 Task: Reply to email with the signature Dustin Brown with the subject Request for maternity leave from softage.1@softage.net with the message Please provide me with an update on the projects procurement plan. Undo the message and rewrite the message as Could you please confirm the details of the contract? Send the email
Action: Mouse moved to (436, 572)
Screenshot: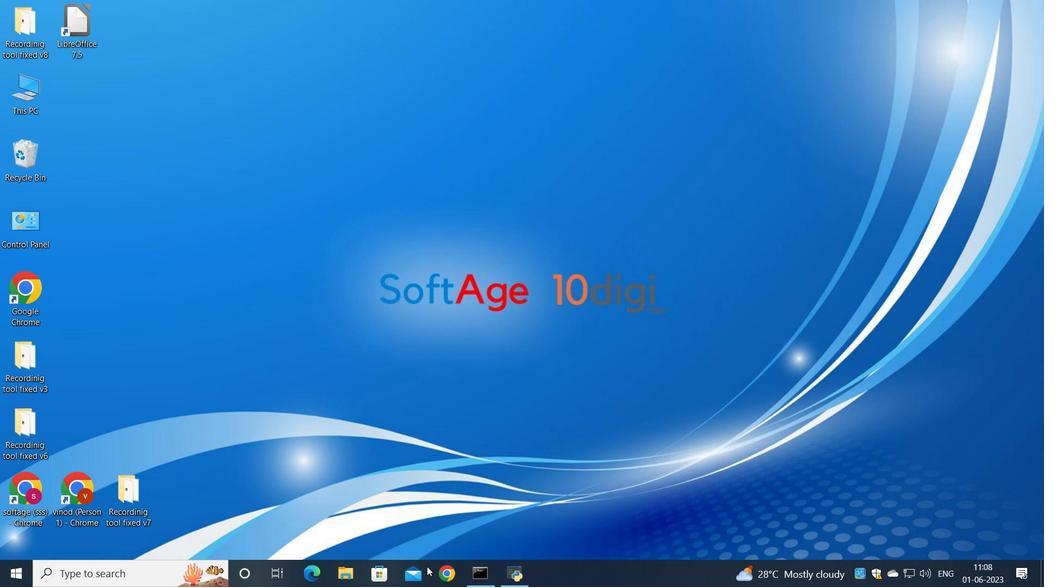 
Action: Mouse pressed left at (436, 572)
Screenshot: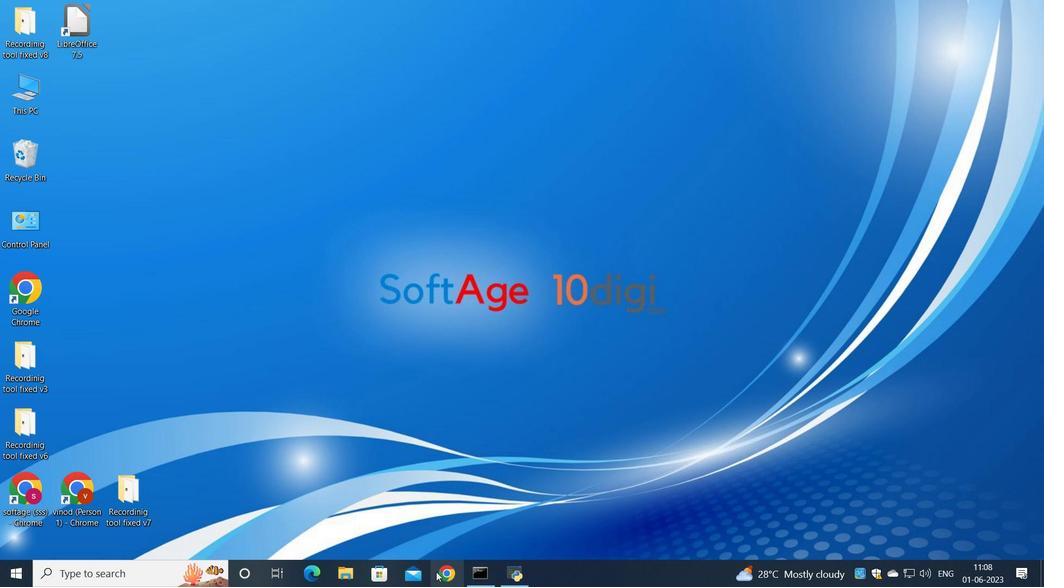 
Action: Mouse moved to (471, 356)
Screenshot: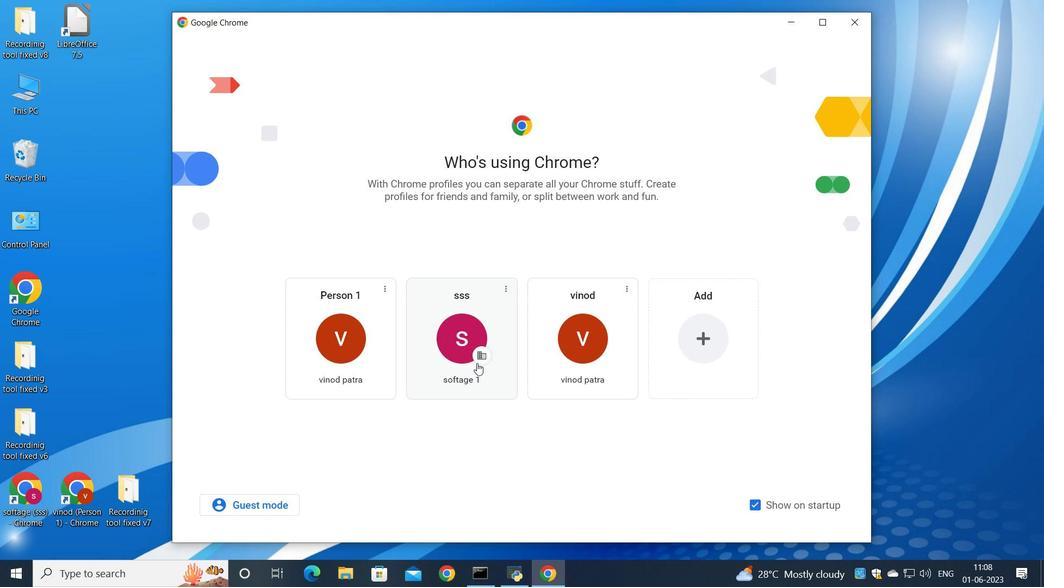 
Action: Mouse pressed left at (471, 356)
Screenshot: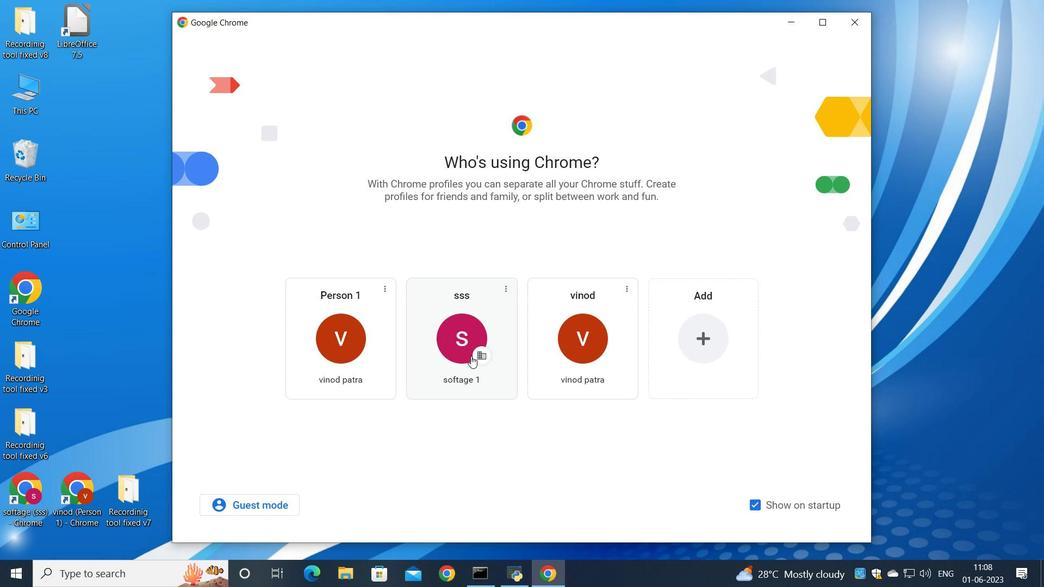 
Action: Mouse moved to (910, 93)
Screenshot: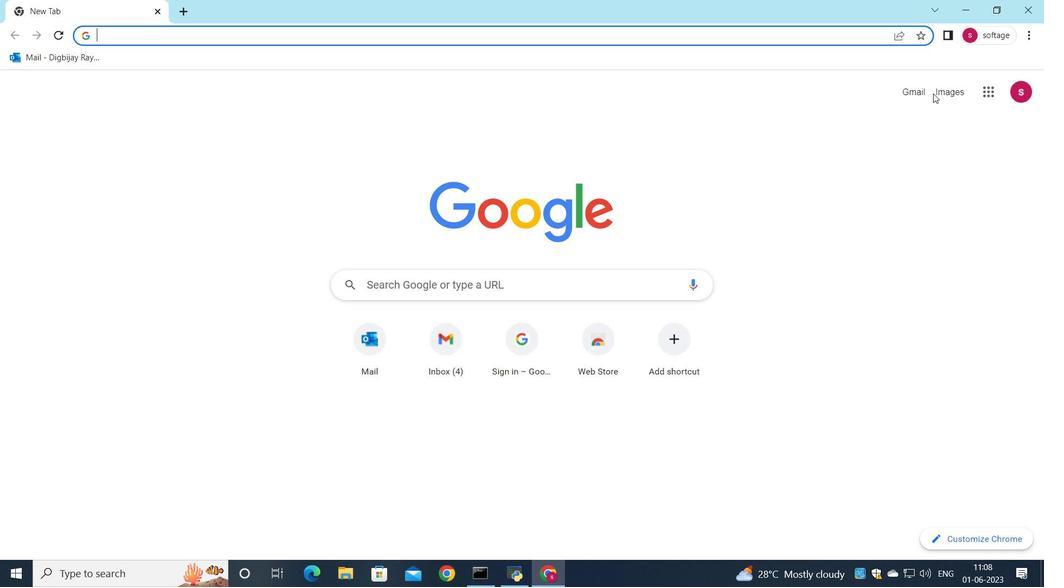 
Action: Mouse pressed left at (910, 93)
Screenshot: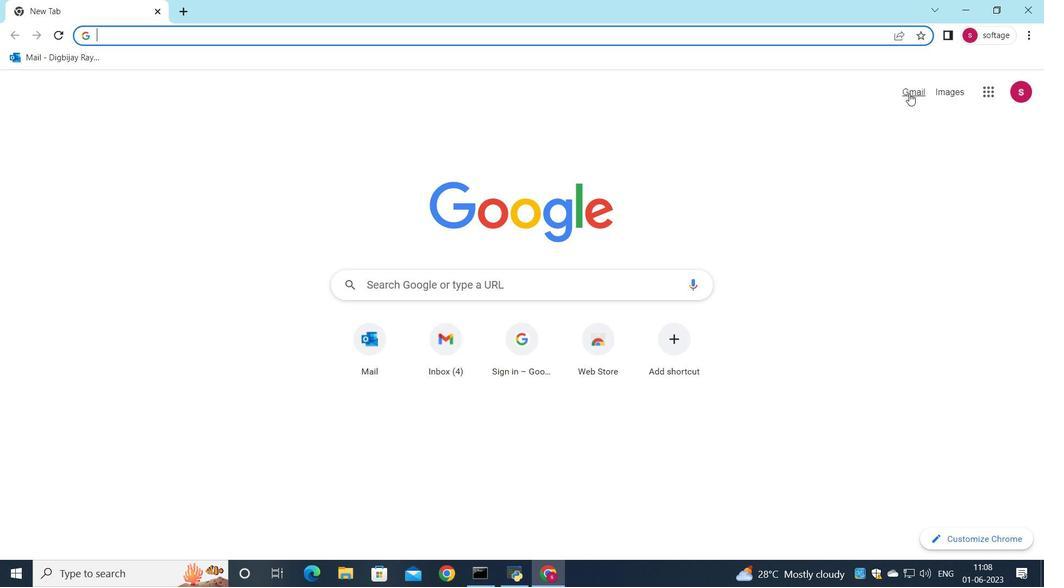 
Action: Mouse moved to (893, 93)
Screenshot: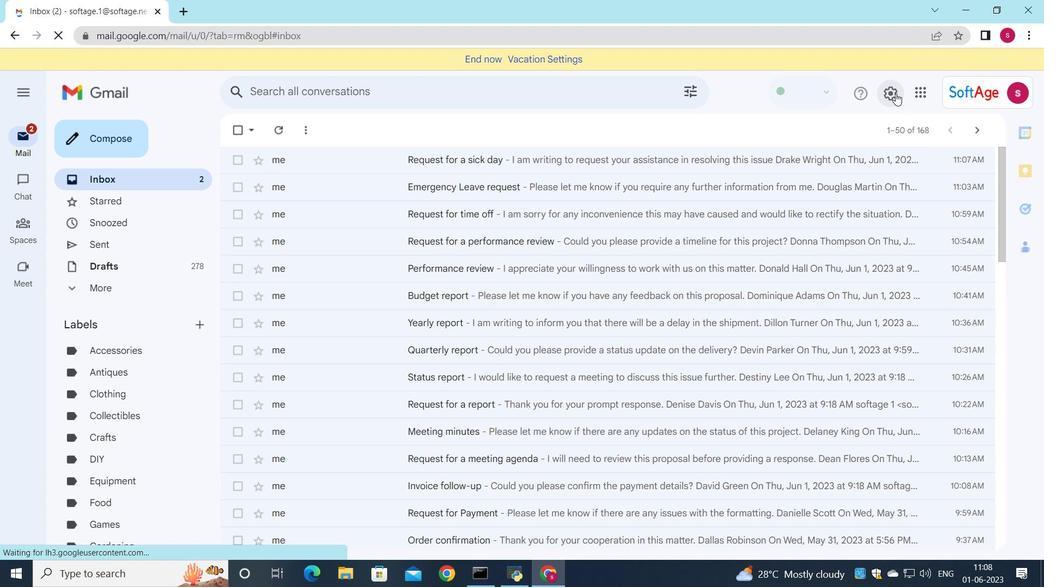 
Action: Mouse pressed left at (893, 93)
Screenshot: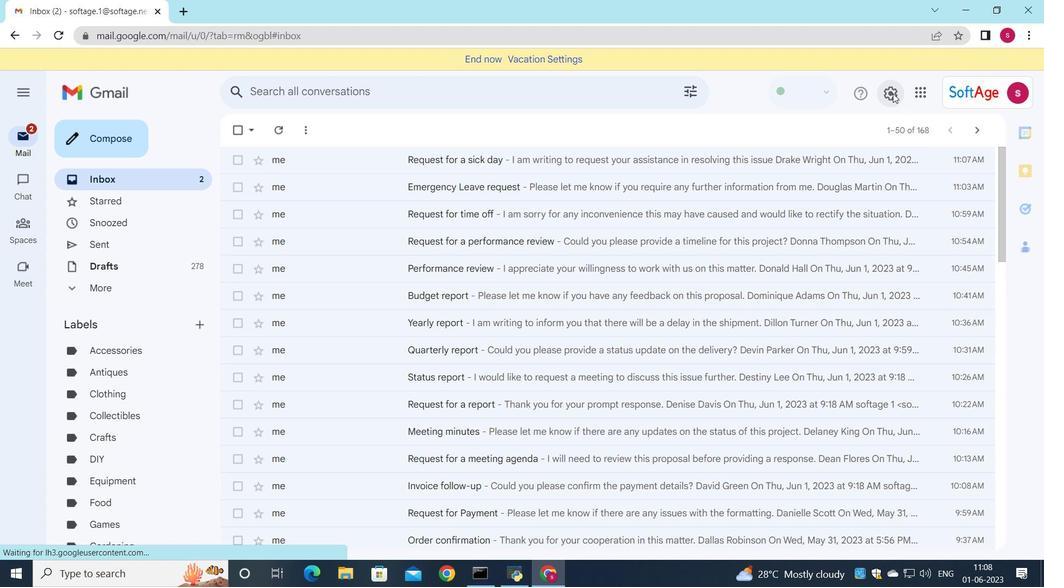
Action: Mouse moved to (897, 154)
Screenshot: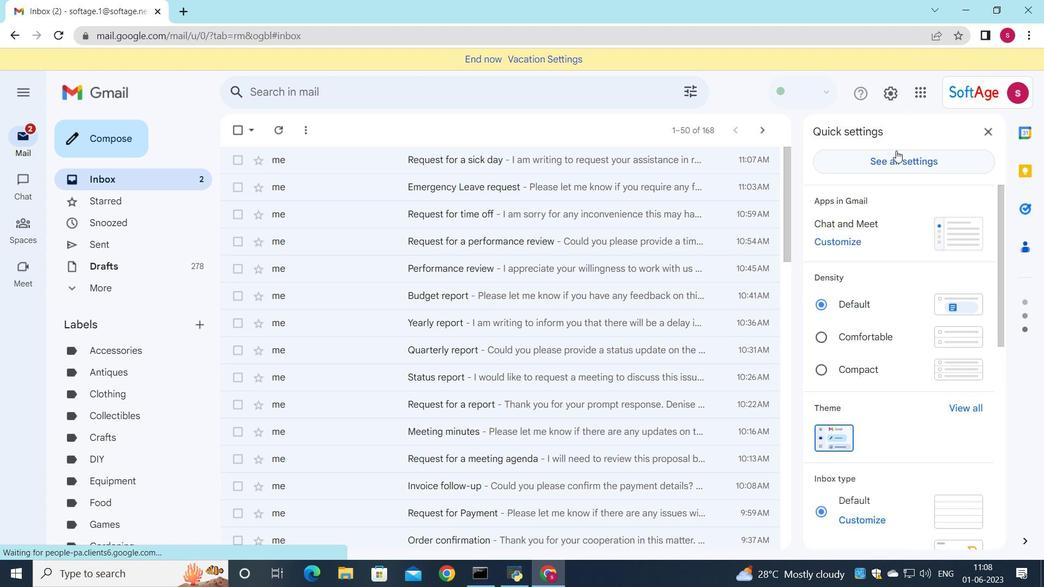 
Action: Mouse pressed left at (897, 154)
Screenshot: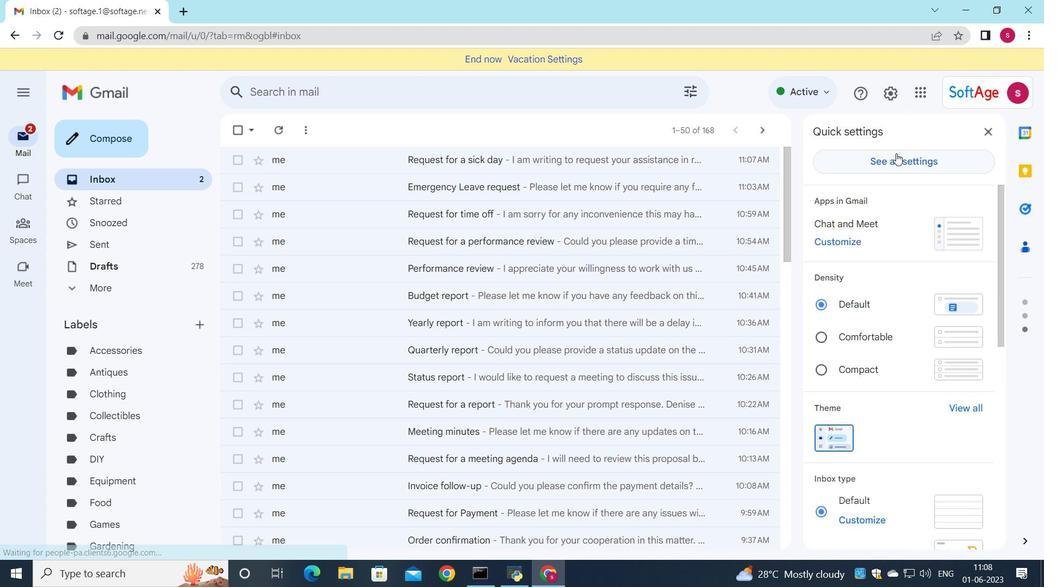 
Action: Mouse moved to (474, 289)
Screenshot: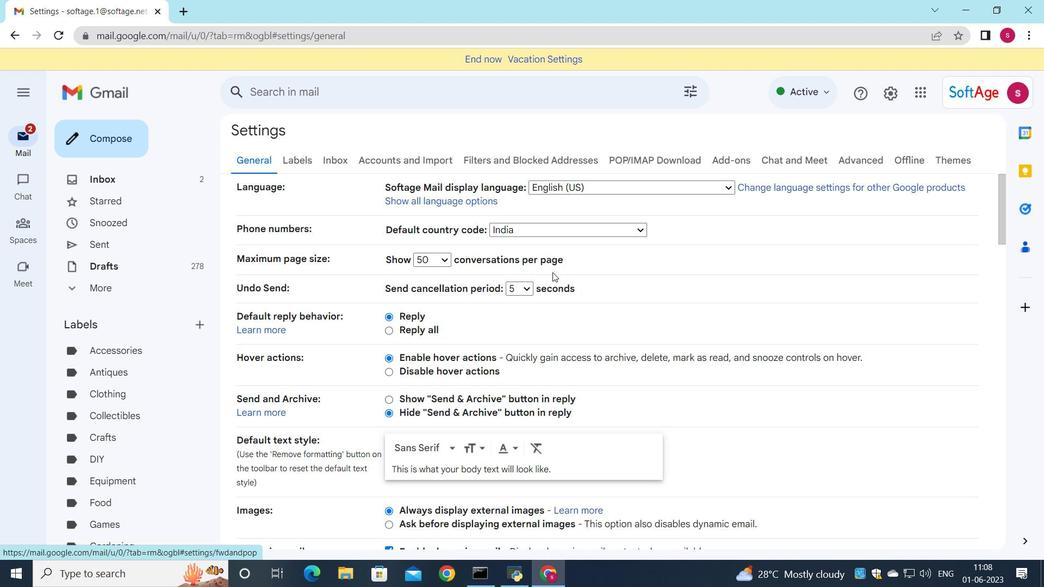 
Action: Mouse scrolled (474, 289) with delta (0, 0)
Screenshot: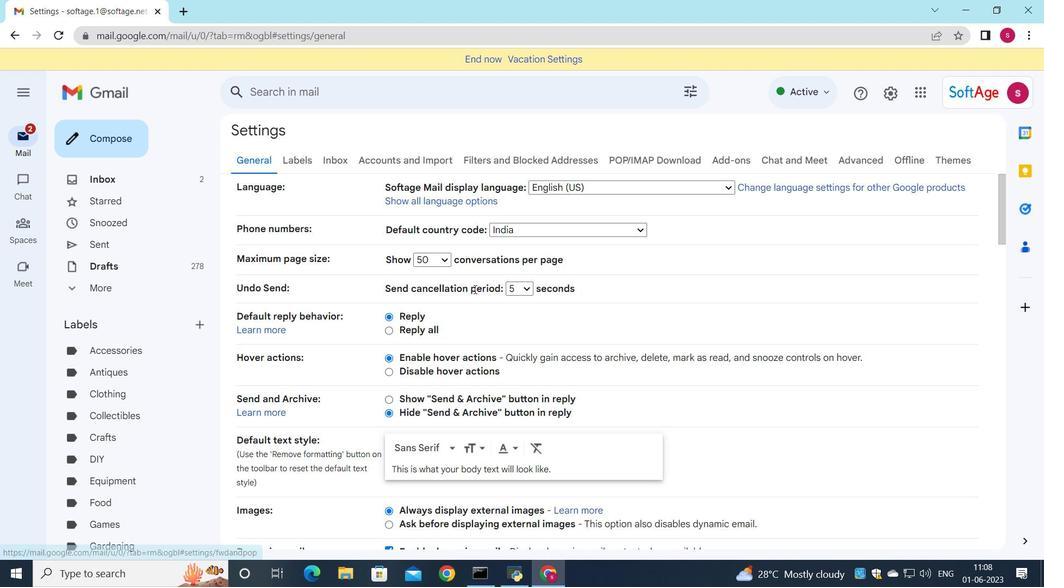 
Action: Mouse scrolled (474, 289) with delta (0, 0)
Screenshot: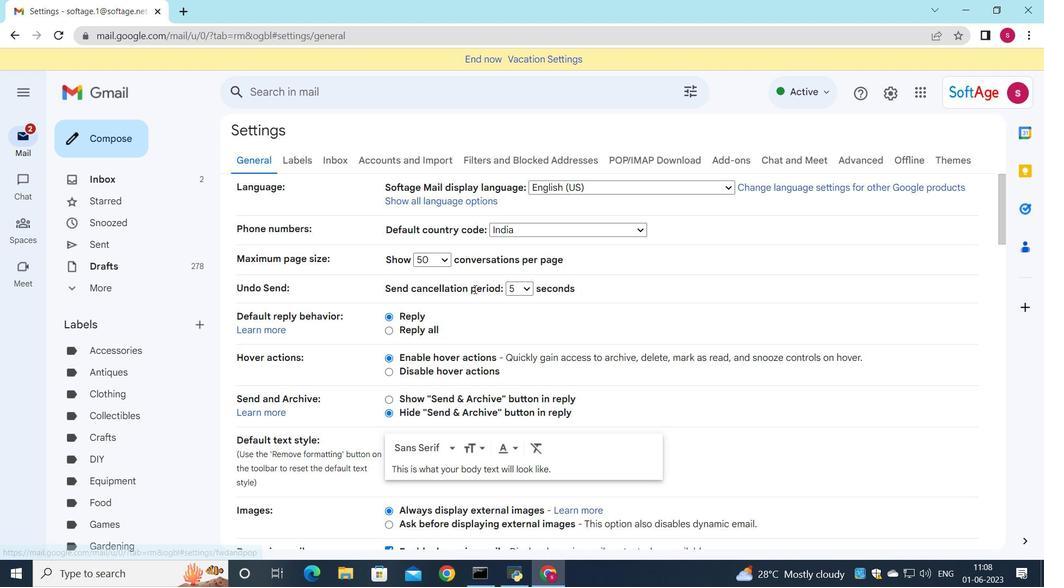 
Action: Mouse scrolled (474, 289) with delta (0, 0)
Screenshot: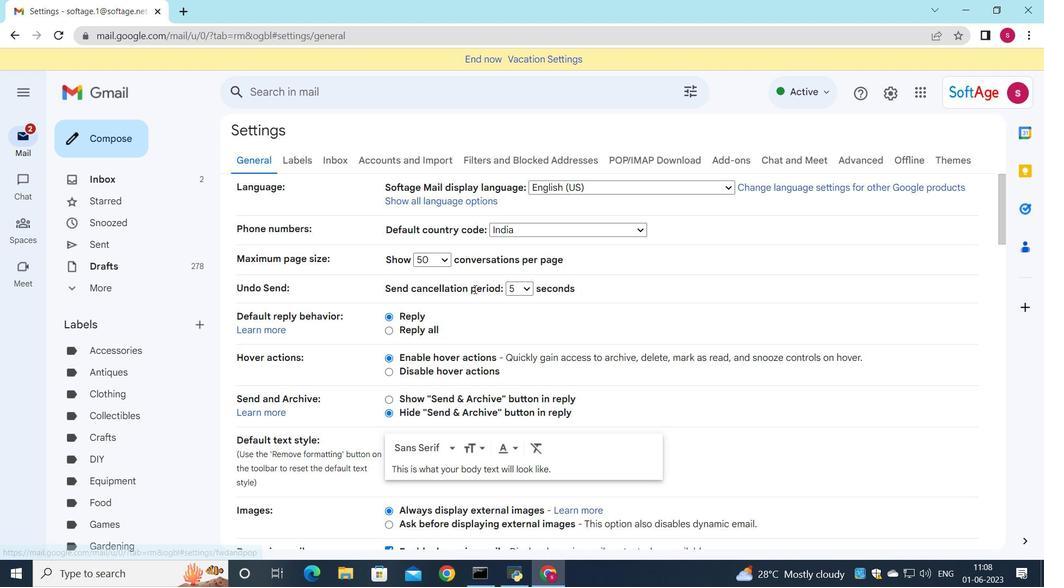 
Action: Mouse scrolled (474, 289) with delta (0, 0)
Screenshot: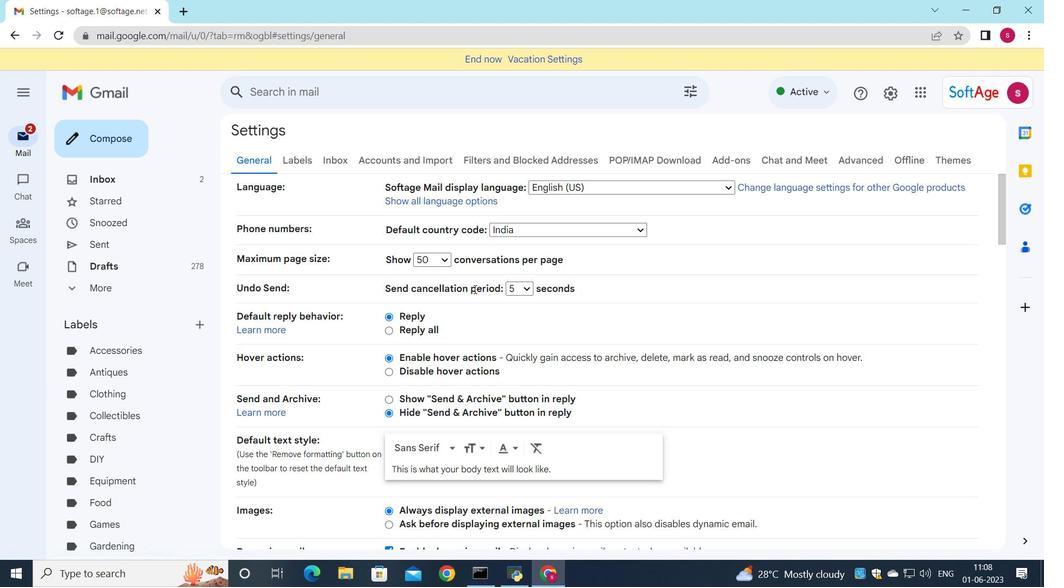 
Action: Mouse scrolled (474, 289) with delta (0, 0)
Screenshot: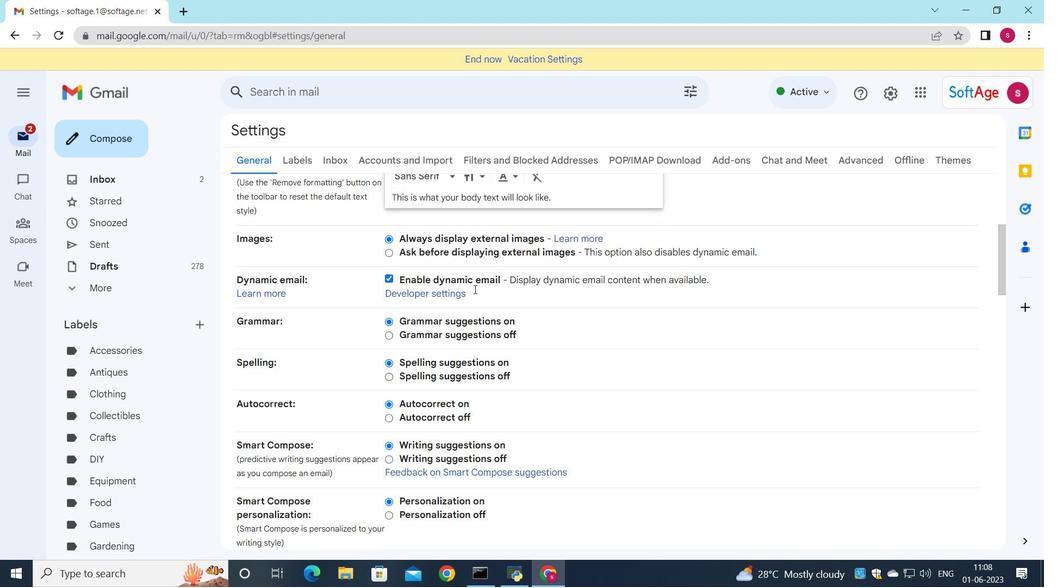 
Action: Mouse scrolled (474, 289) with delta (0, 0)
Screenshot: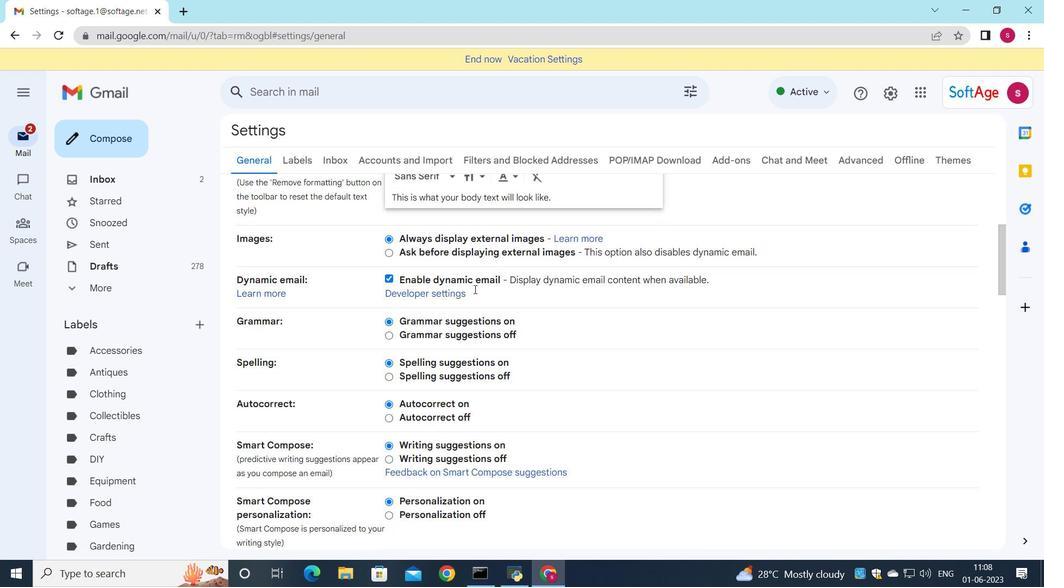 
Action: Mouse scrolled (474, 289) with delta (0, 0)
Screenshot: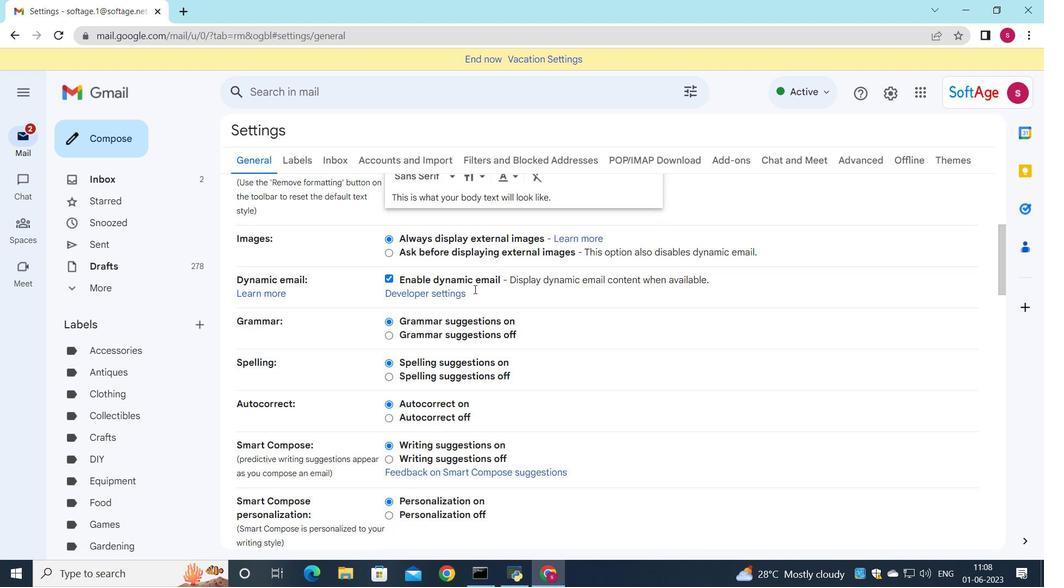 
Action: Mouse scrolled (474, 289) with delta (0, 0)
Screenshot: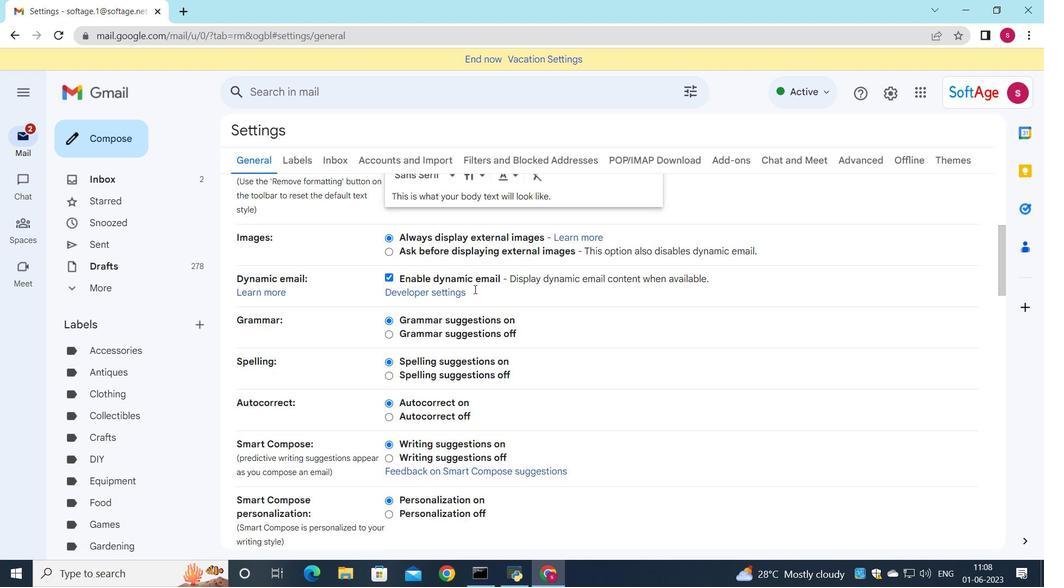 
Action: Mouse scrolled (474, 289) with delta (0, 0)
Screenshot: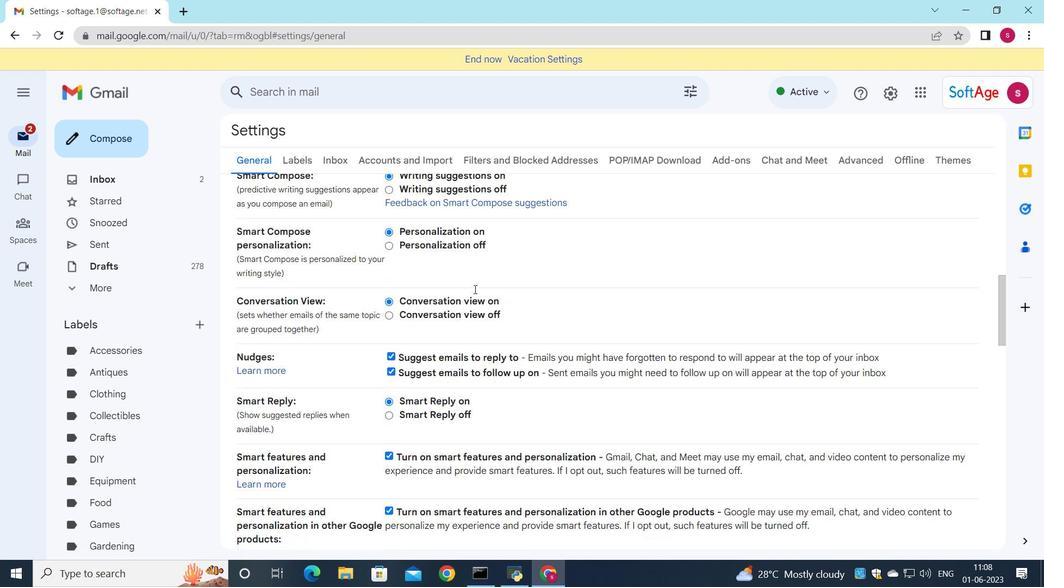 
Action: Mouse scrolled (474, 289) with delta (0, 0)
Screenshot: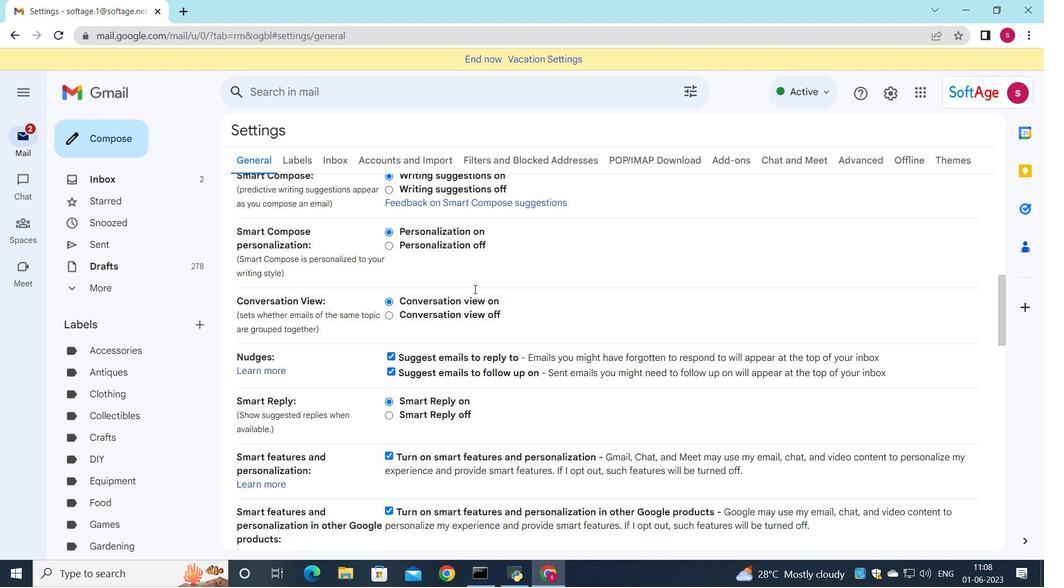 
Action: Mouse scrolled (474, 289) with delta (0, 0)
Screenshot: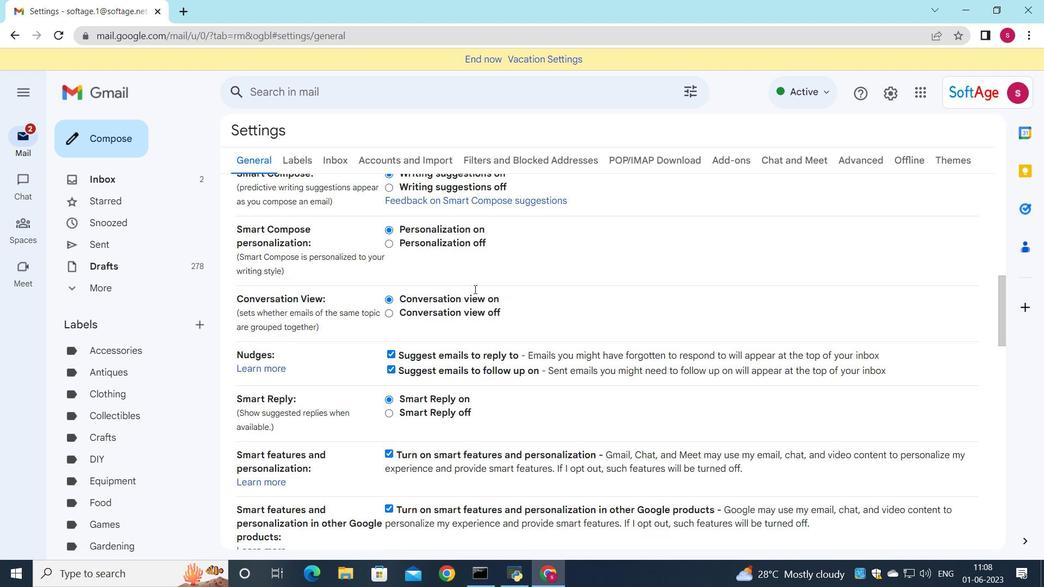 
Action: Mouse scrolled (474, 289) with delta (0, 0)
Screenshot: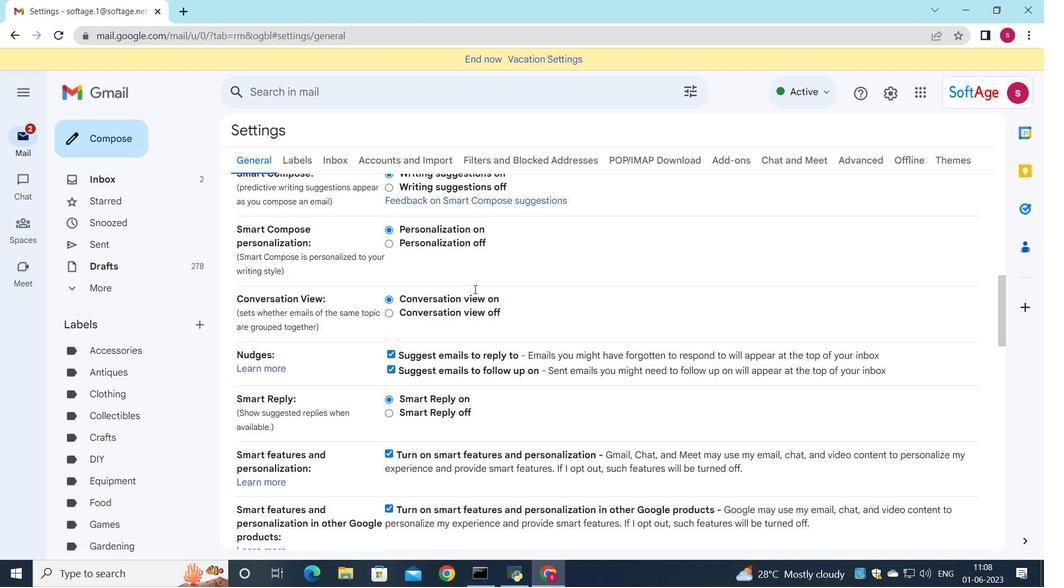 
Action: Mouse scrolled (474, 289) with delta (0, 0)
Screenshot: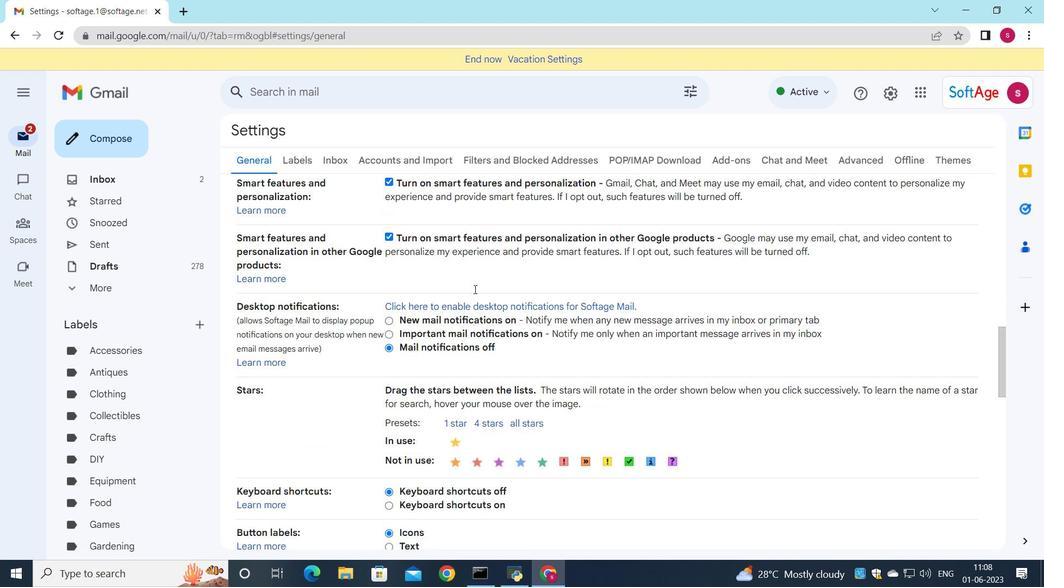 
Action: Mouse scrolled (474, 289) with delta (0, 0)
Screenshot: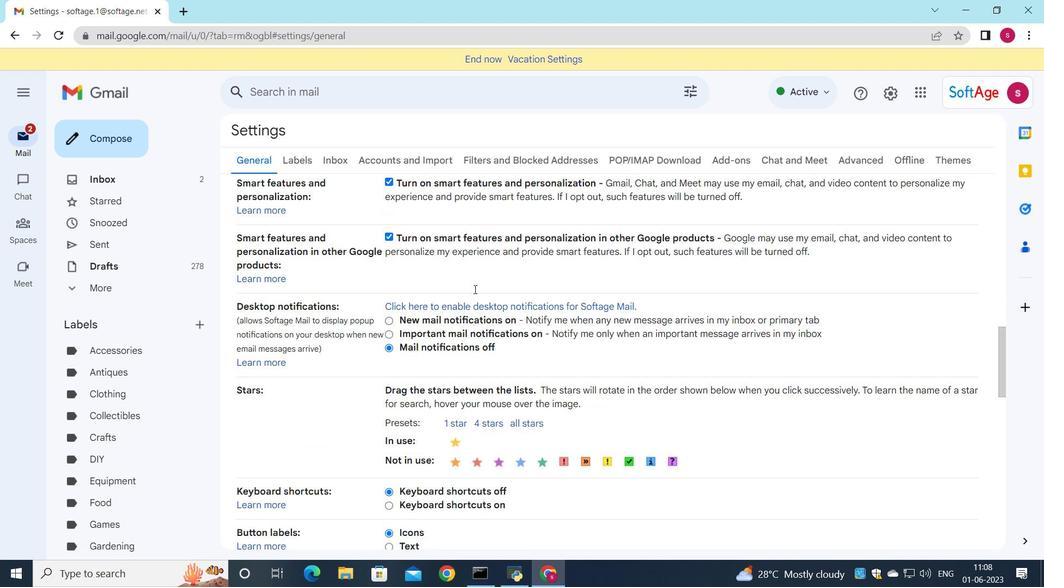 
Action: Mouse scrolled (474, 289) with delta (0, 0)
Screenshot: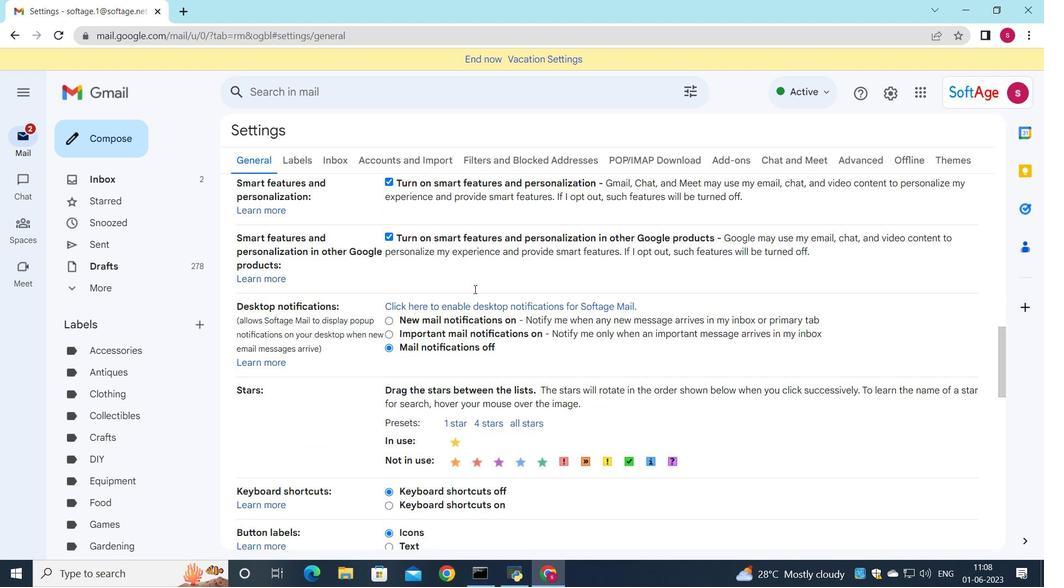 
Action: Mouse scrolled (474, 289) with delta (0, 0)
Screenshot: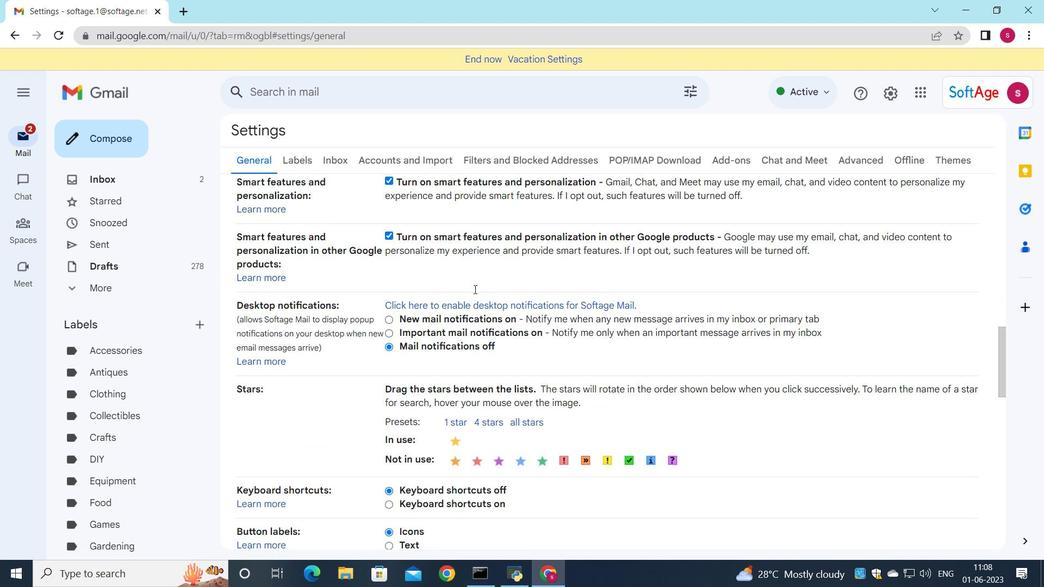 
Action: Mouse scrolled (474, 289) with delta (0, 0)
Screenshot: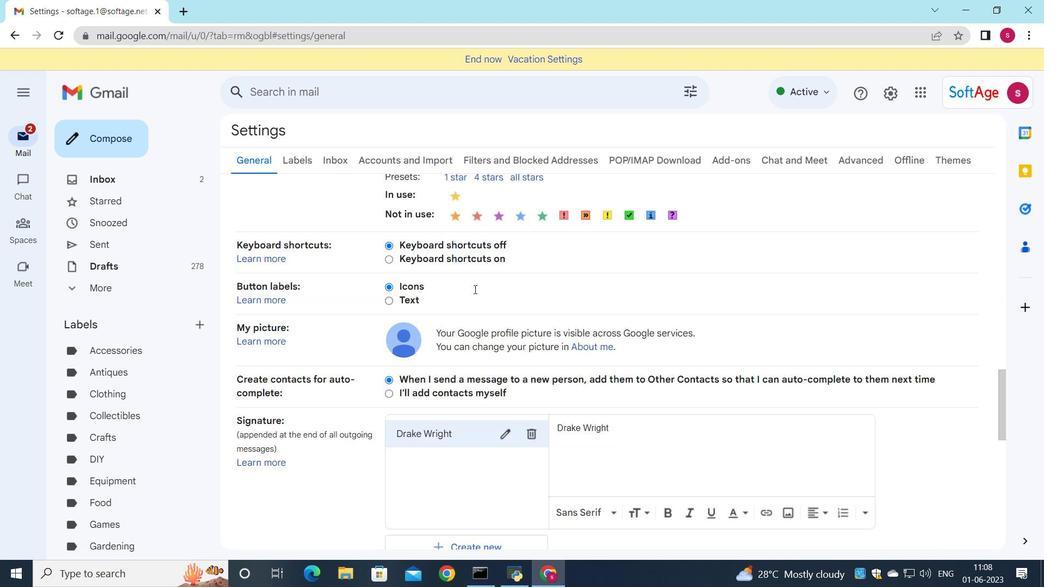
Action: Mouse scrolled (474, 289) with delta (0, 0)
Screenshot: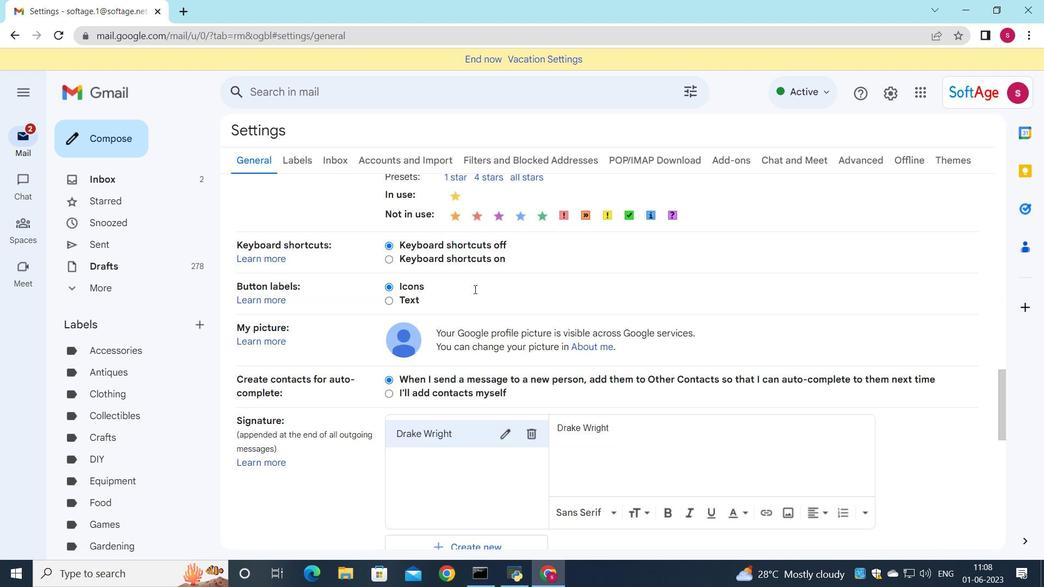
Action: Mouse scrolled (474, 289) with delta (0, 0)
Screenshot: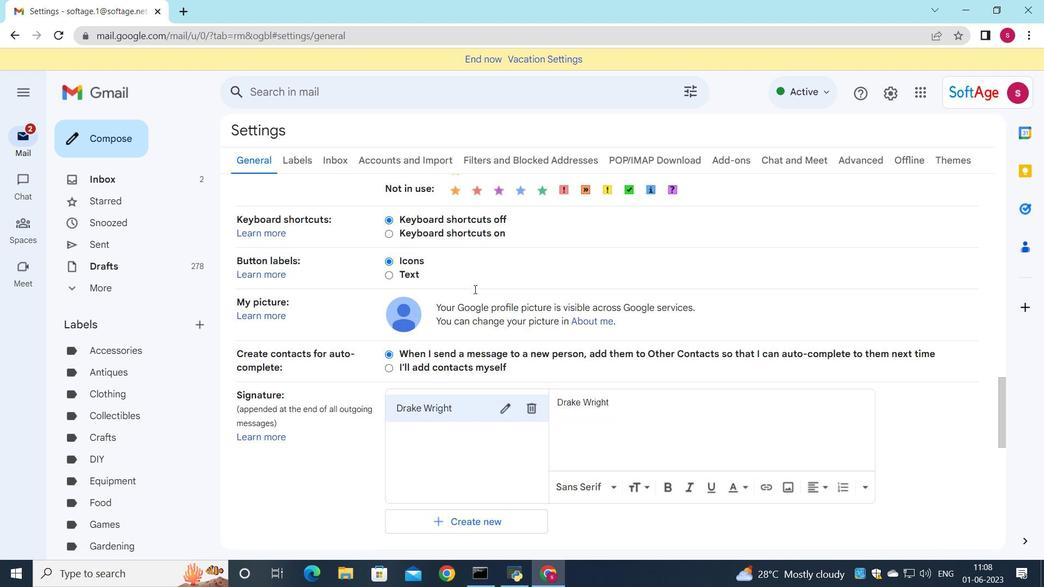
Action: Mouse moved to (537, 207)
Screenshot: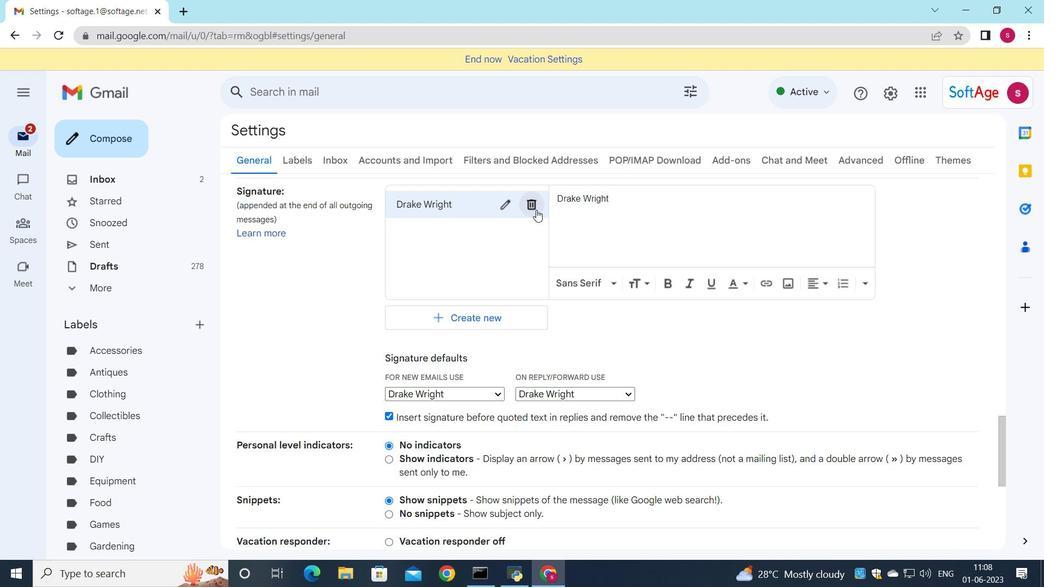 
Action: Mouse pressed left at (537, 207)
Screenshot: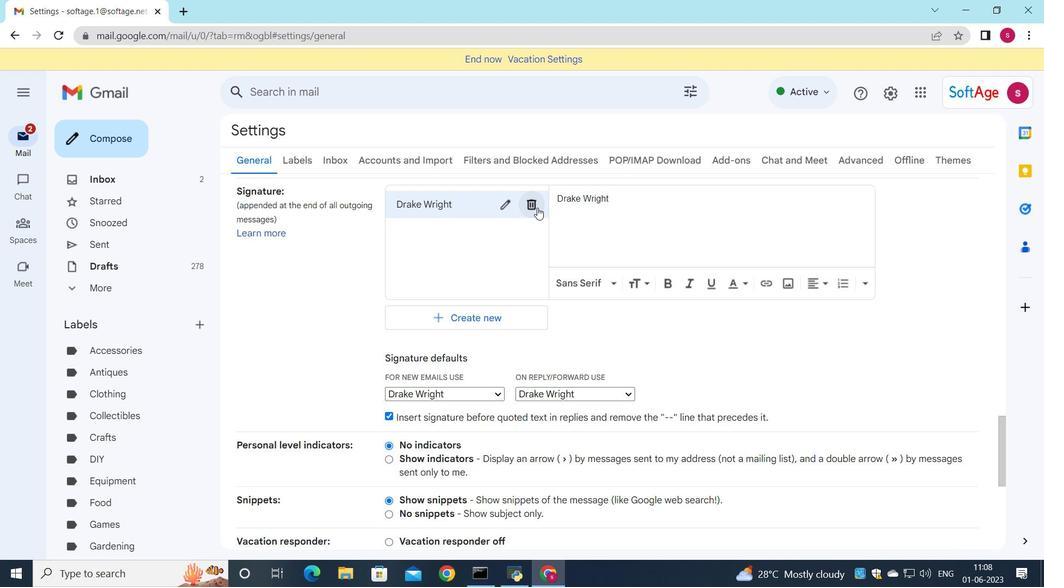 
Action: Mouse moved to (623, 326)
Screenshot: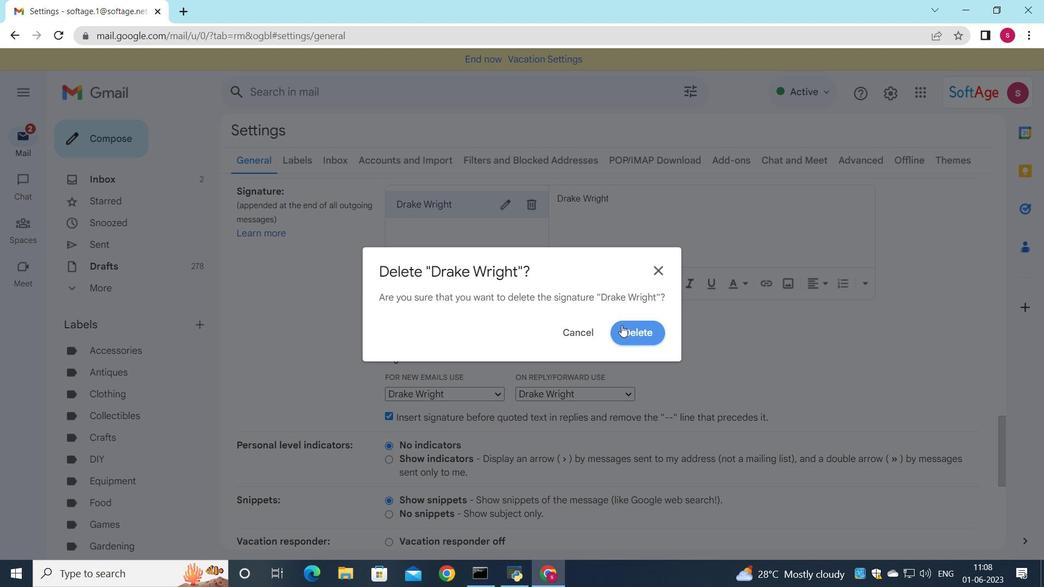 
Action: Mouse pressed left at (623, 326)
Screenshot: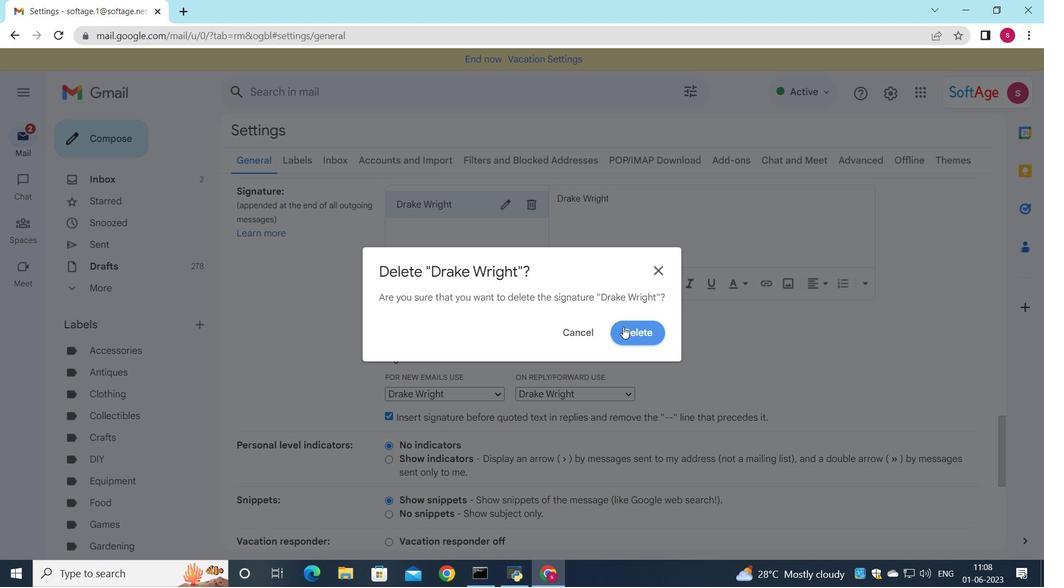 
Action: Mouse moved to (442, 208)
Screenshot: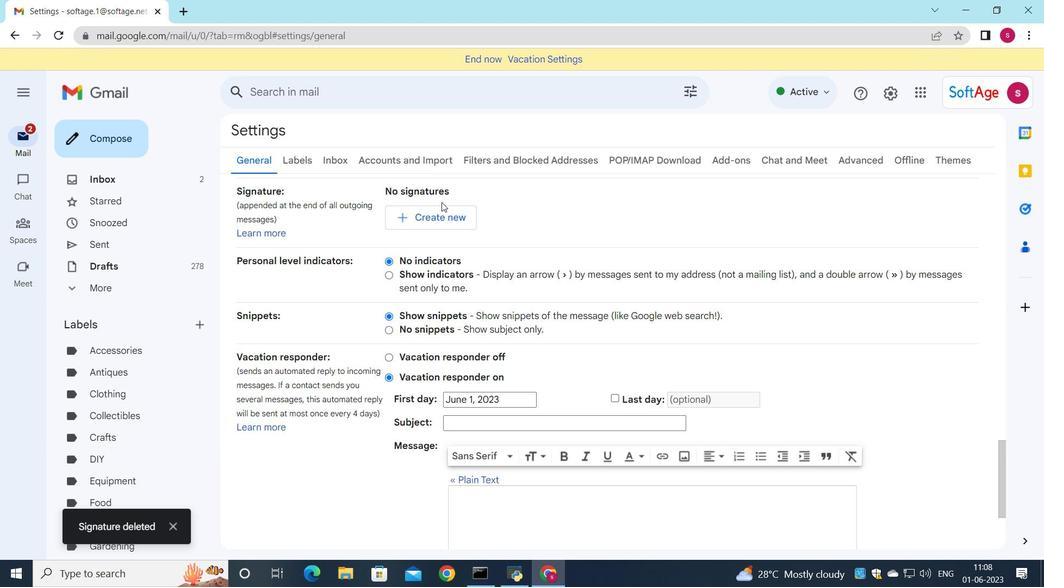 
Action: Mouse pressed left at (442, 208)
Screenshot: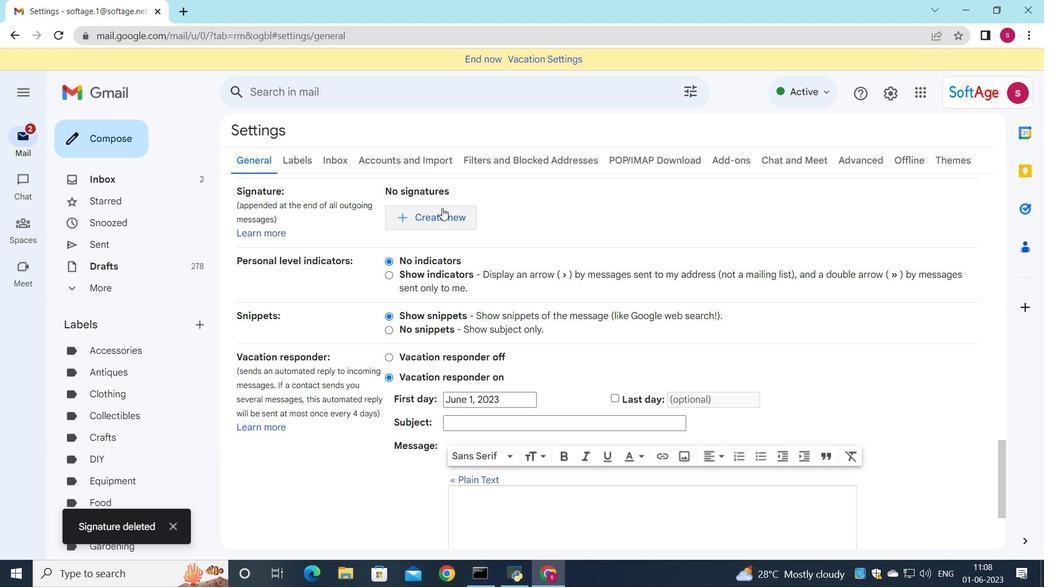 
Action: Mouse moved to (574, 349)
Screenshot: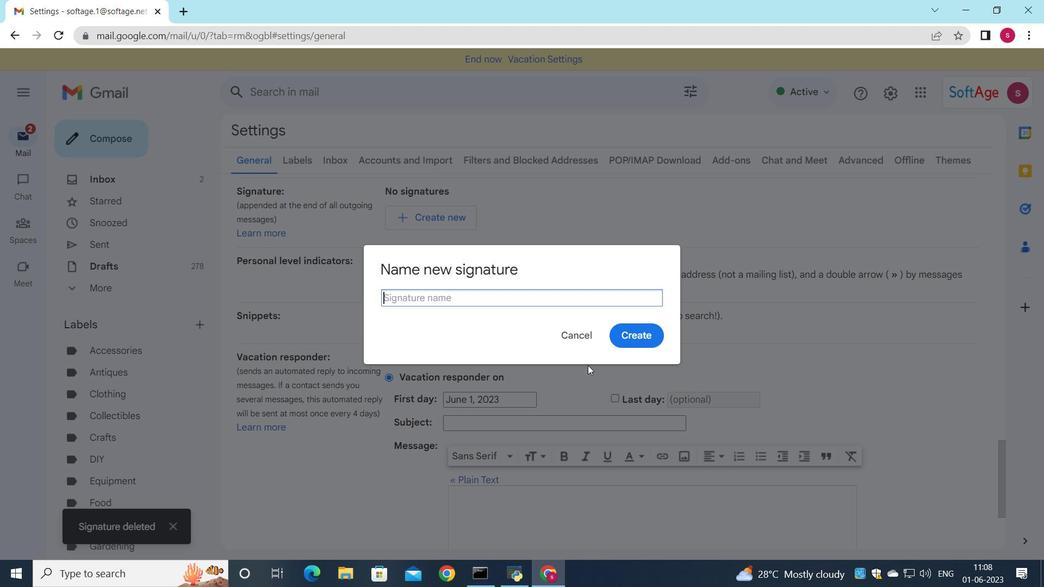 
Action: Key pressed <Key.shift>Dustin<Key.space><Key.shift>brown<Key.backspace><Key.backspace><Key.backspace><Key.backspace><Key.backspace><Key.shift>Brown
Screenshot: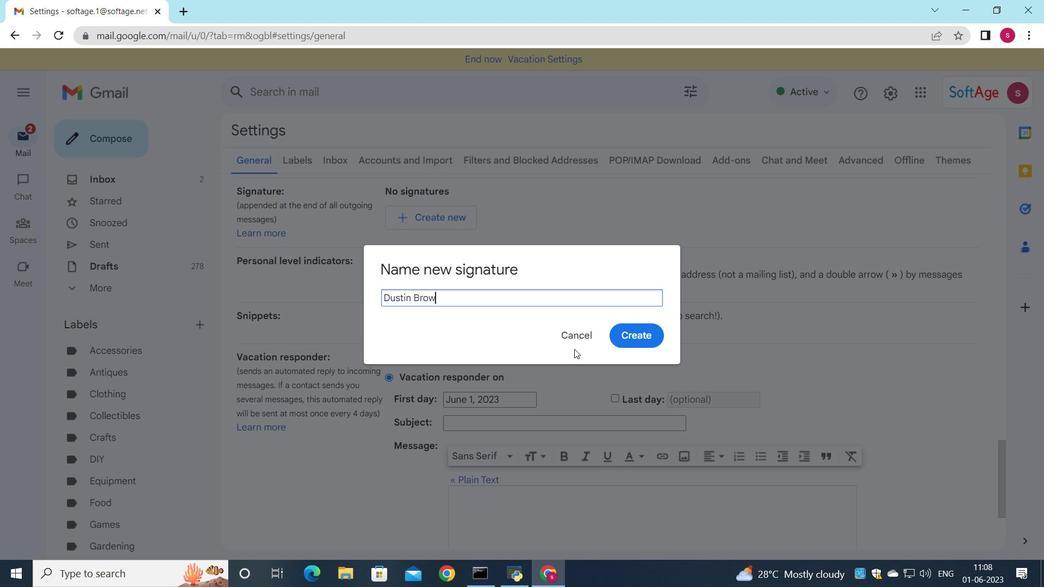 
Action: Mouse moved to (627, 329)
Screenshot: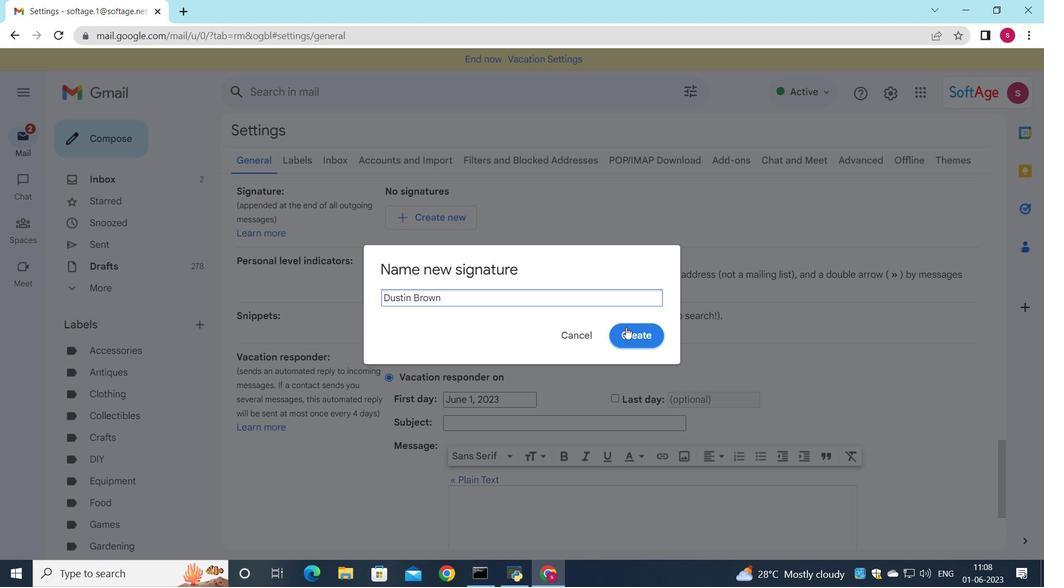 
Action: Mouse pressed left at (627, 329)
Screenshot: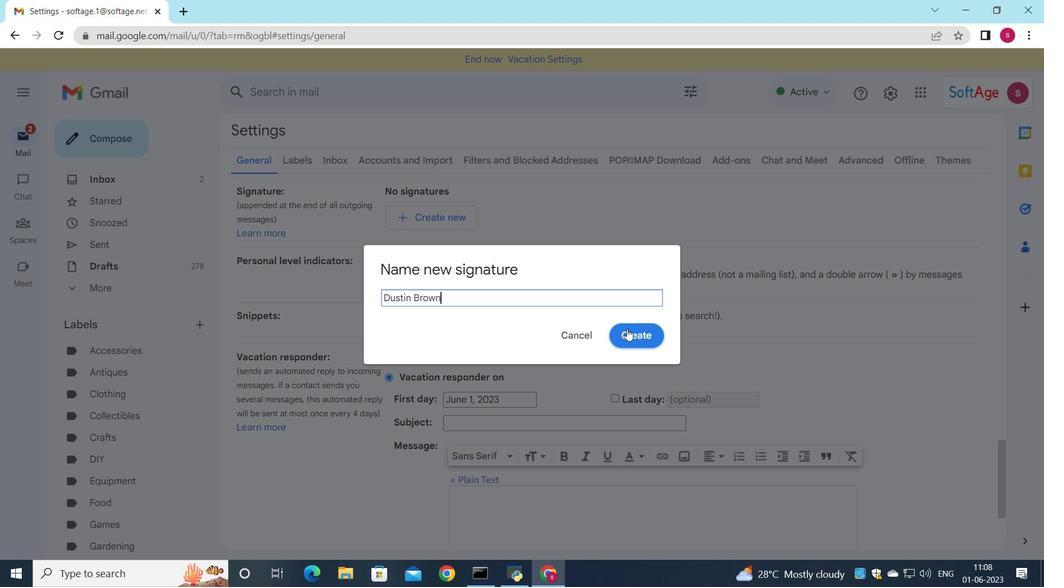 
Action: Mouse moved to (647, 244)
Screenshot: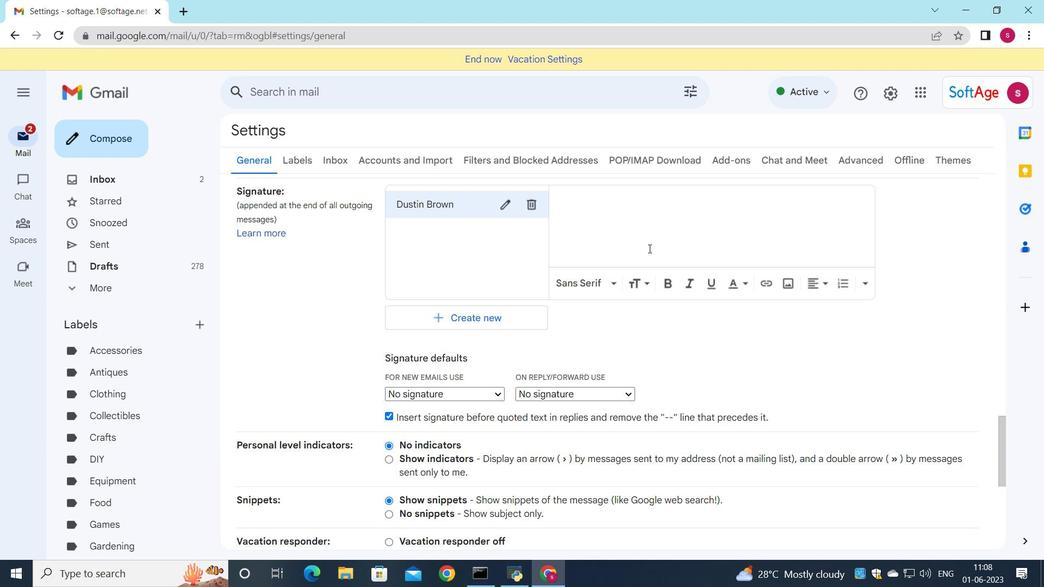 
Action: Mouse pressed left at (647, 244)
Screenshot: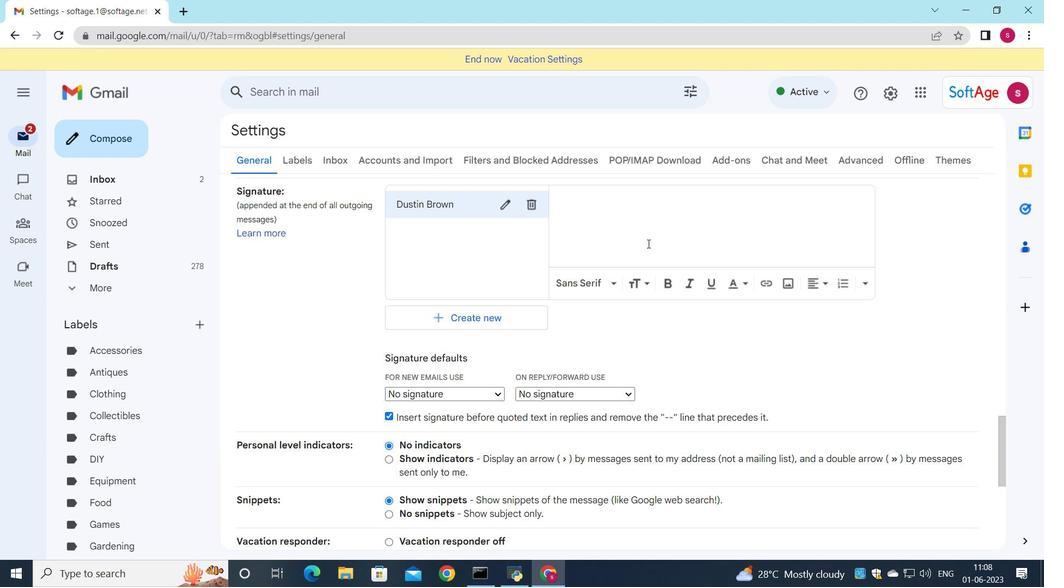 
Action: Key pressed <Key.shift>Dustin<Key.space><Key.shift>brown
Screenshot: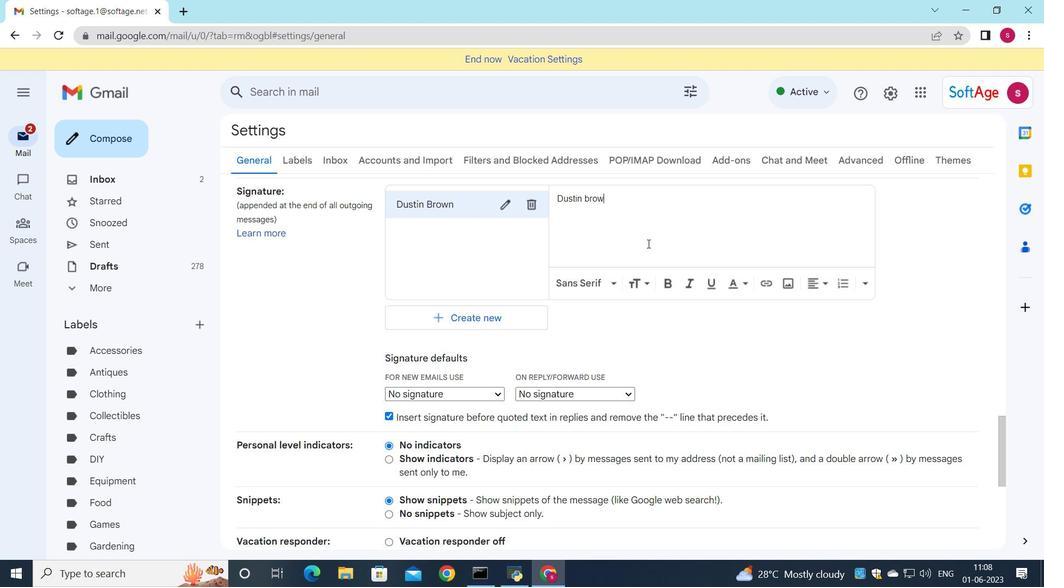 
Action: Mouse moved to (589, 196)
Screenshot: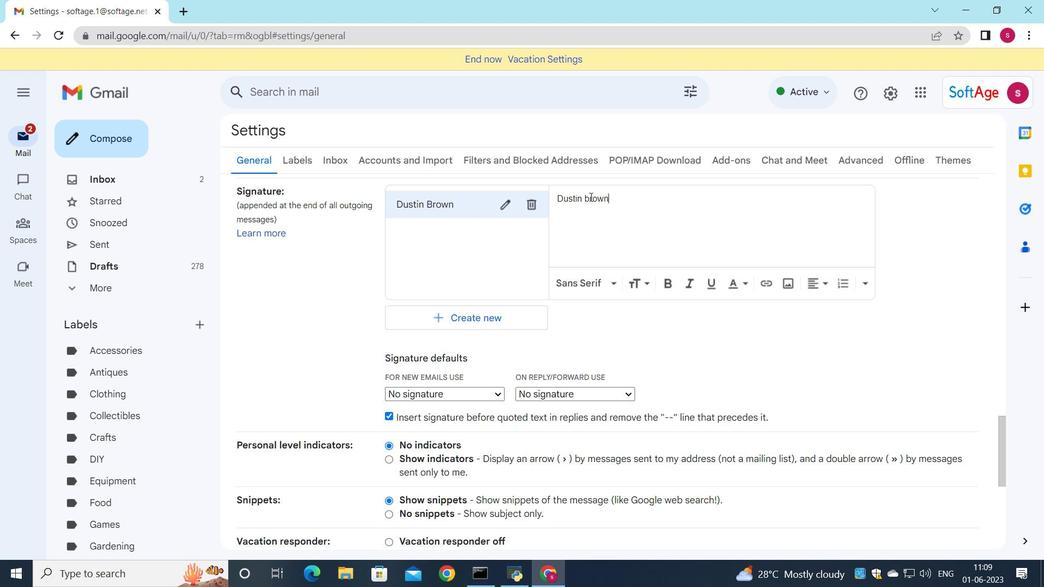 
Action: Mouse pressed left at (589, 196)
Screenshot: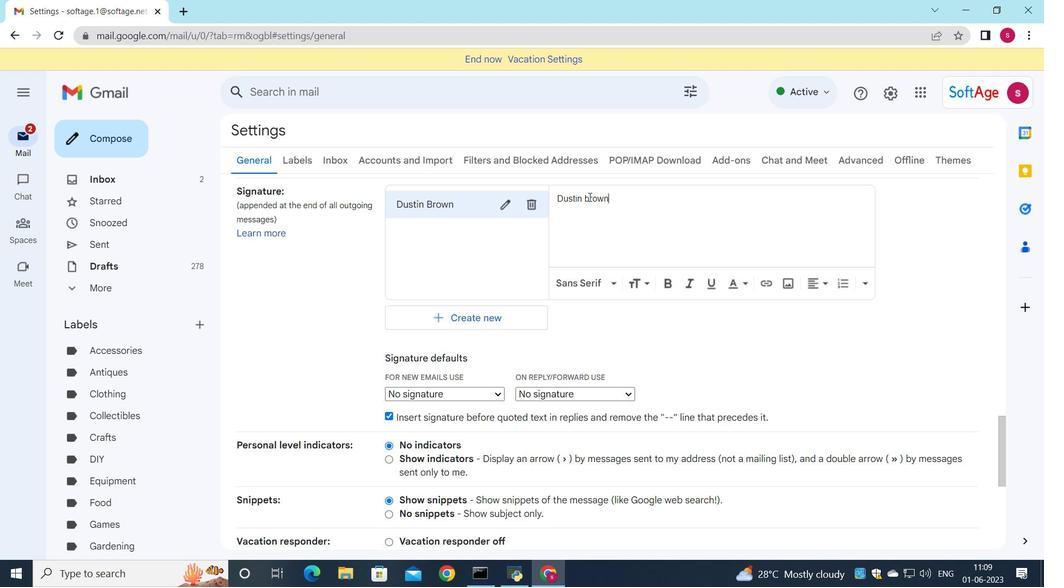 
Action: Key pressed <Key.backspace><Key.shift>B
Screenshot: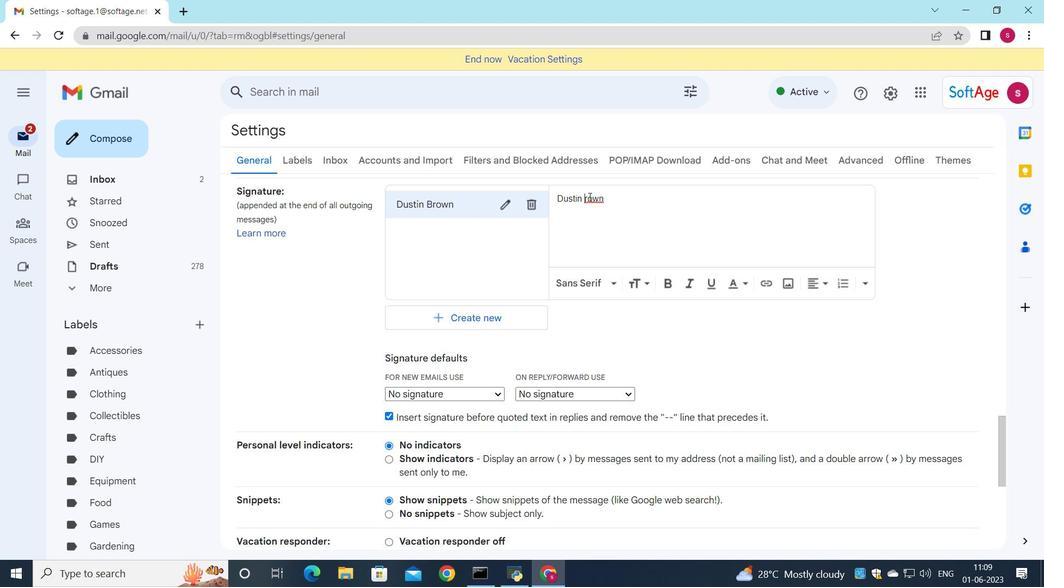 
Action: Mouse moved to (481, 391)
Screenshot: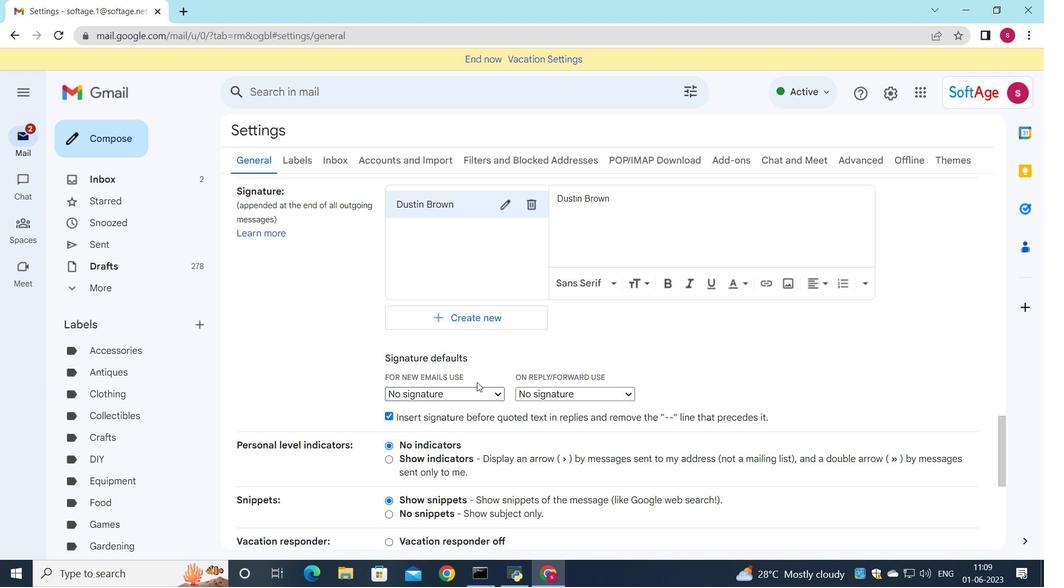 
Action: Mouse pressed left at (481, 391)
Screenshot: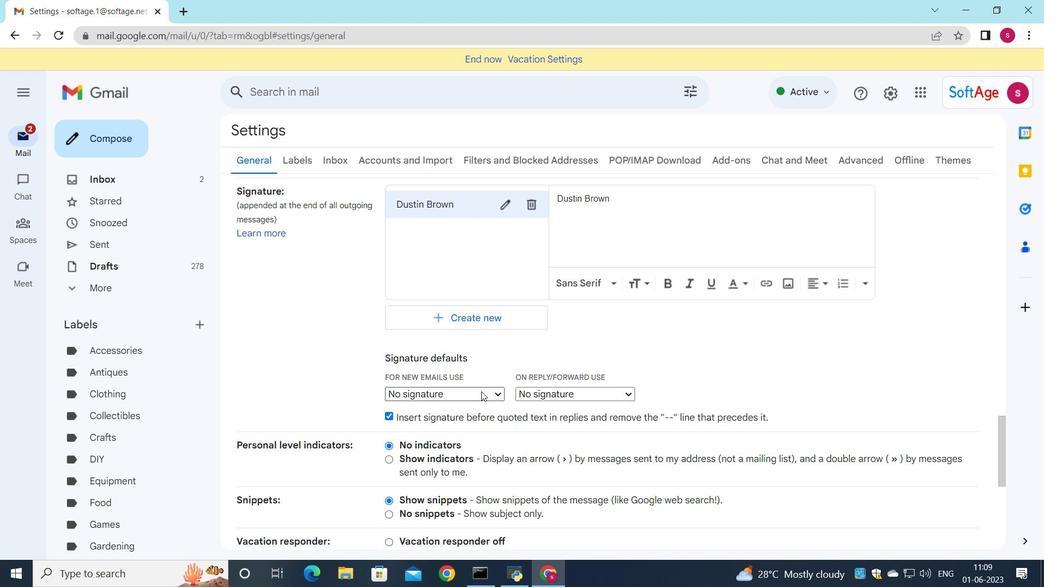 
Action: Mouse moved to (462, 421)
Screenshot: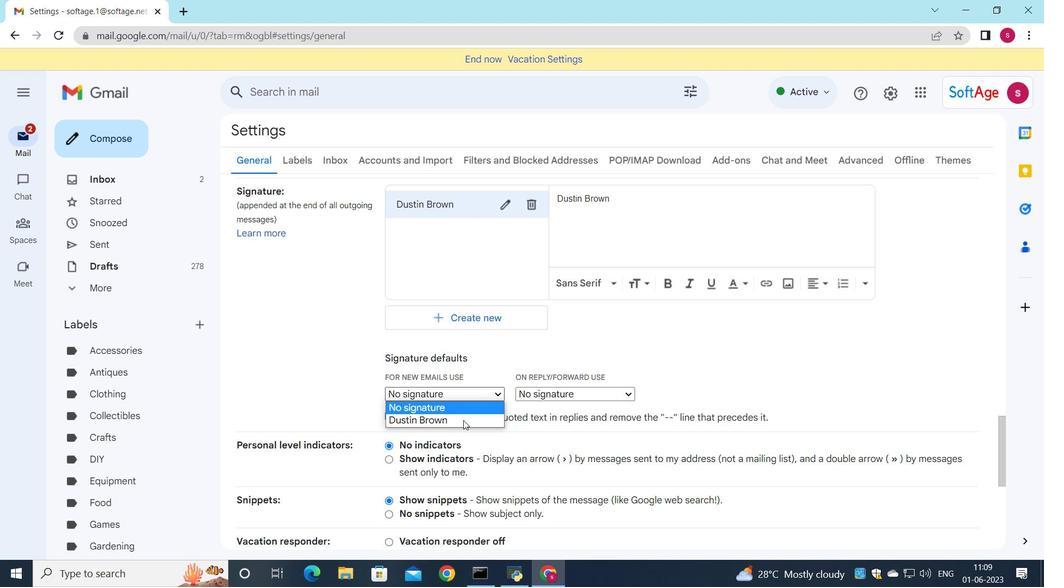 
Action: Mouse pressed left at (462, 421)
Screenshot: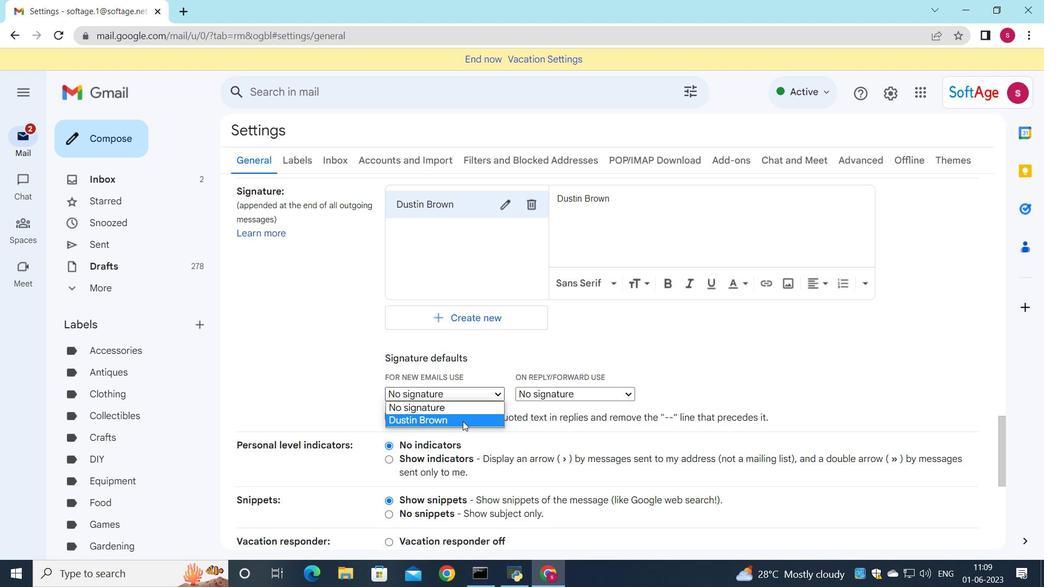 
Action: Mouse moved to (597, 387)
Screenshot: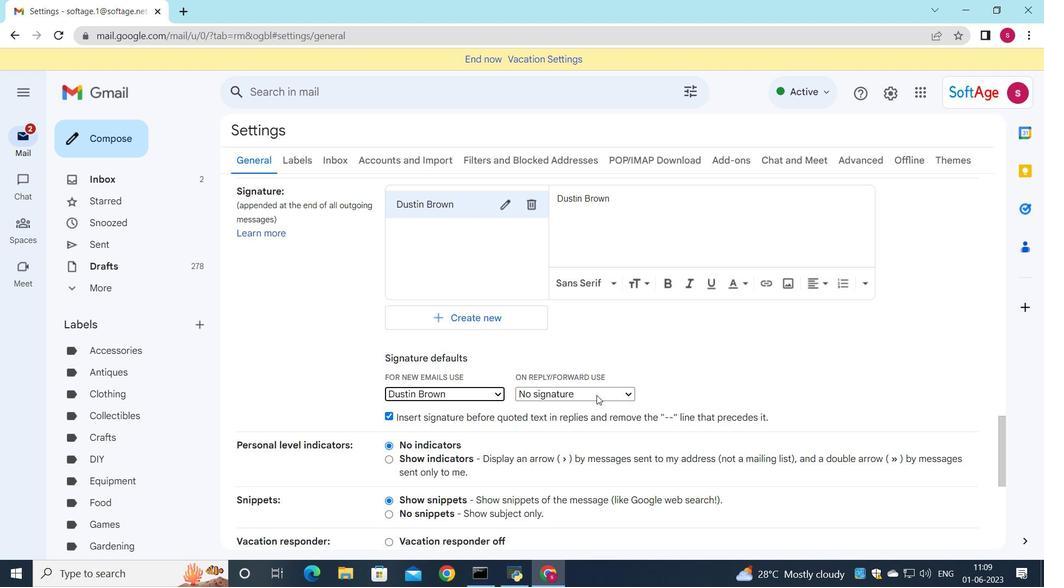 
Action: Mouse pressed left at (597, 387)
Screenshot: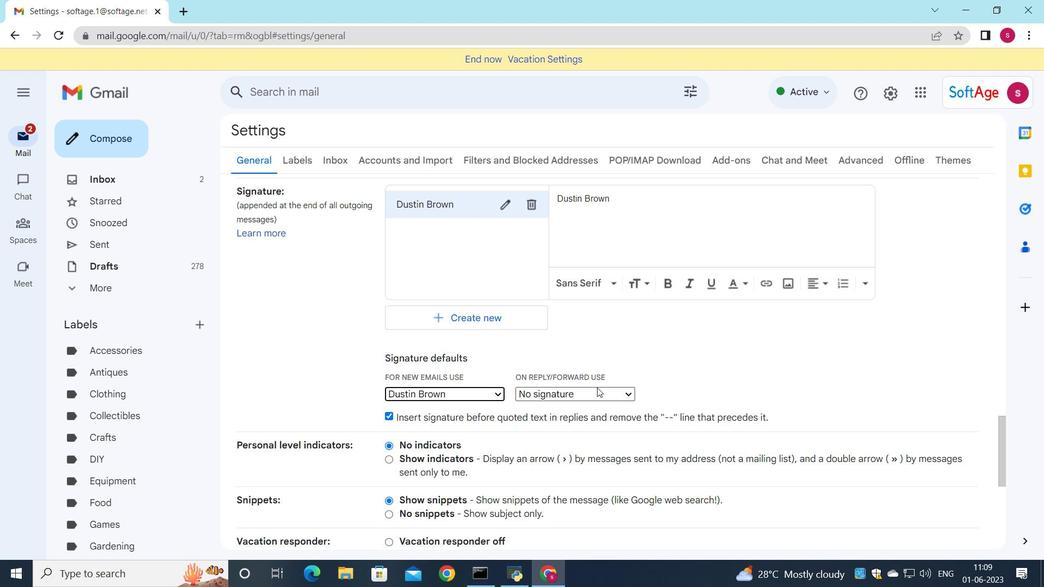 
Action: Mouse moved to (584, 416)
Screenshot: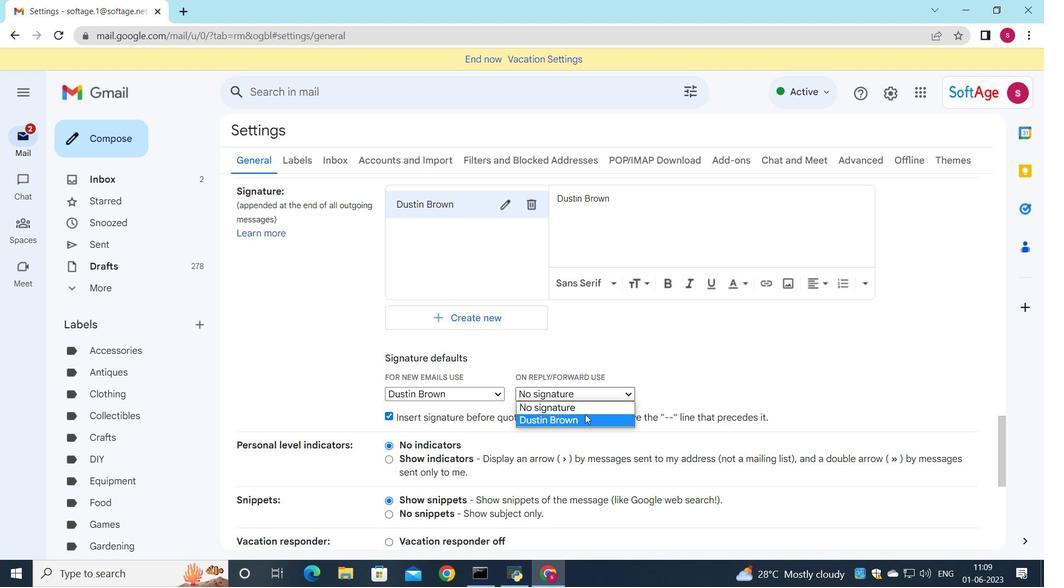 
Action: Mouse pressed left at (584, 416)
Screenshot: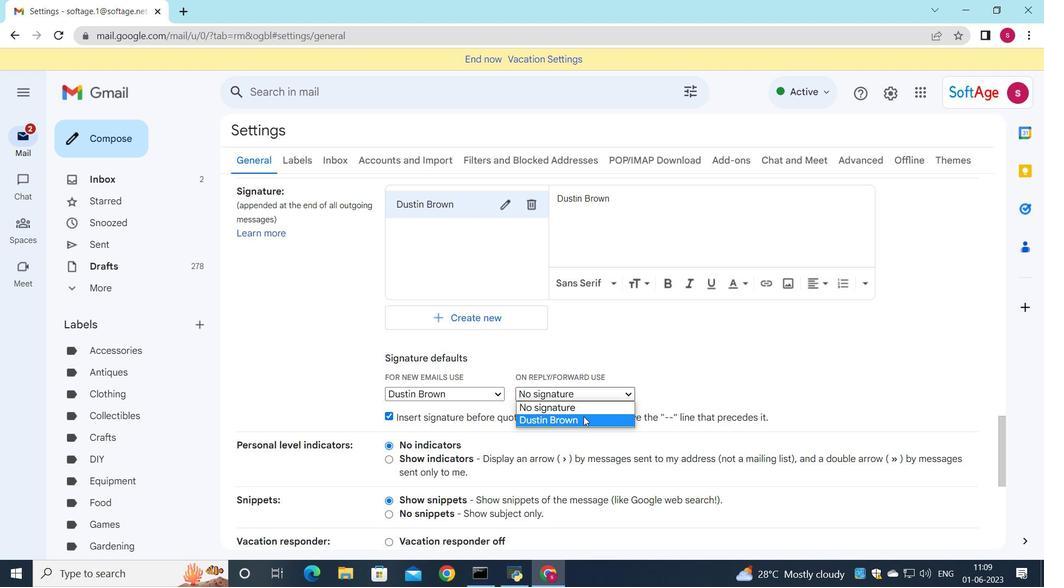 
Action: Mouse moved to (540, 384)
Screenshot: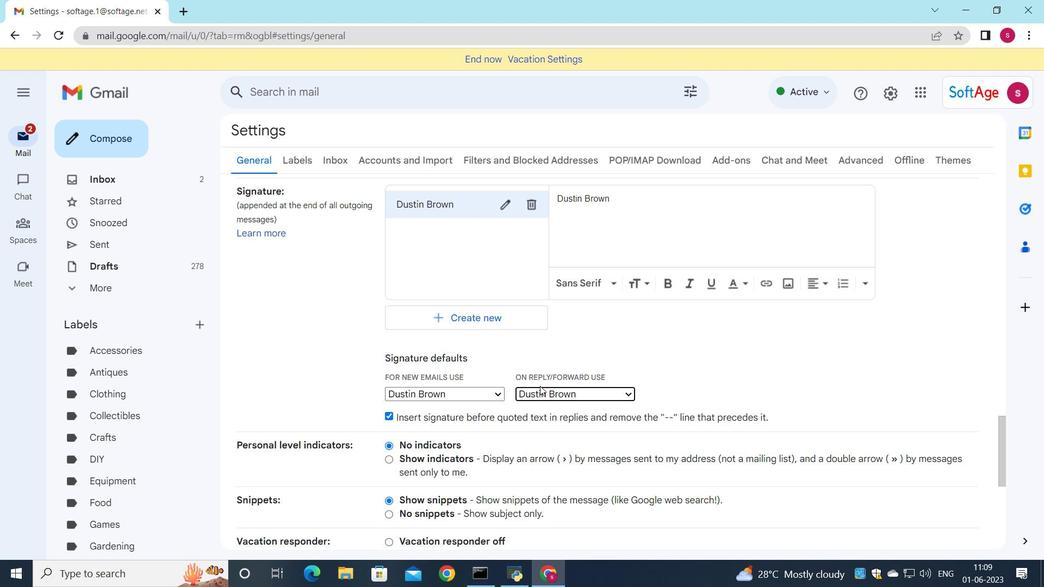 
Action: Mouse scrolled (540, 383) with delta (0, 0)
Screenshot: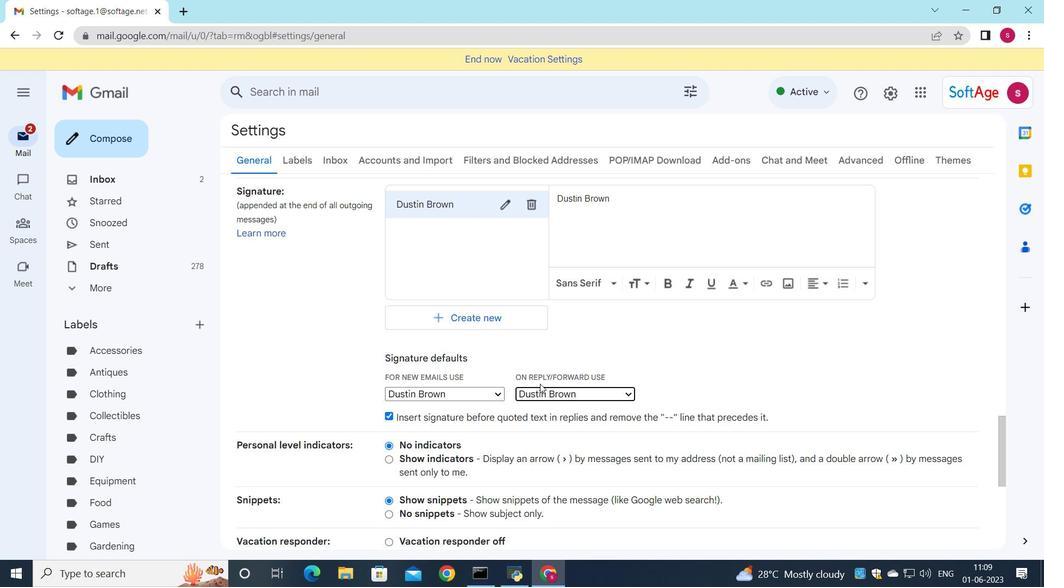 
Action: Mouse scrolled (540, 383) with delta (0, 0)
Screenshot: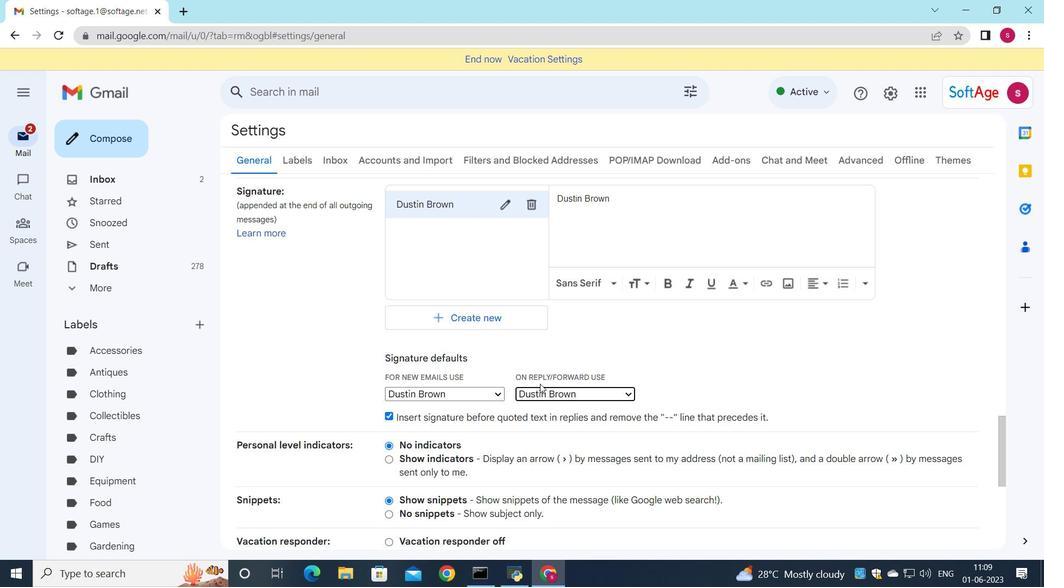 
Action: Mouse scrolled (540, 383) with delta (0, 0)
Screenshot: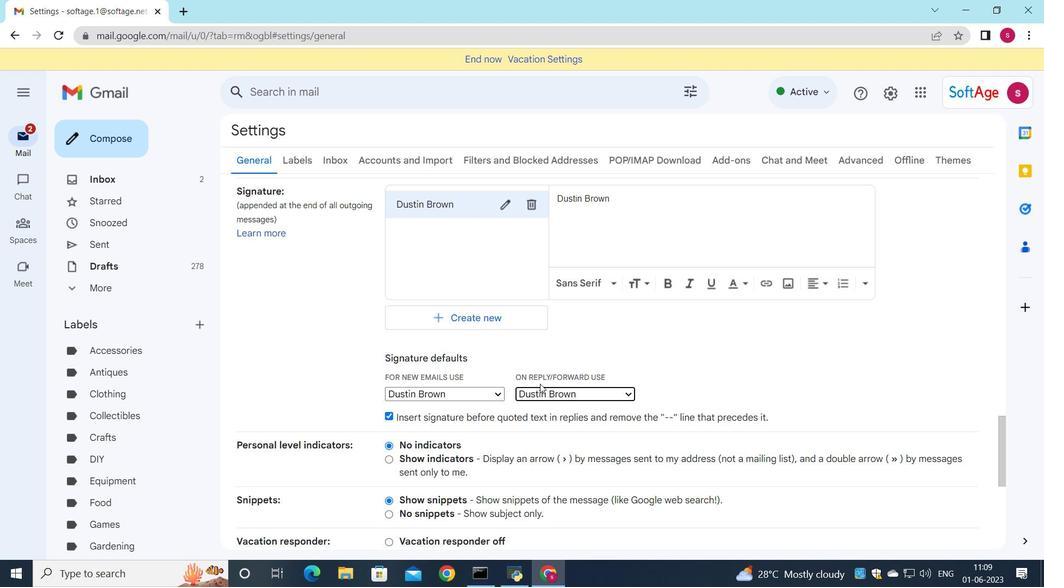 
Action: Mouse scrolled (540, 383) with delta (0, 0)
Screenshot: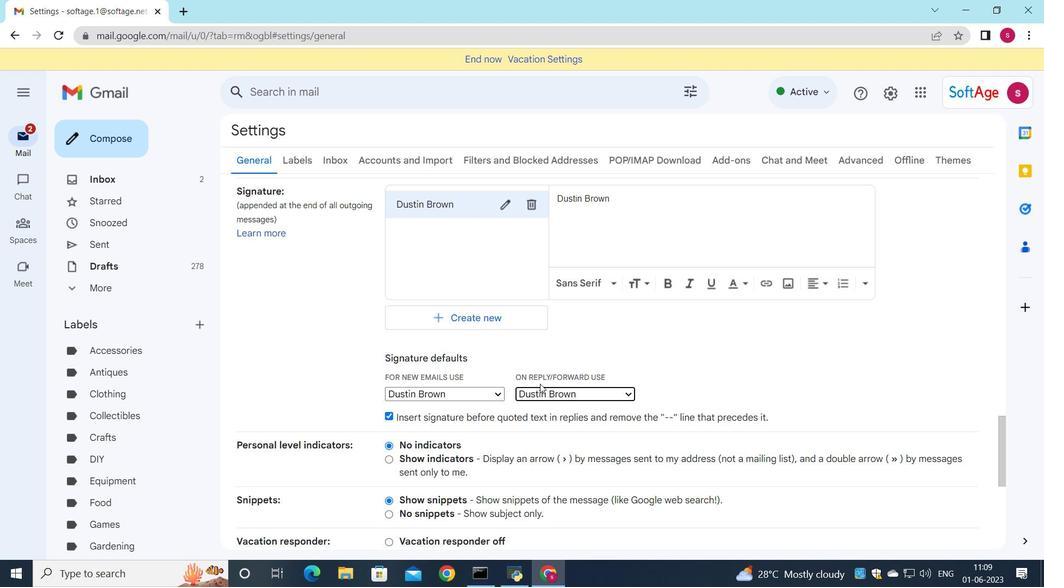 
Action: Mouse scrolled (540, 383) with delta (0, 0)
Screenshot: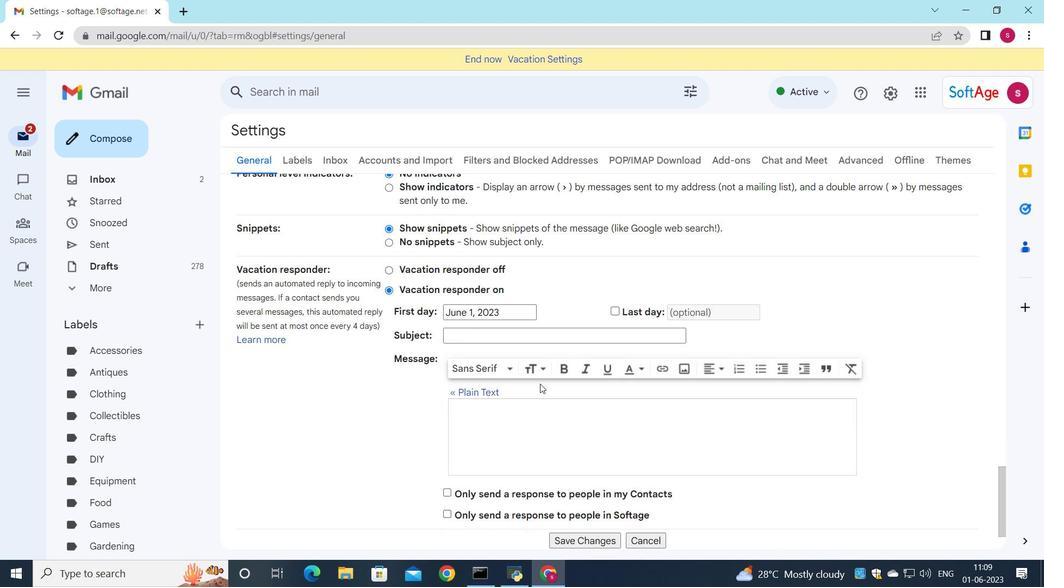 
Action: Mouse moved to (547, 388)
Screenshot: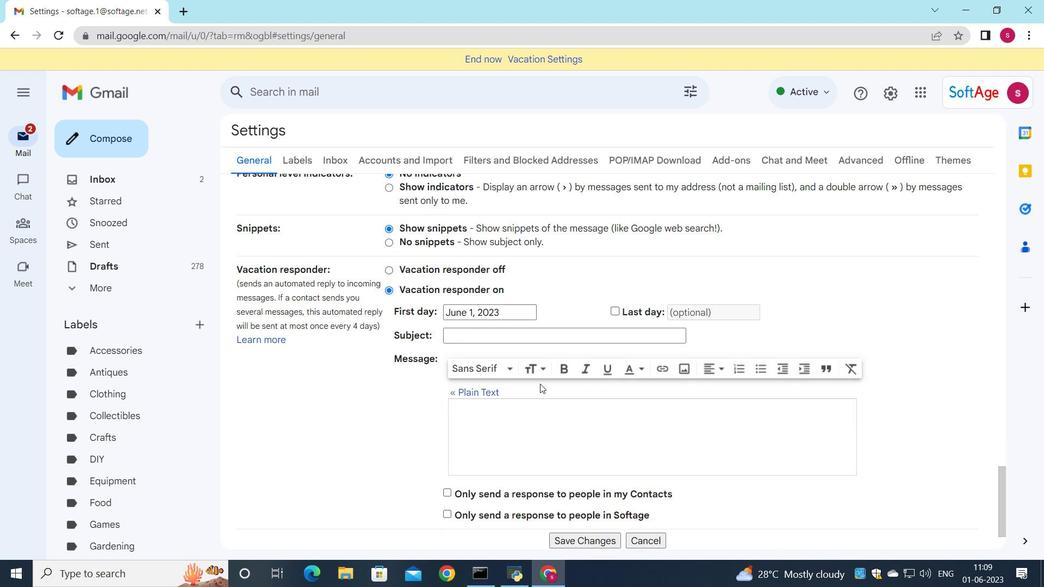 
Action: Mouse scrolled (547, 387) with delta (0, 0)
Screenshot: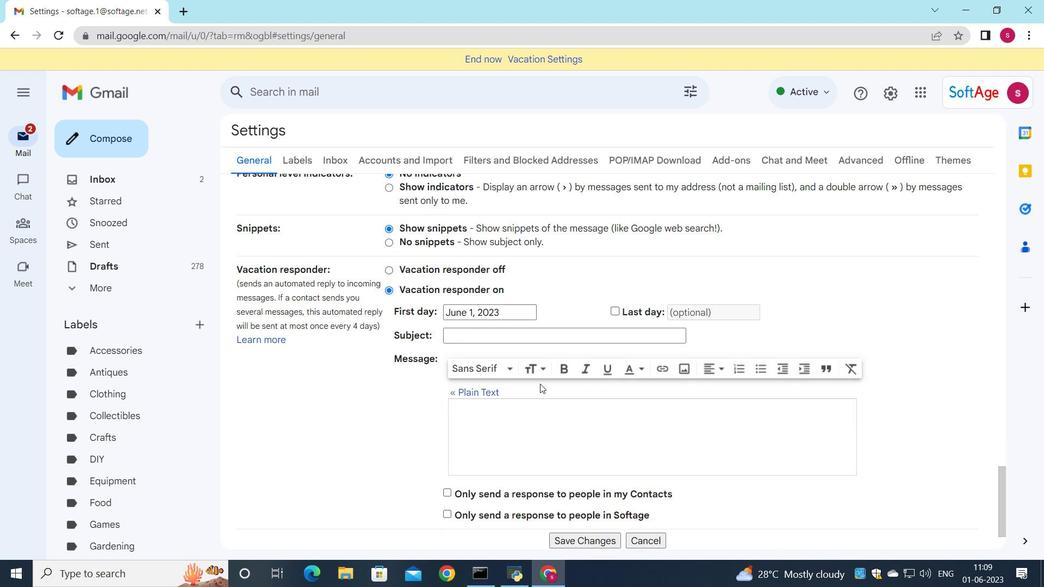 
Action: Mouse moved to (559, 394)
Screenshot: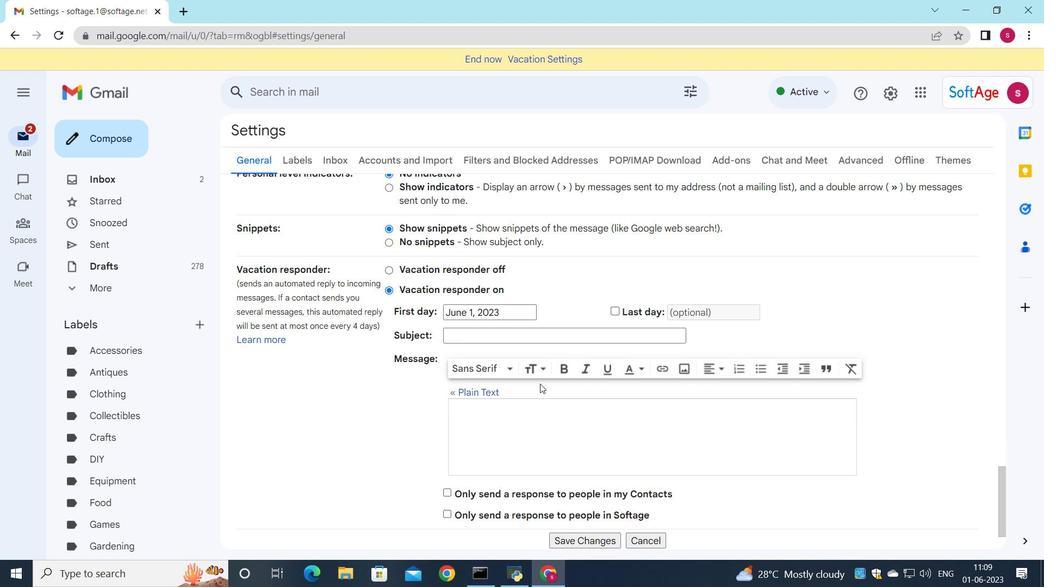 
Action: Mouse scrolled (559, 394) with delta (0, 0)
Screenshot: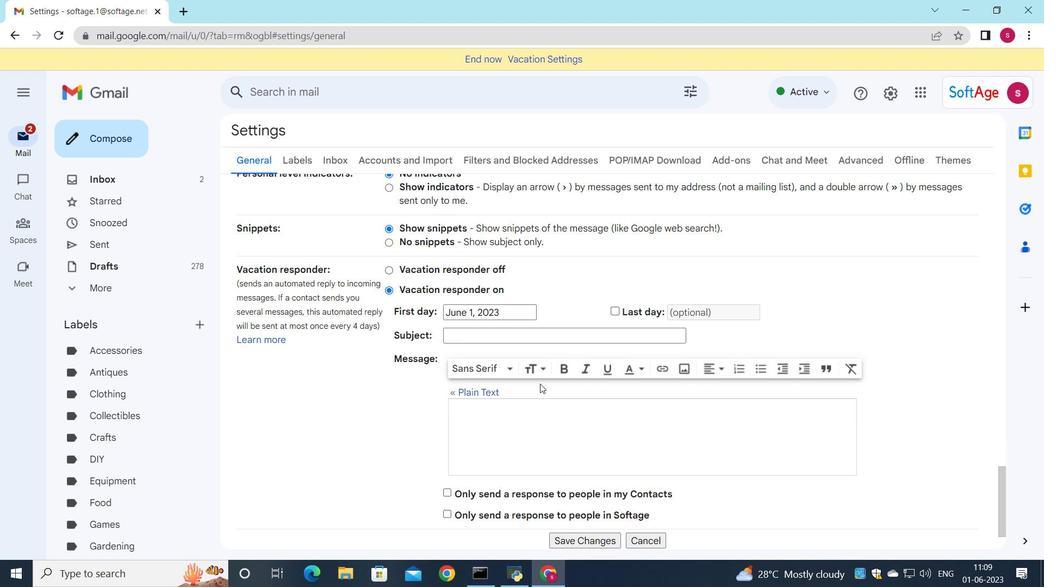 
Action: Mouse moved to (572, 402)
Screenshot: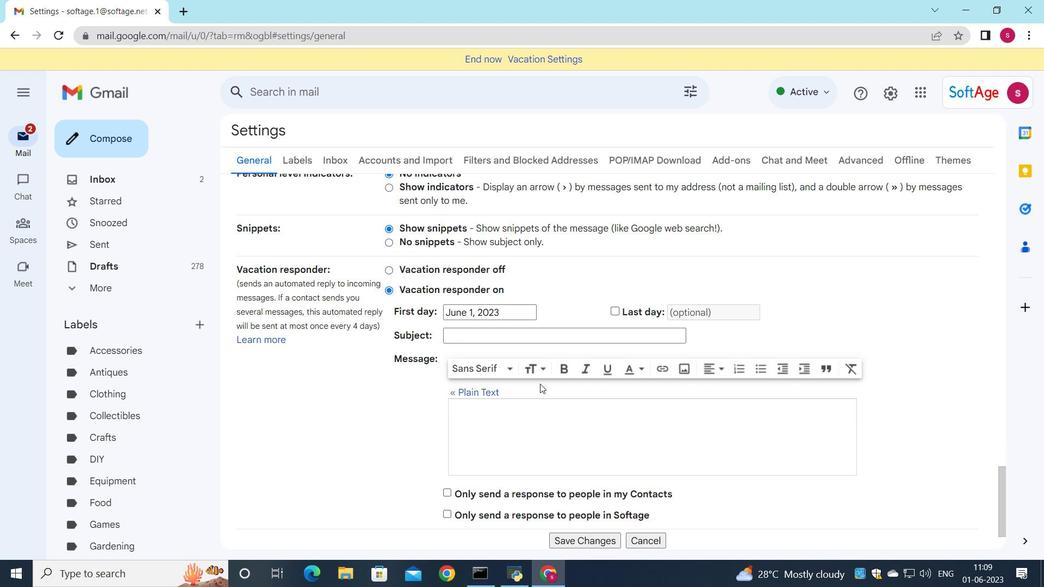 
Action: Mouse scrolled (572, 401) with delta (0, 0)
Screenshot: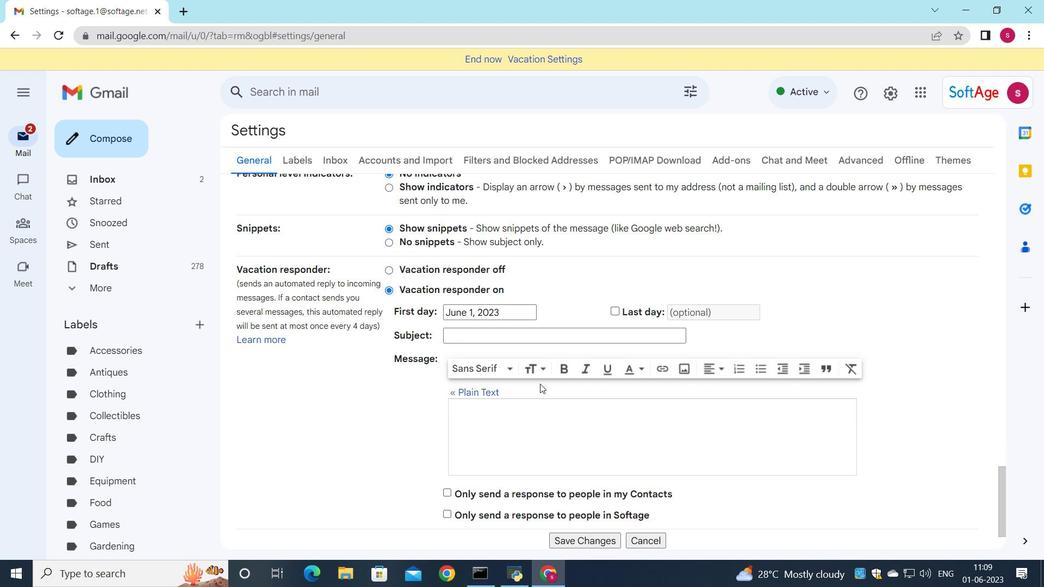 
Action: Mouse moved to (573, 472)
Screenshot: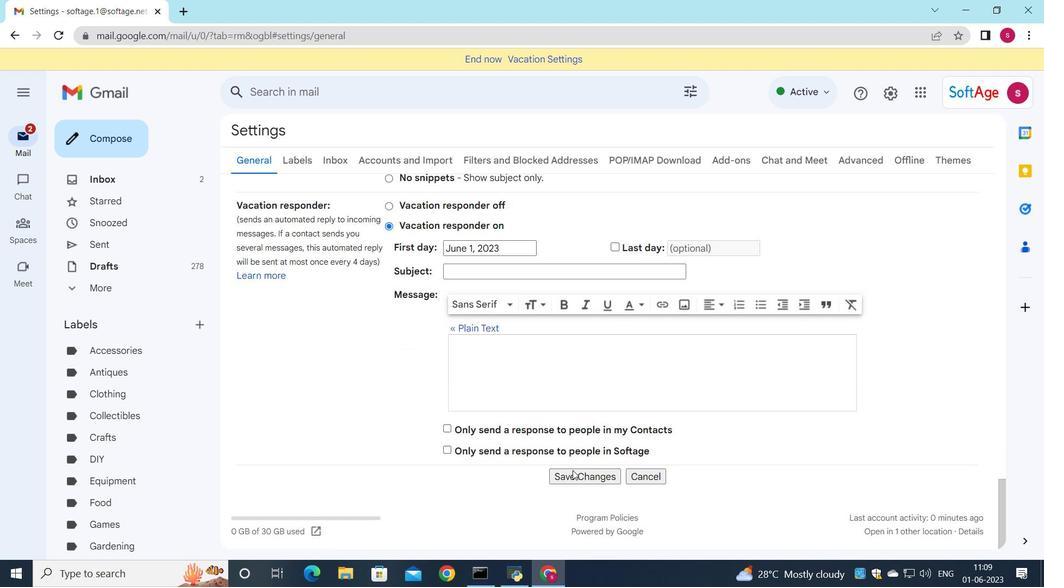 
Action: Mouse pressed left at (573, 472)
Screenshot: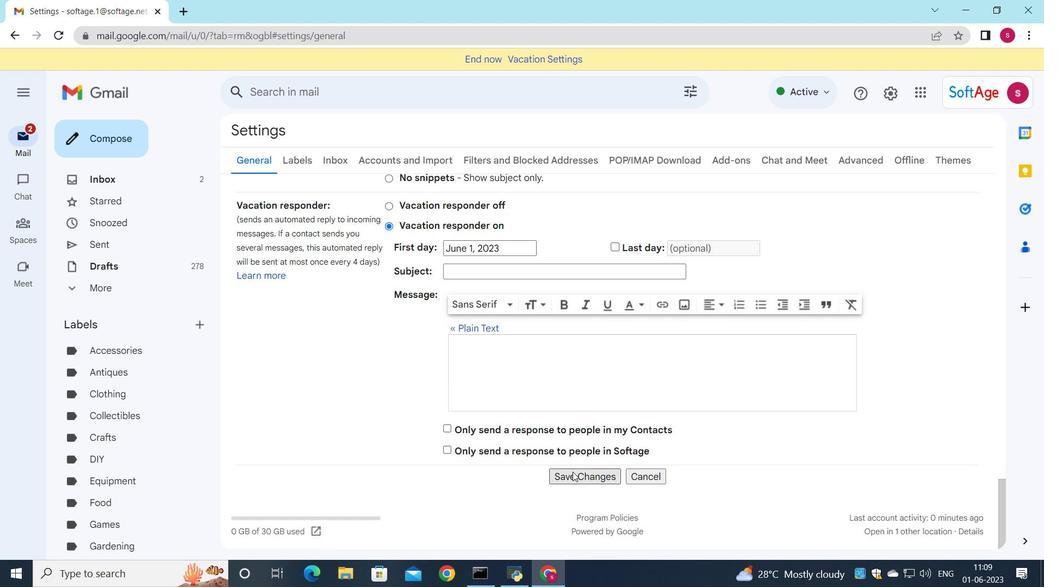 
Action: Mouse moved to (482, 323)
Screenshot: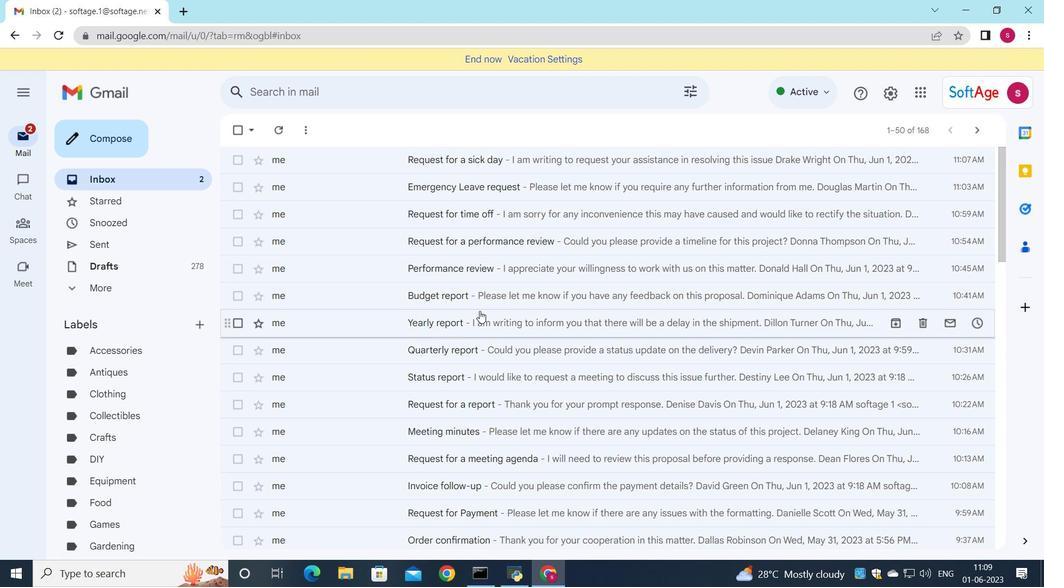 
Action: Mouse pressed left at (482, 323)
Screenshot: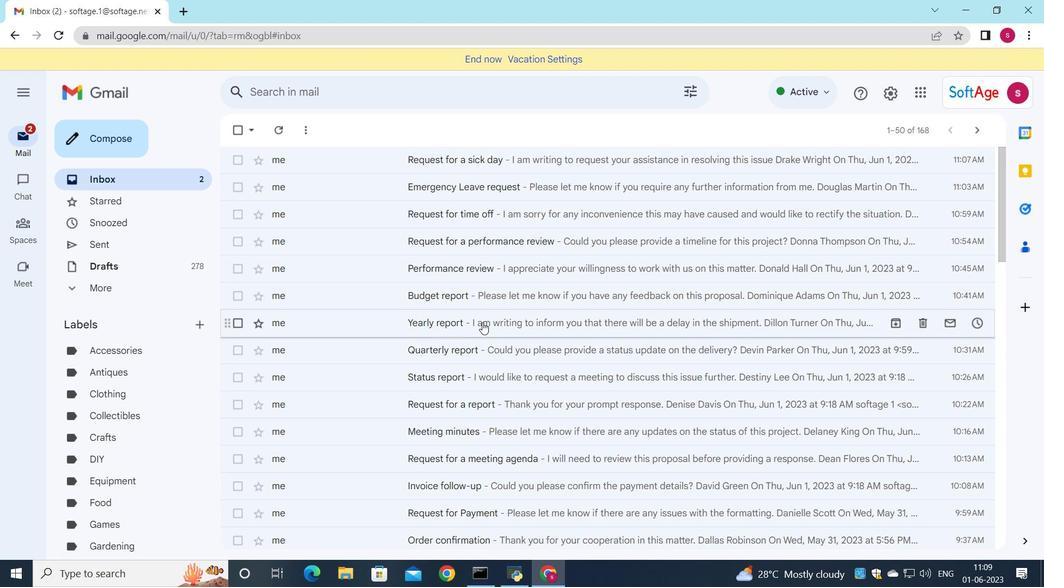 
Action: Mouse moved to (316, 486)
Screenshot: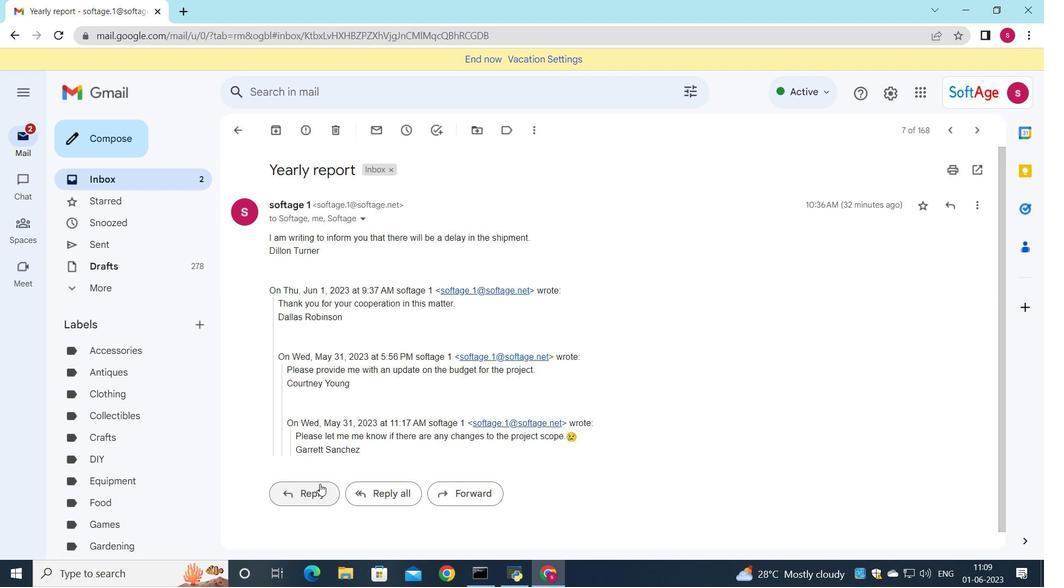 
Action: Mouse pressed left at (316, 486)
Screenshot: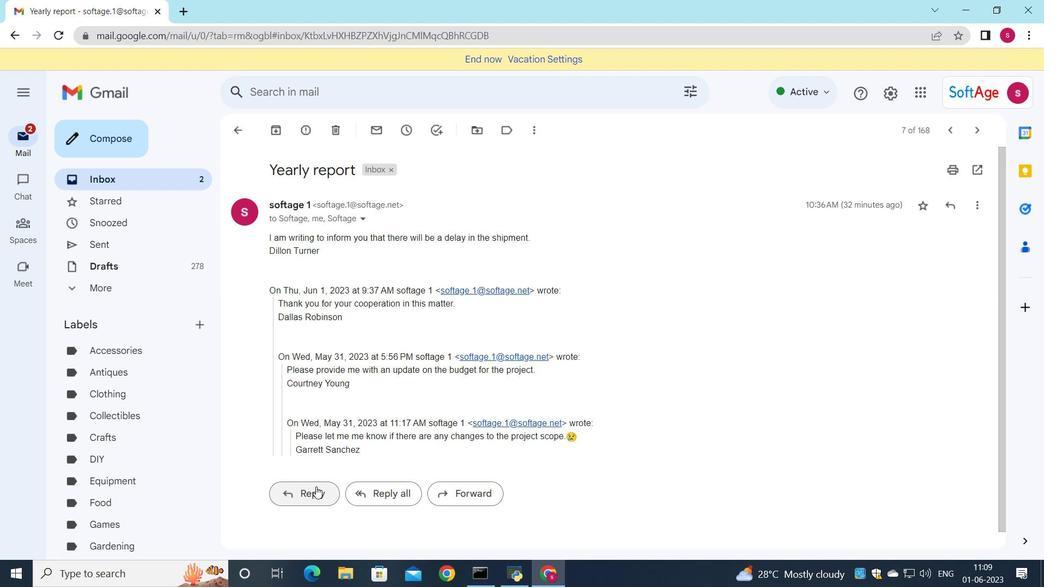 
Action: Mouse moved to (295, 370)
Screenshot: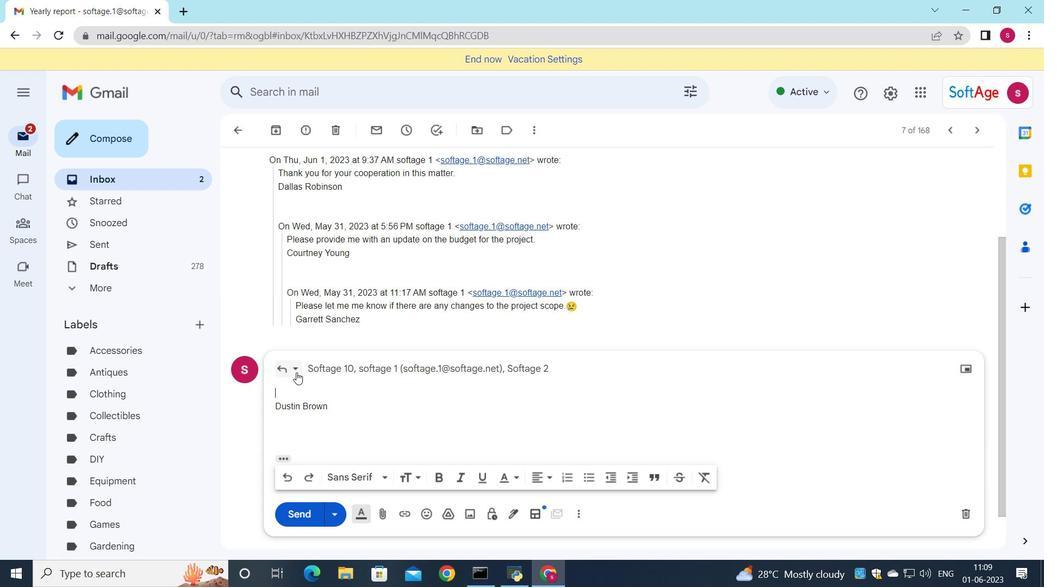 
Action: Mouse pressed left at (295, 370)
Screenshot: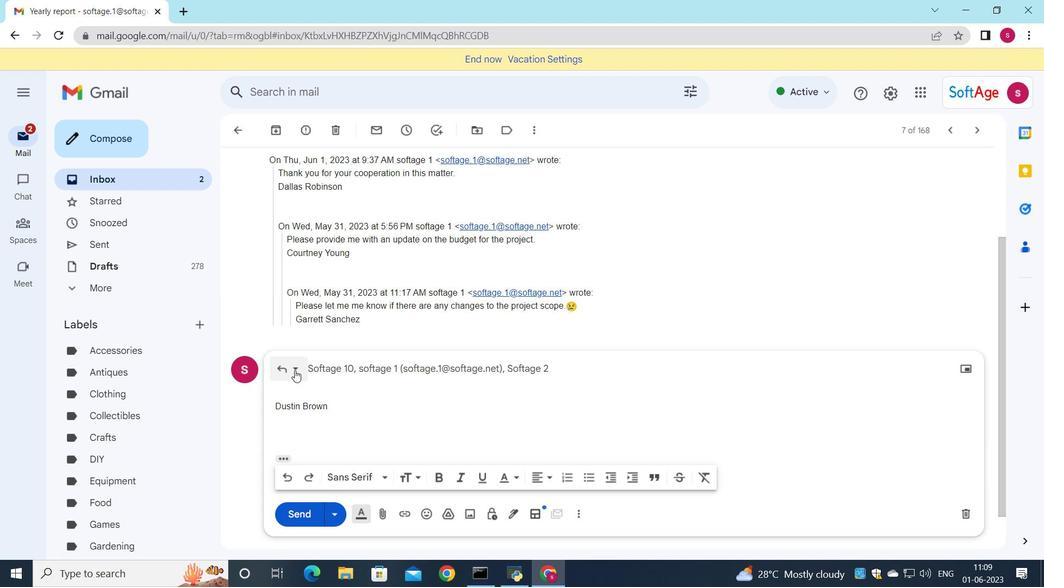 
Action: Mouse moved to (335, 473)
Screenshot: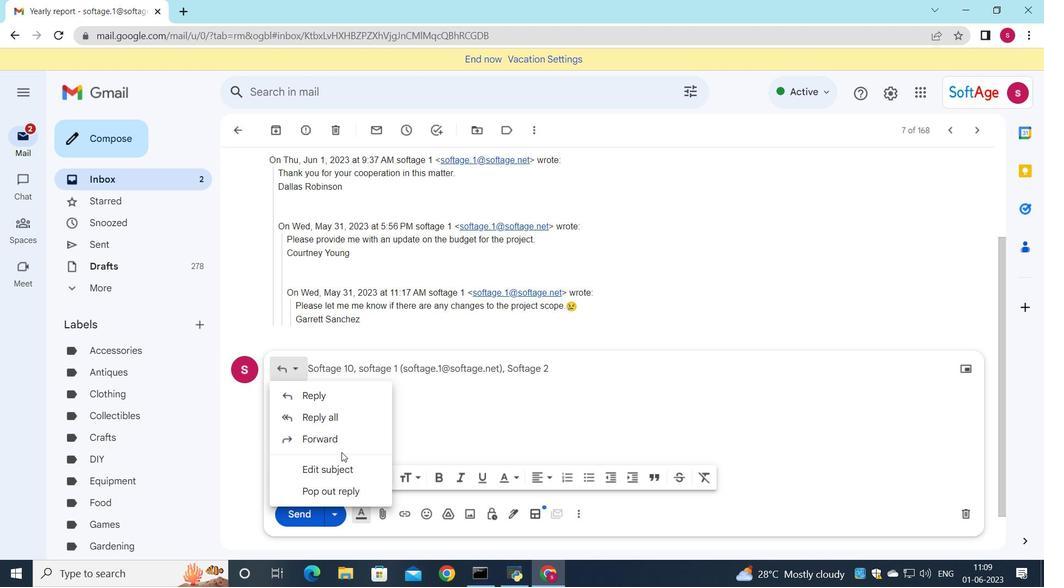 
Action: Mouse pressed left at (335, 473)
Screenshot: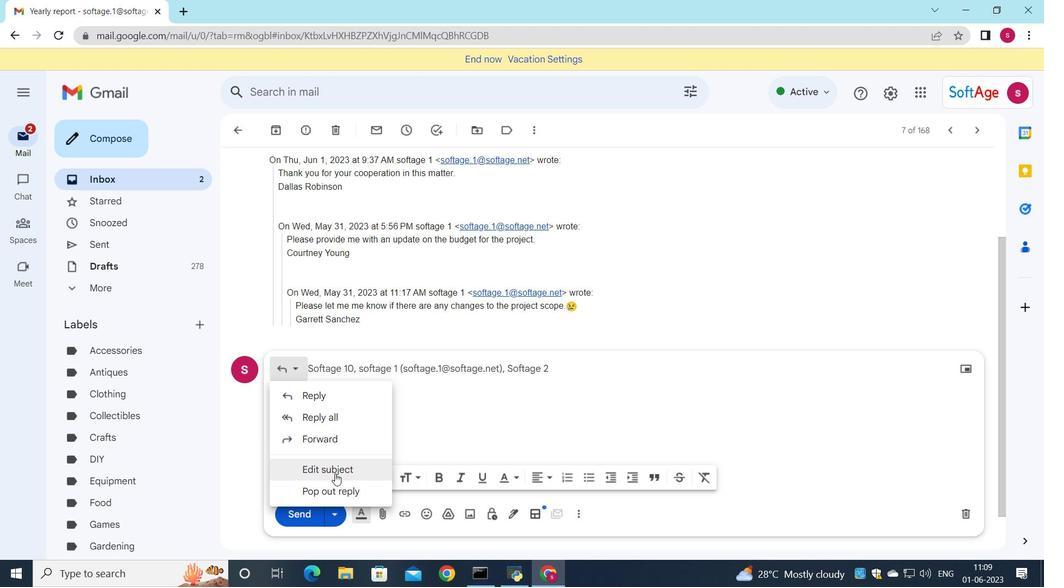 
Action: Mouse moved to (683, 244)
Screenshot: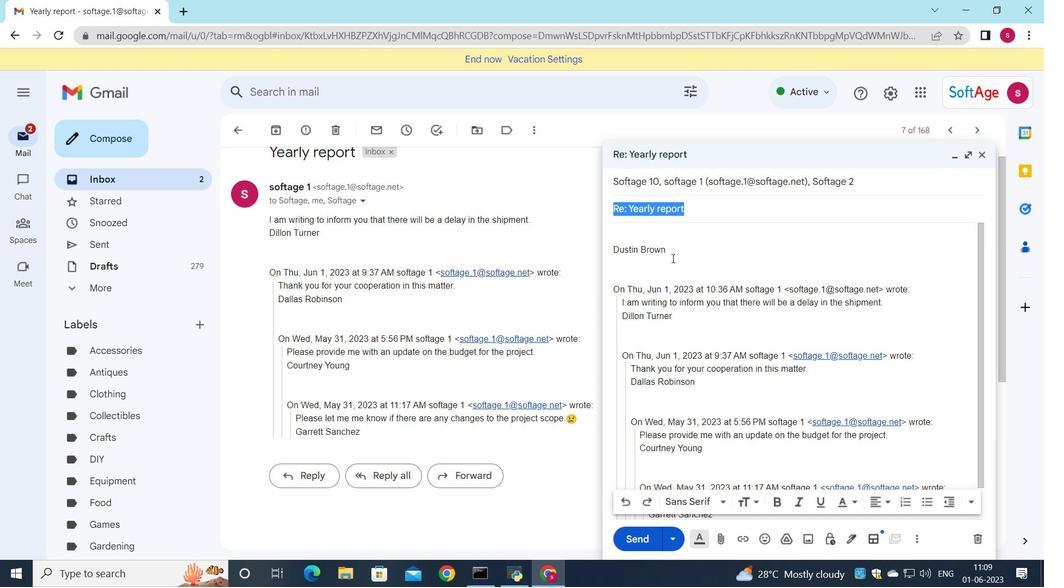 
Action: Key pressed <Key.shift>Request<Key.space>for<Key.space>maternityt<Key.backspace><Key.space>leave<Key.space>
Screenshot: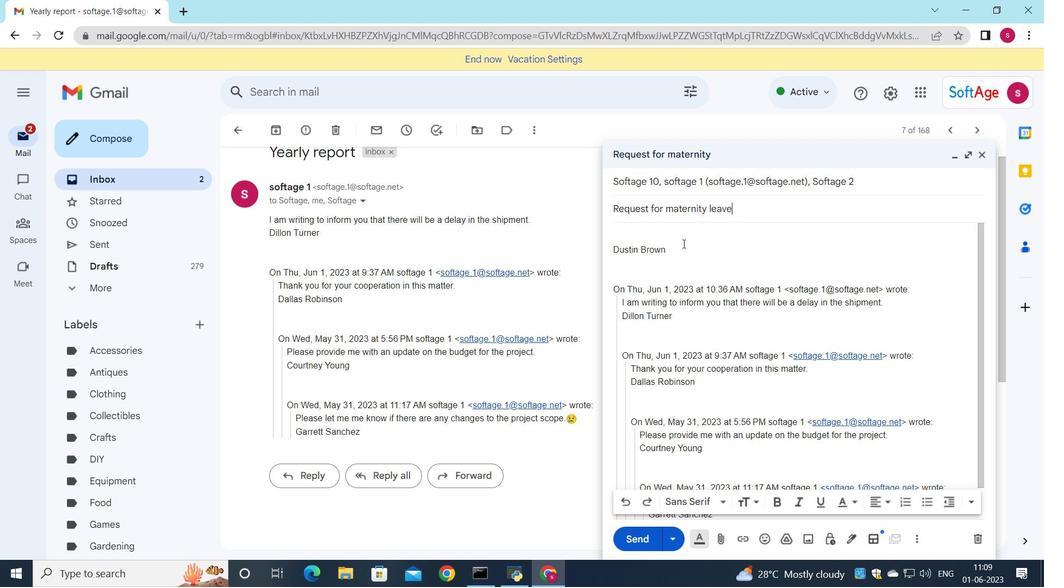 
Action: Mouse moved to (647, 237)
Screenshot: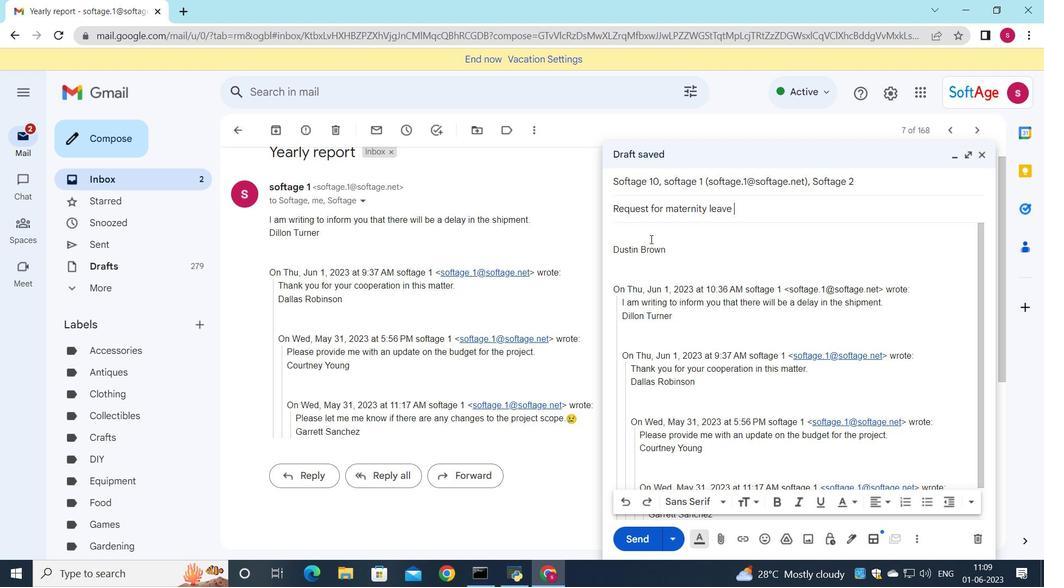 
Action: Mouse pressed left at (647, 237)
Screenshot: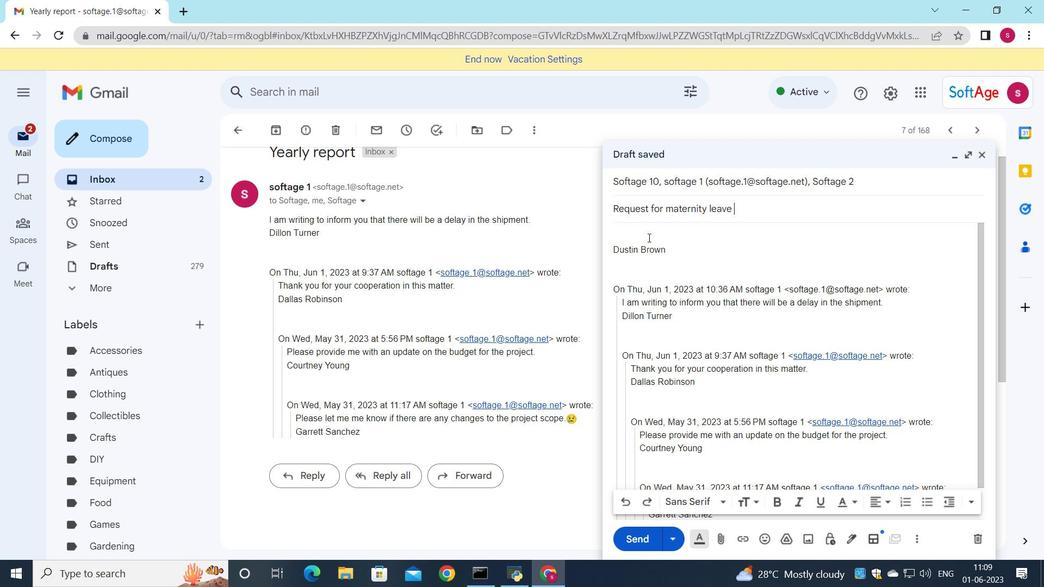 
Action: Key pressed <Key.shift>Please<Key.space>pe<Key.backspace>rovide<Key.space>me<Key.space>with<Key.space>an<Key.space>update<Key.space>on<Key.space>the<Key.space>projects<Key.space>procurement<Key.space>plan.
Screenshot: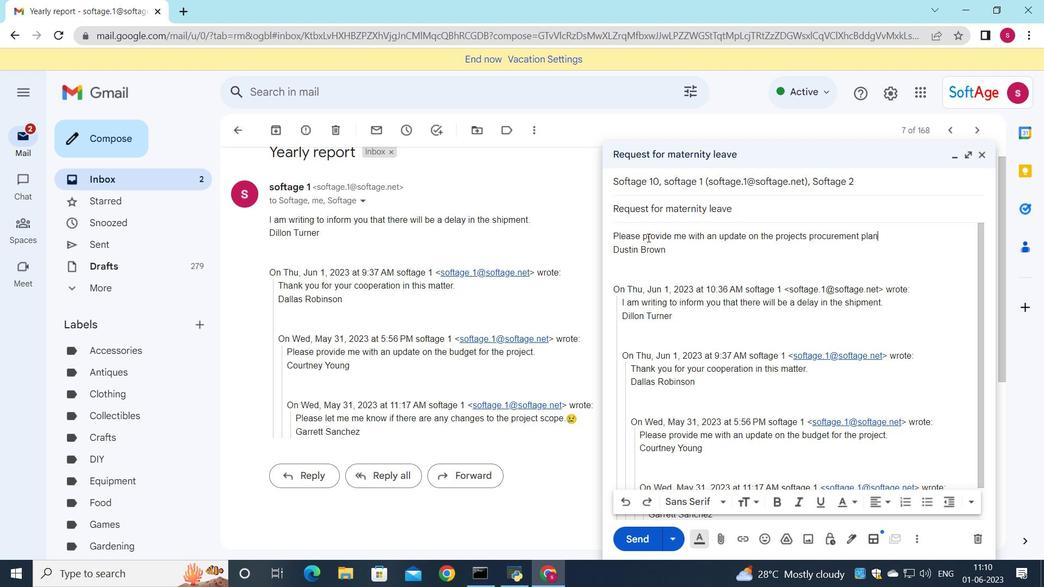 
Action: Mouse moved to (626, 502)
Screenshot: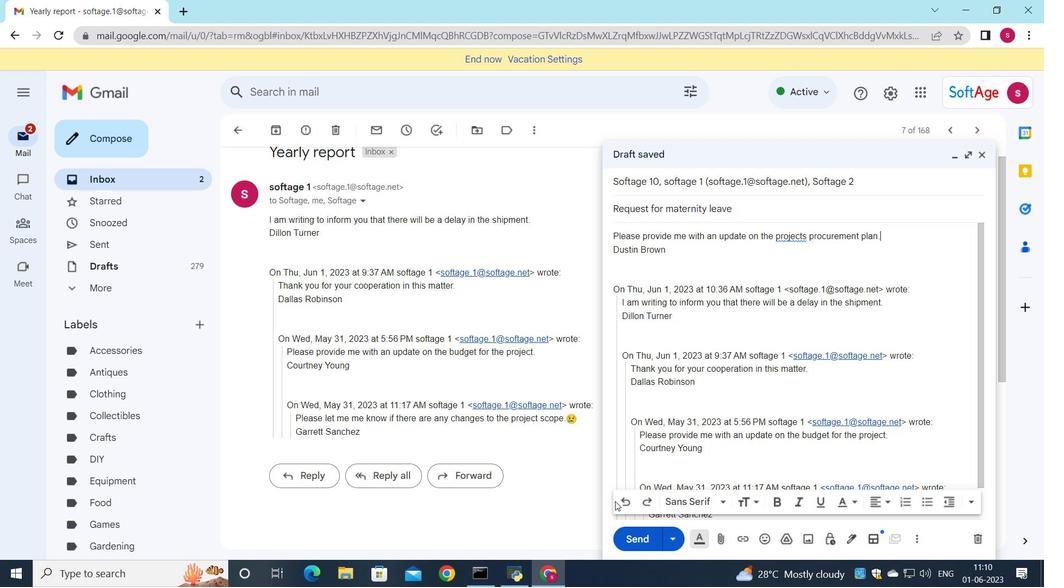 
Action: Mouse pressed left at (626, 502)
Screenshot: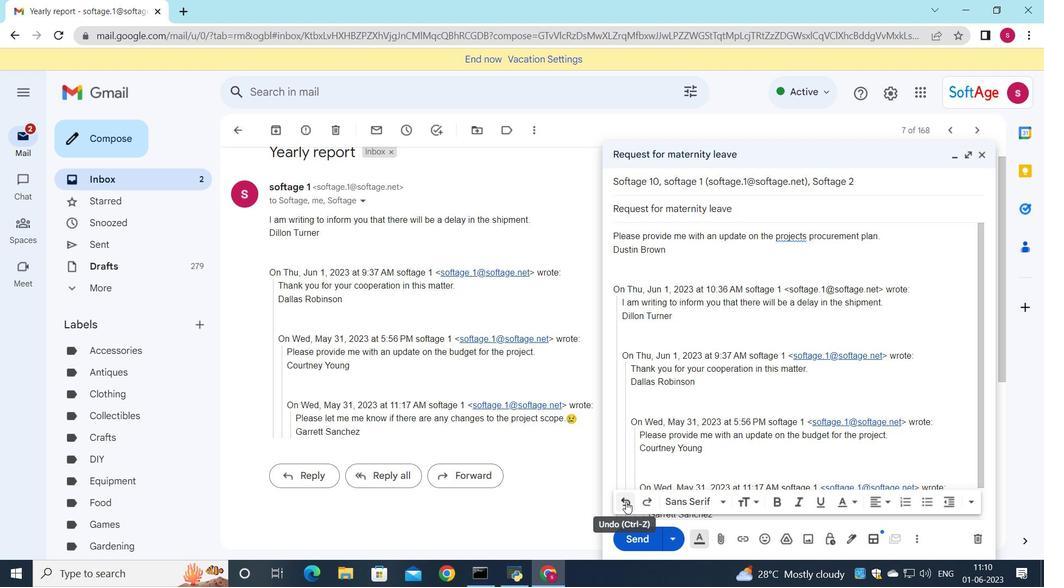 
Action: Mouse pressed left at (626, 502)
Screenshot: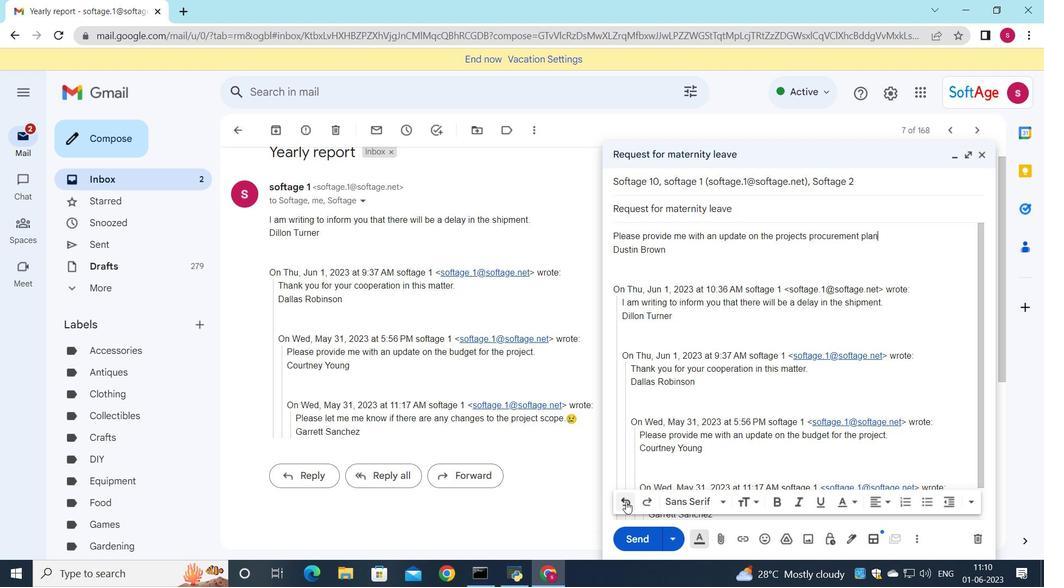 
Action: Mouse pressed left at (626, 502)
Screenshot: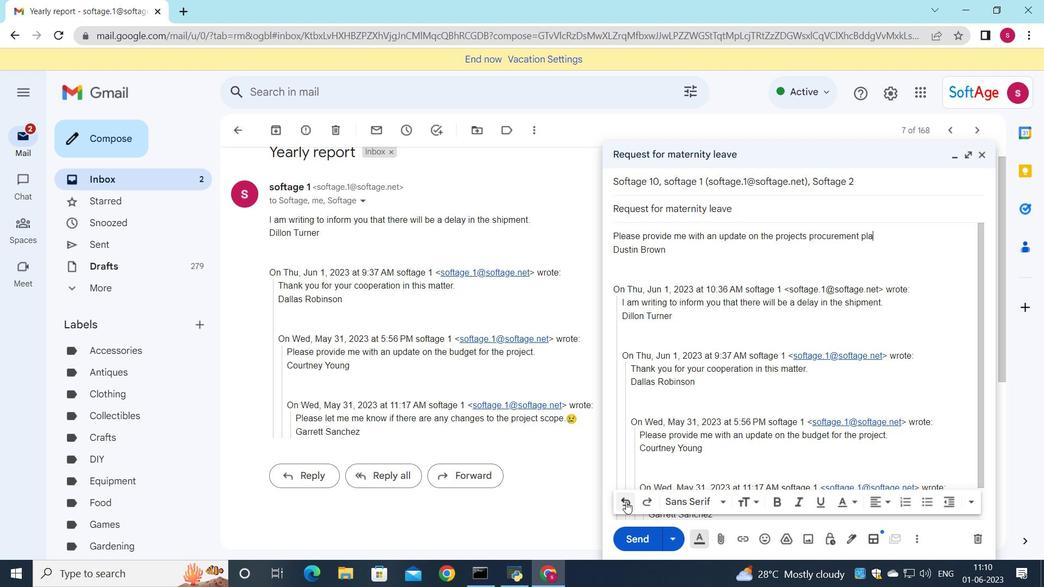 
Action: Mouse pressed left at (626, 502)
Screenshot: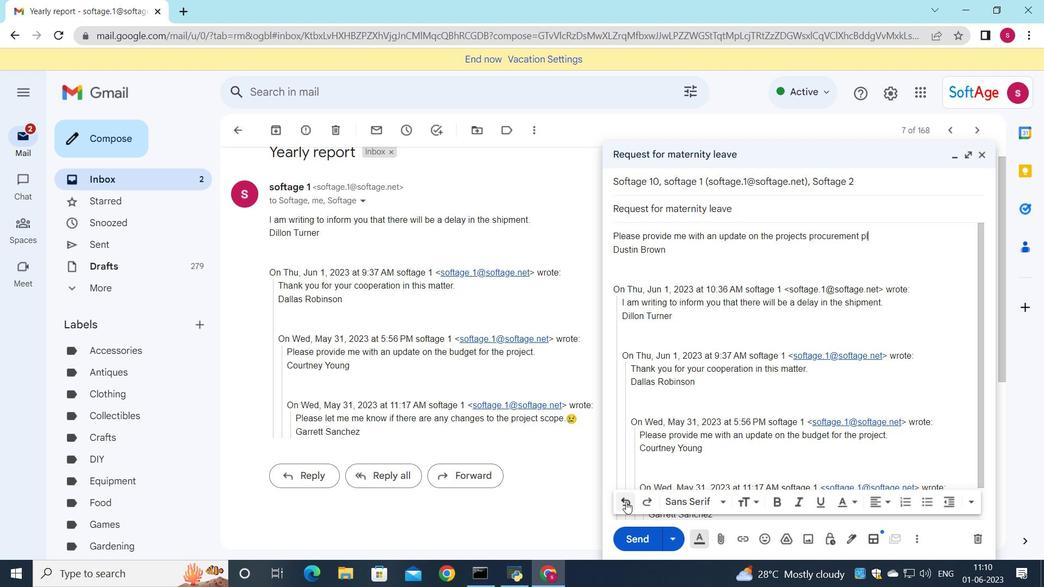 
Action: Mouse pressed left at (626, 502)
Screenshot: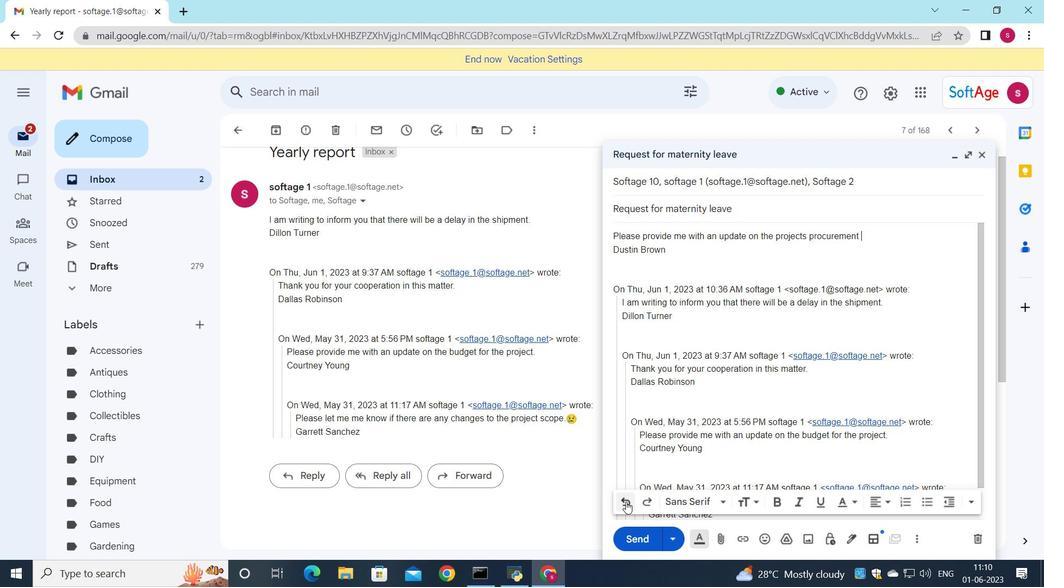 
Action: Mouse pressed left at (626, 502)
Screenshot: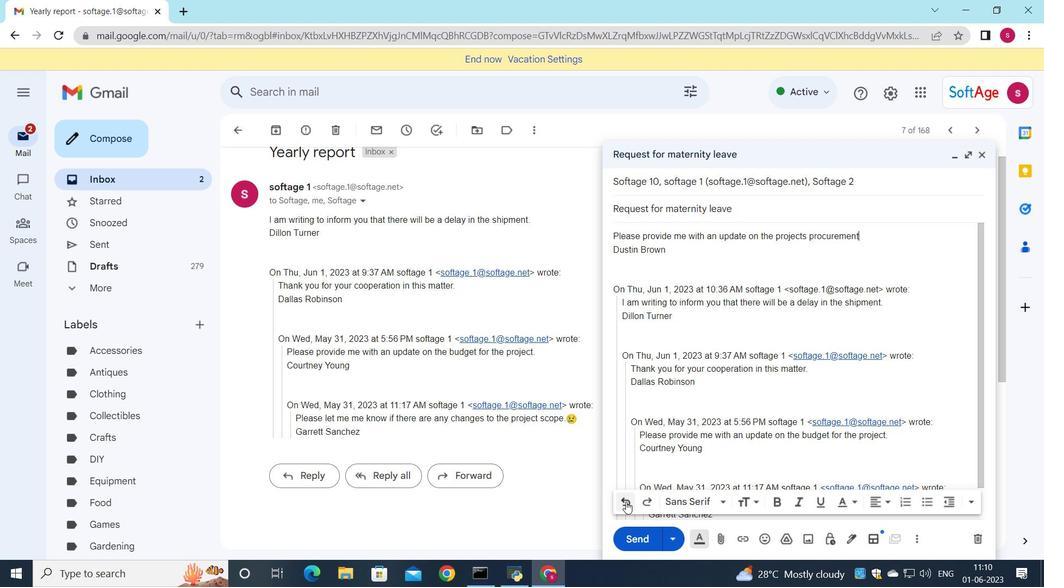 
Action: Mouse pressed left at (626, 502)
Screenshot: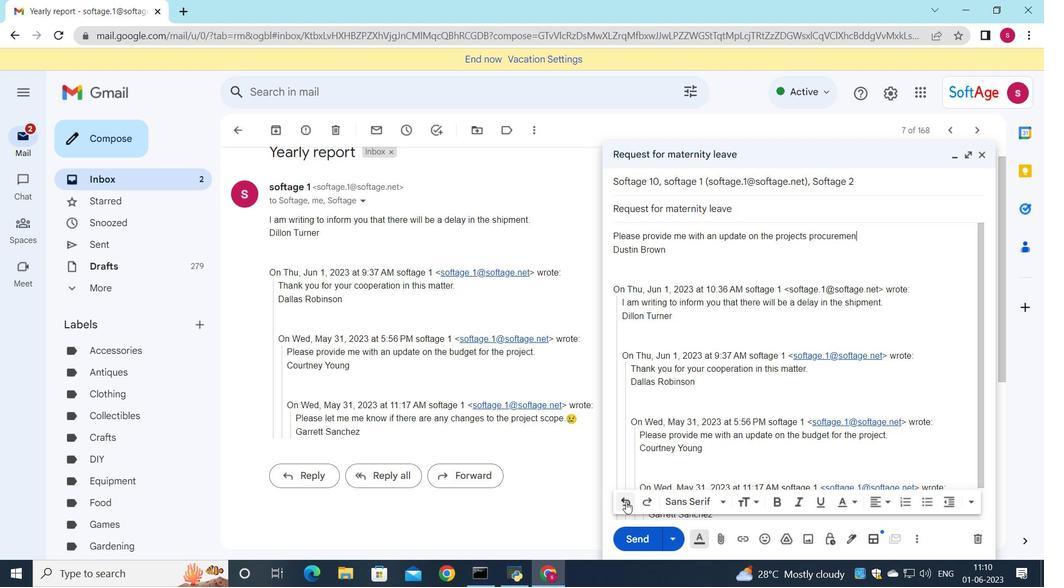 
Action: Mouse pressed left at (626, 502)
Screenshot: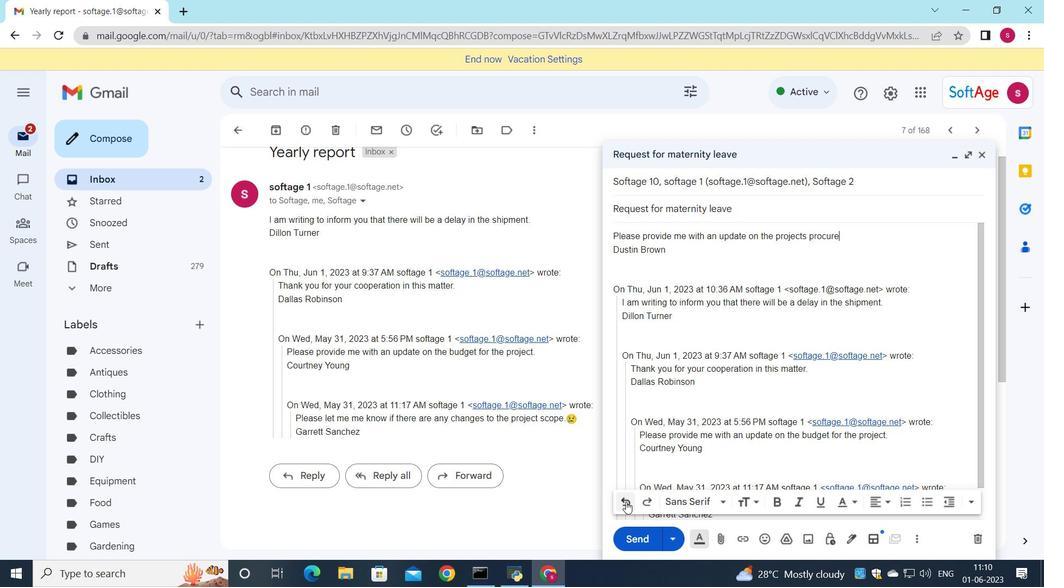 
Action: Mouse pressed left at (626, 502)
Screenshot: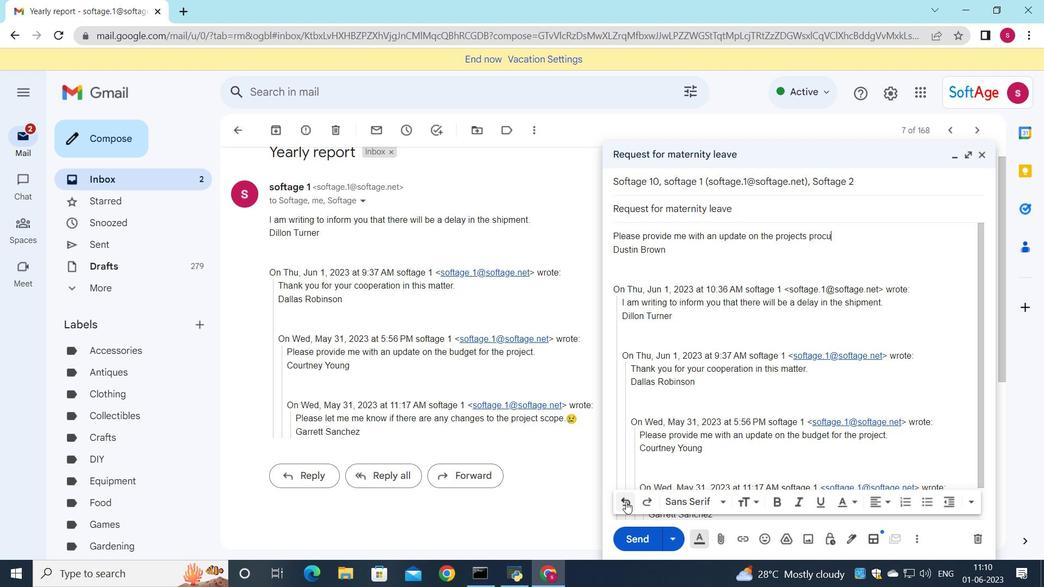 
Action: Mouse pressed left at (626, 502)
Screenshot: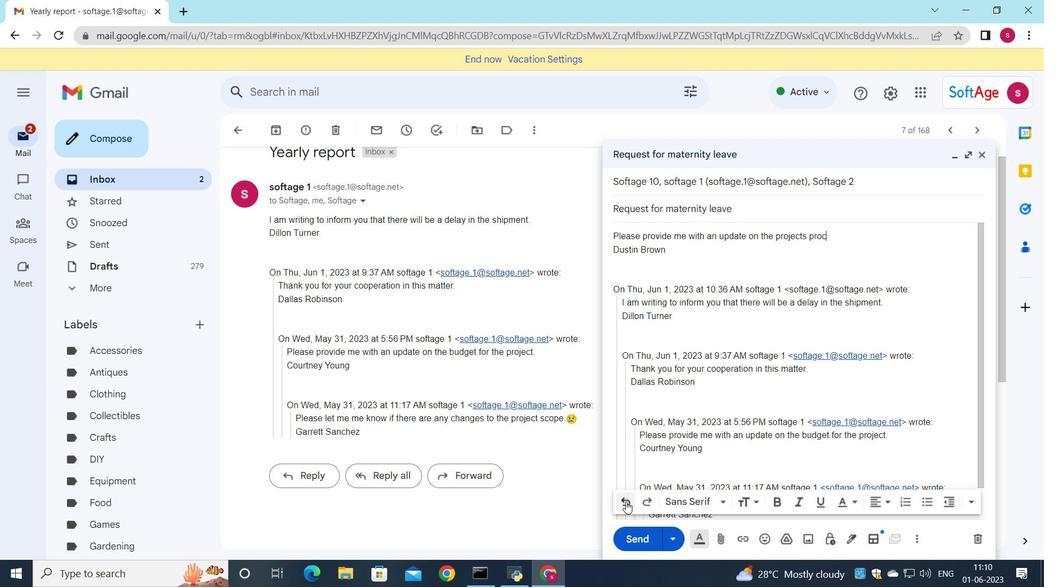 
Action: Mouse pressed left at (626, 502)
Screenshot: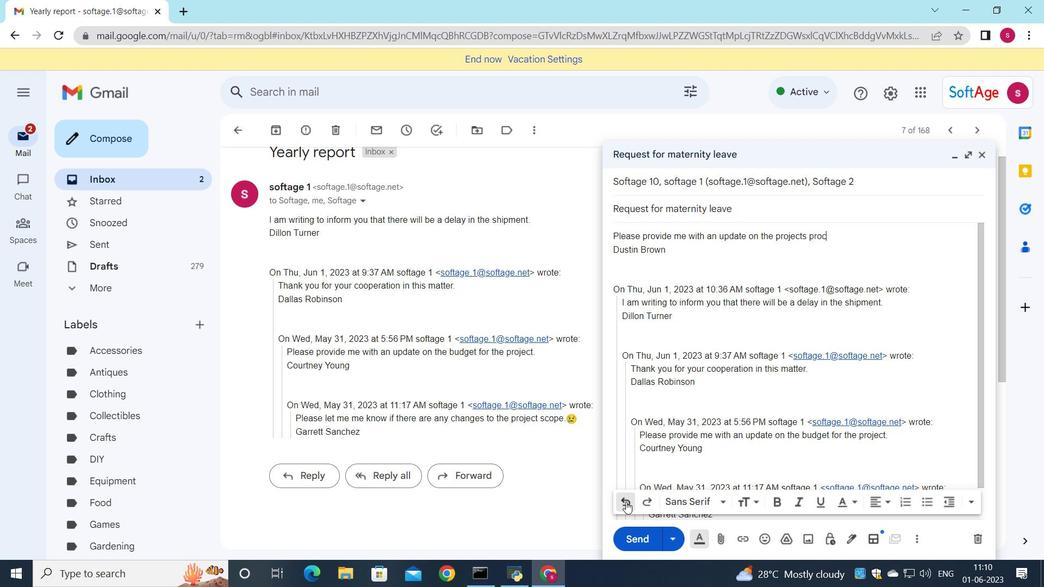 
Action: Mouse pressed left at (626, 502)
Screenshot: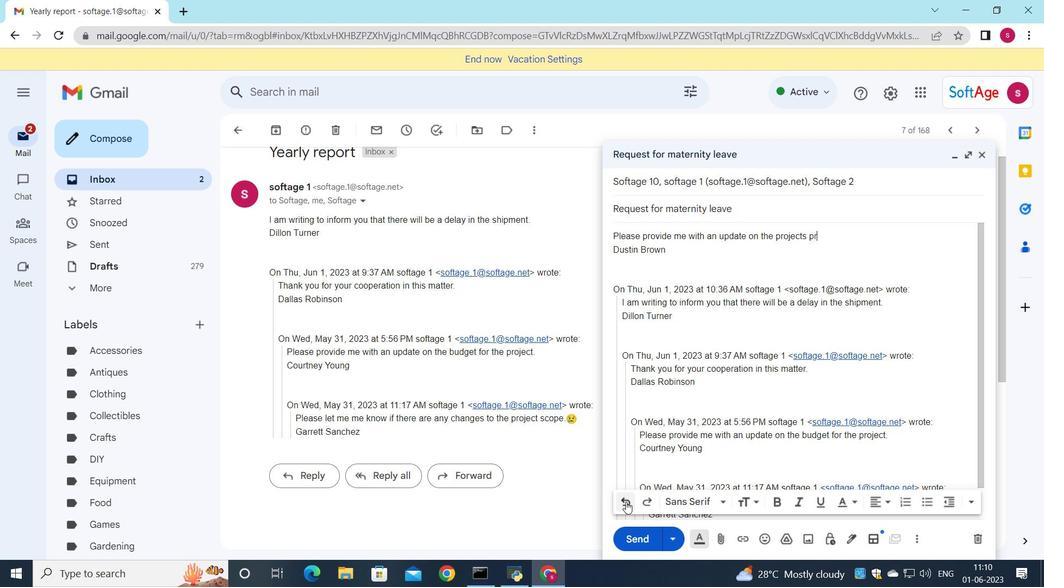 
Action: Mouse pressed left at (626, 502)
Screenshot: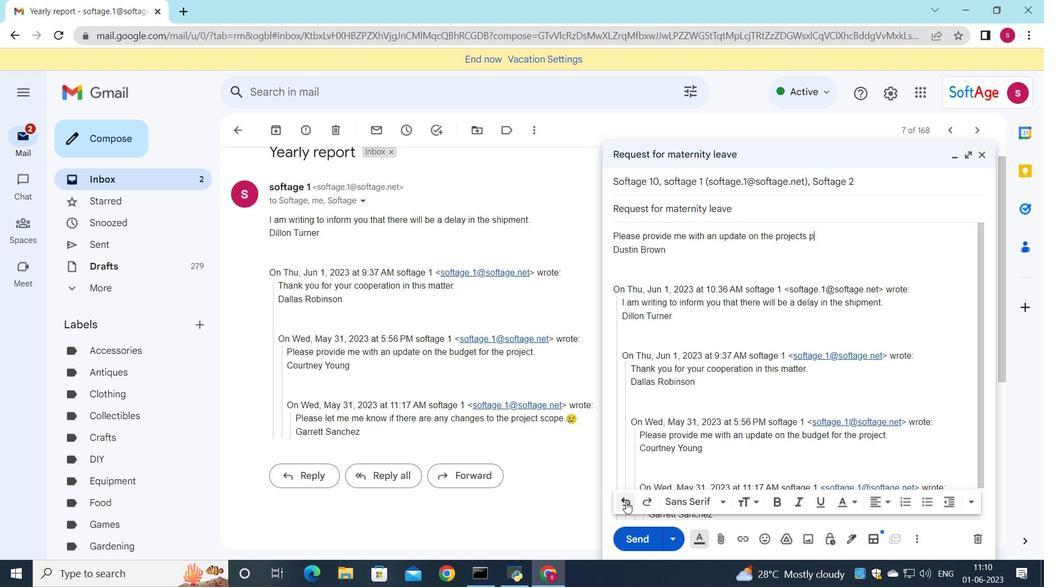 
Action: Mouse pressed left at (626, 502)
Screenshot: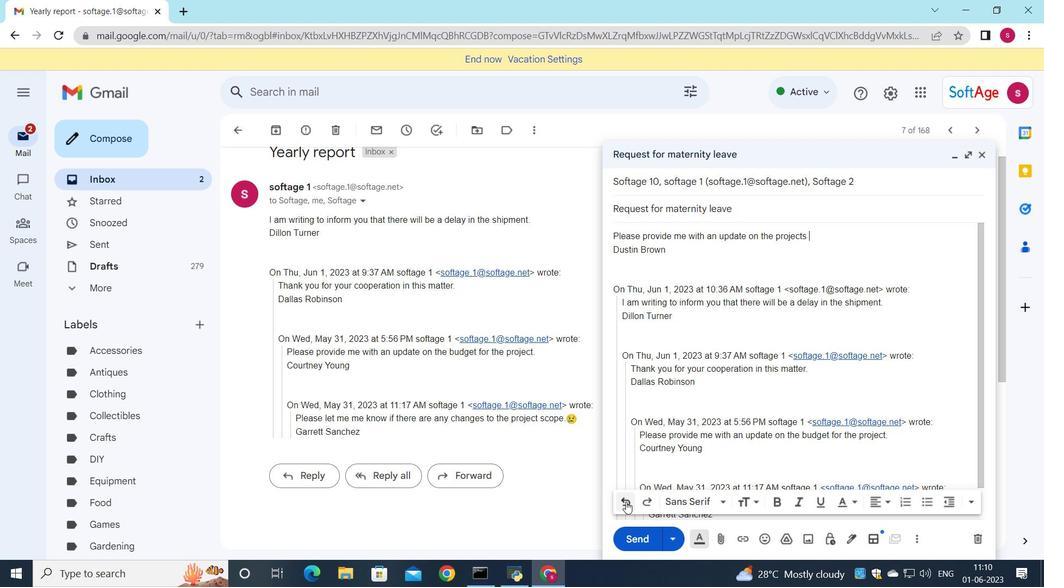 
Action: Mouse pressed left at (626, 502)
Screenshot: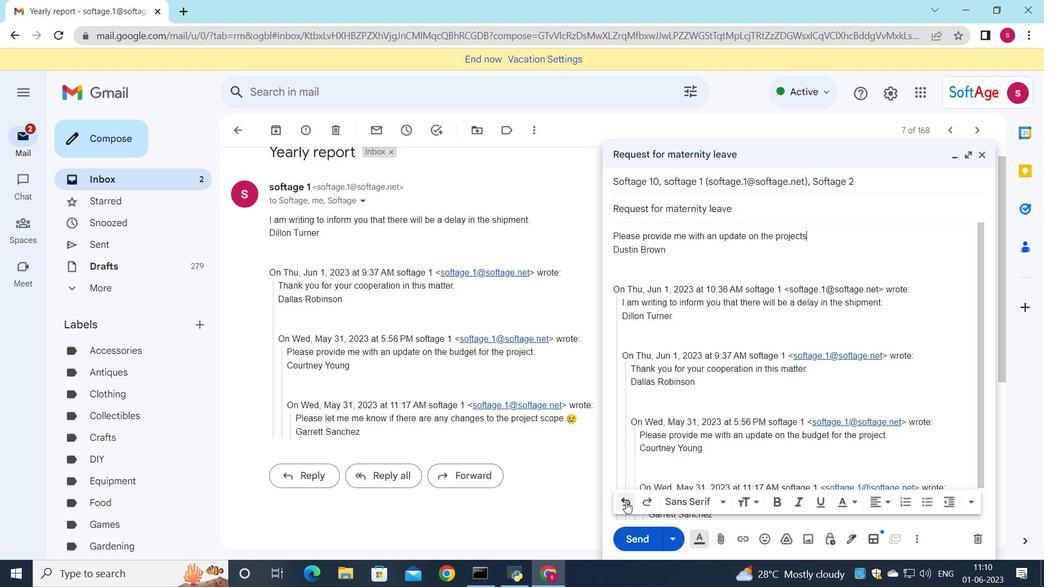
Action: Mouse pressed left at (626, 502)
Screenshot: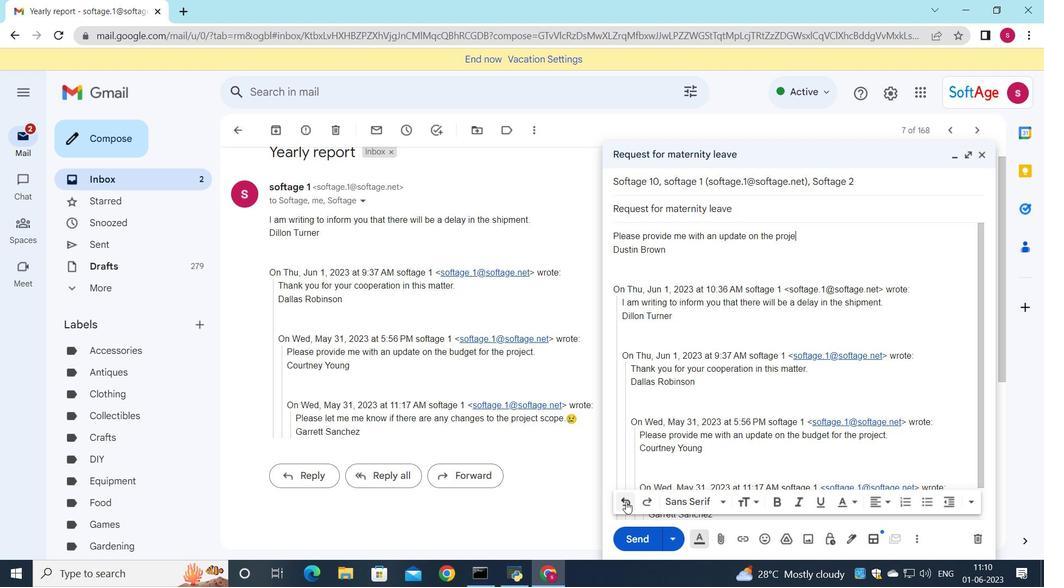 
Action: Mouse pressed left at (626, 502)
Screenshot: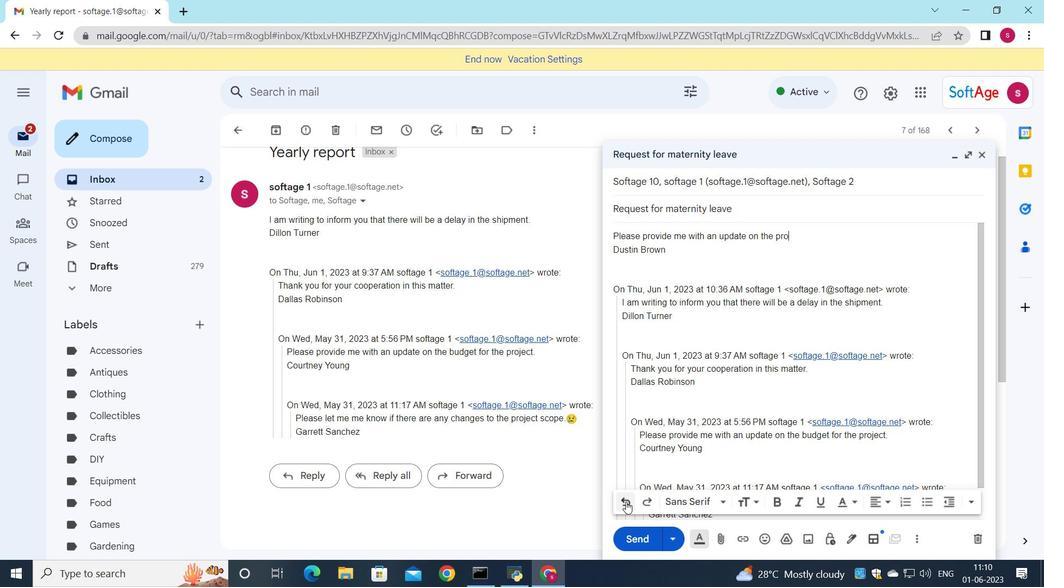 
Action: Mouse pressed left at (626, 502)
Screenshot: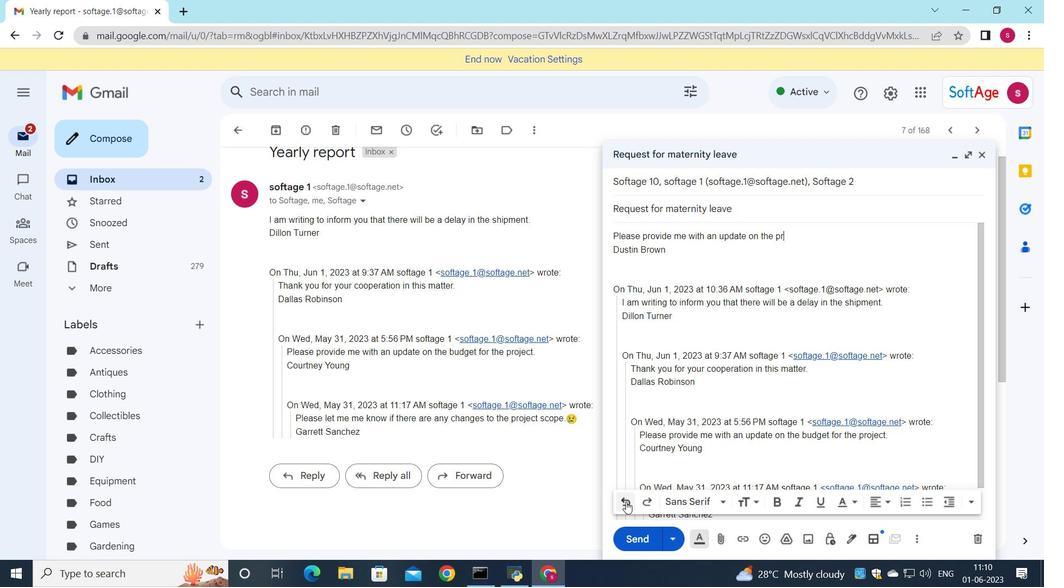 
Action: Mouse pressed left at (626, 502)
Screenshot: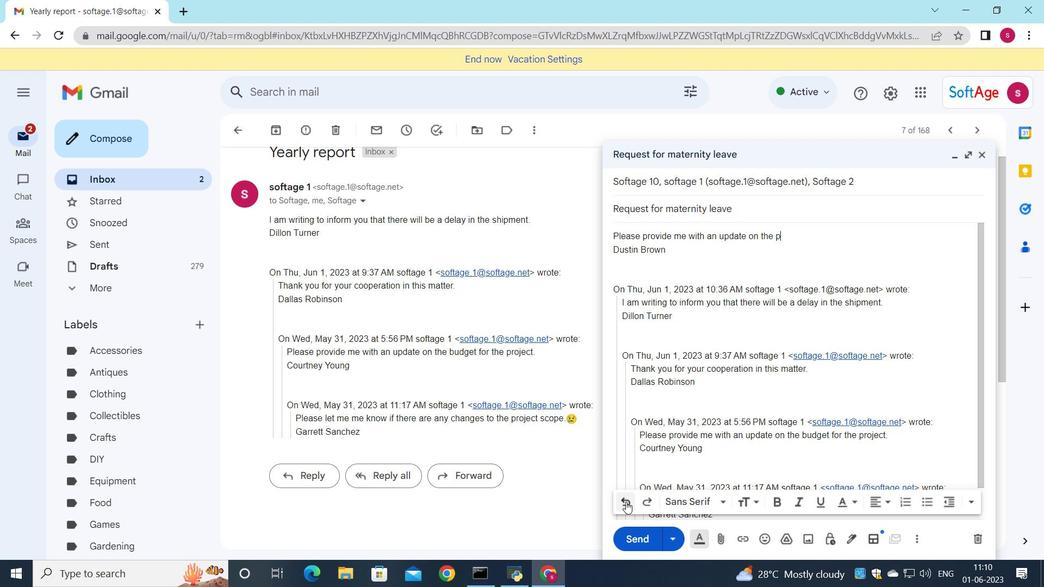 
Action: Mouse pressed left at (626, 502)
Screenshot: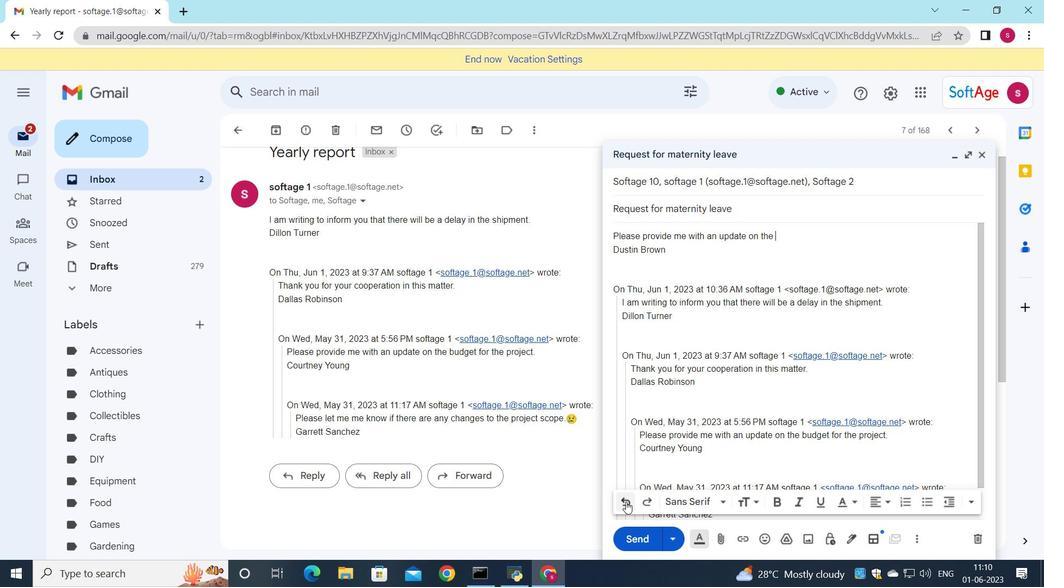 
Action: Mouse pressed left at (626, 502)
Screenshot: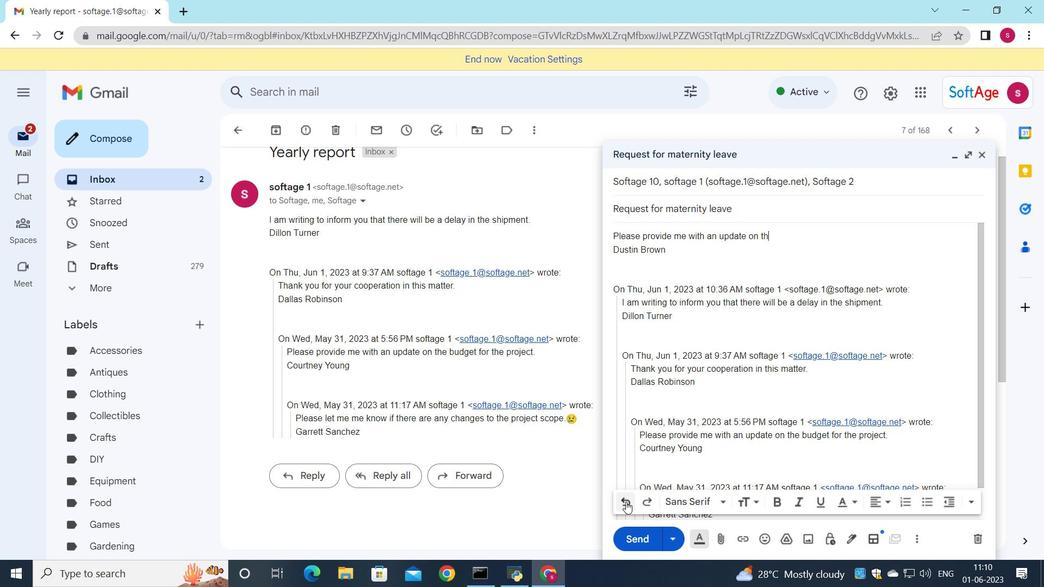 
Action: Mouse pressed left at (626, 502)
Screenshot: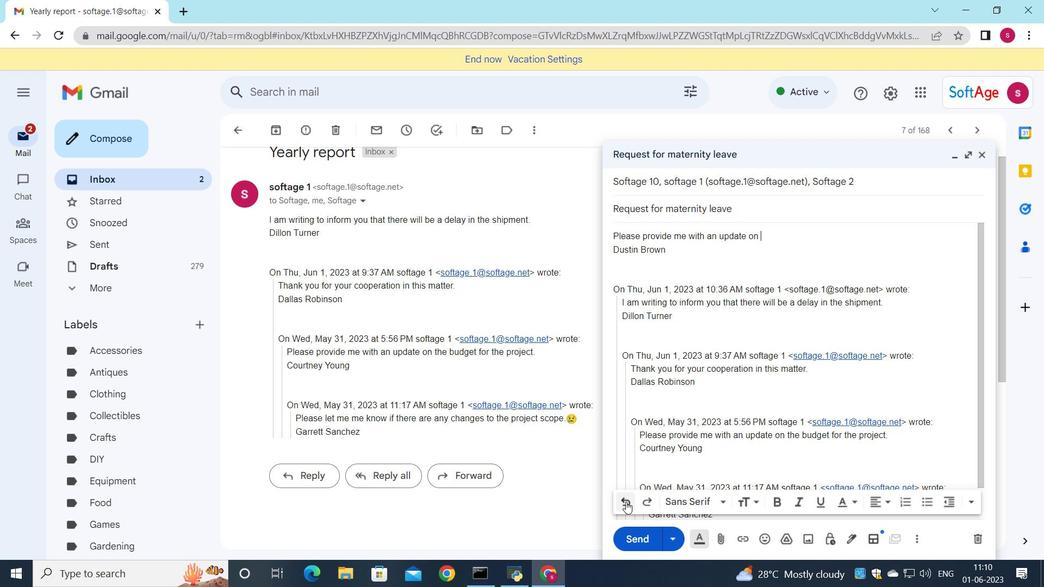 
Action: Mouse pressed left at (626, 502)
Screenshot: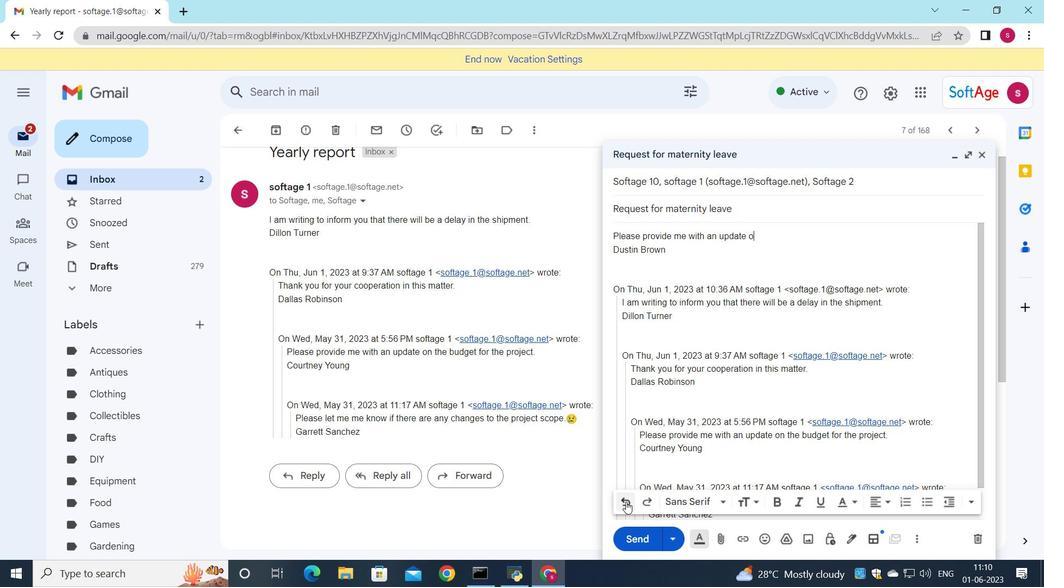 
Action: Mouse pressed left at (626, 502)
Screenshot: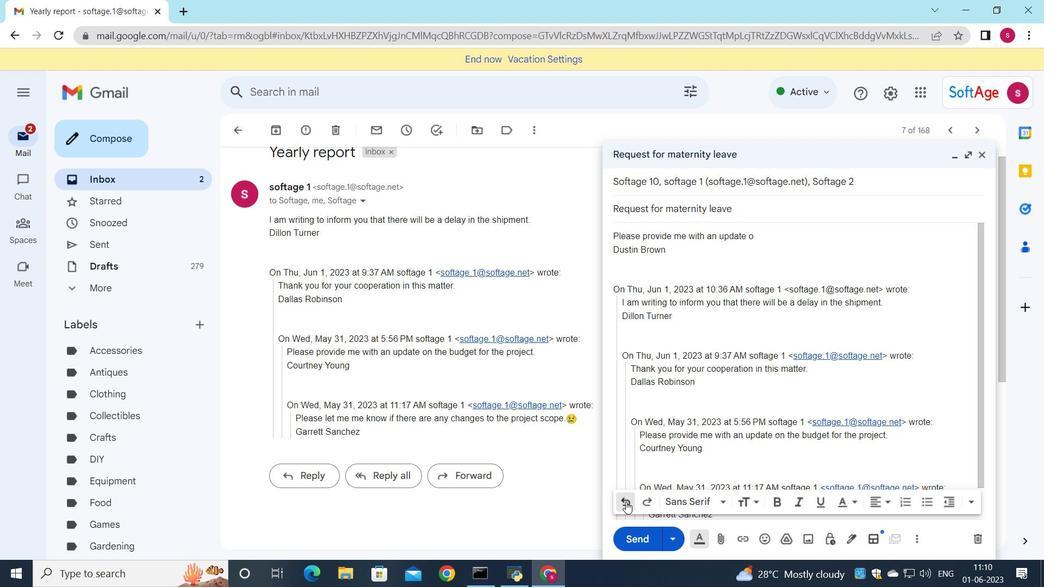 
Action: Mouse pressed left at (626, 502)
Screenshot: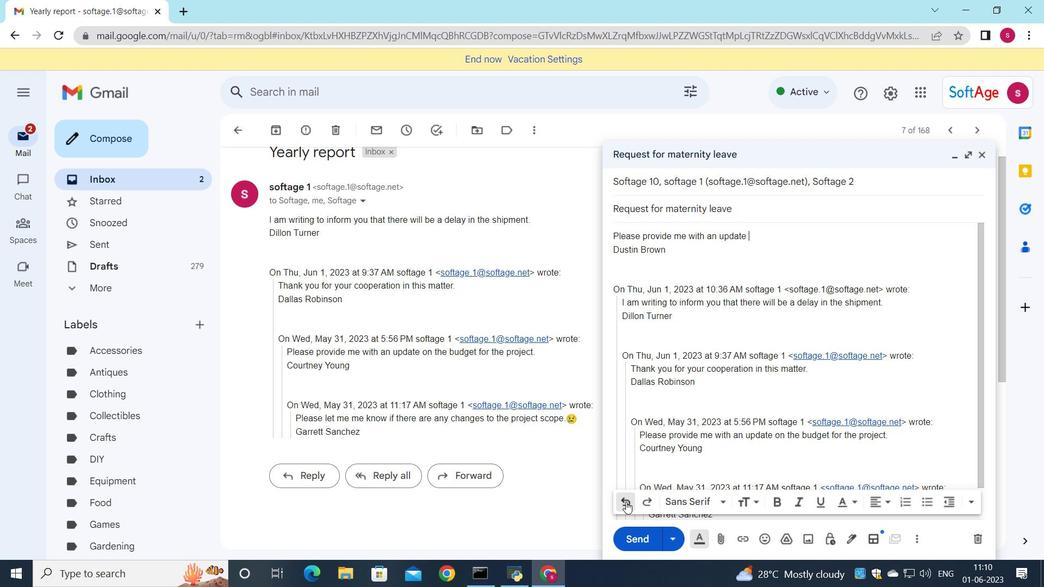 
Action: Mouse pressed left at (626, 502)
Screenshot: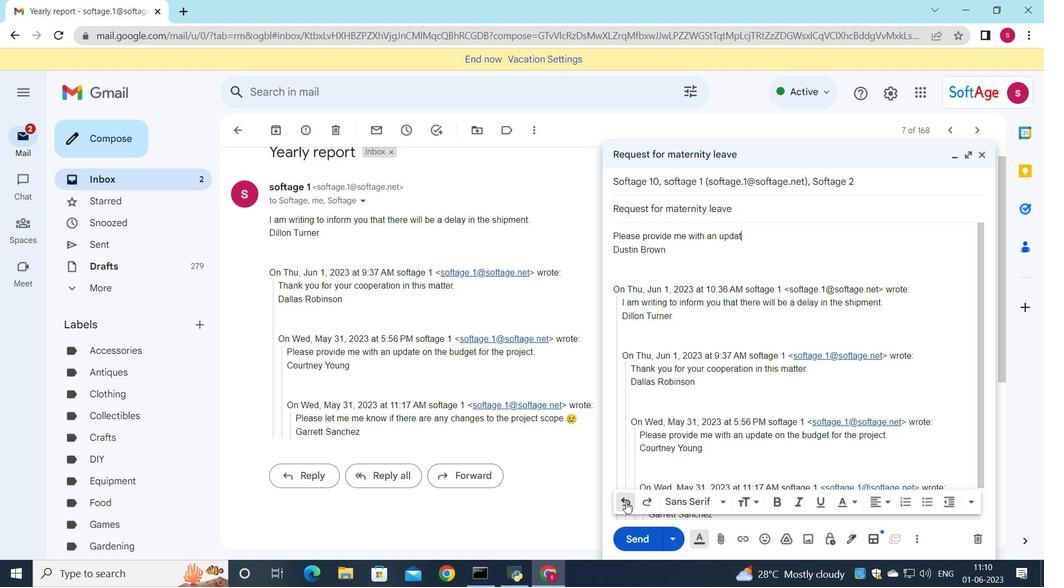 
Action: Mouse pressed left at (626, 502)
Screenshot: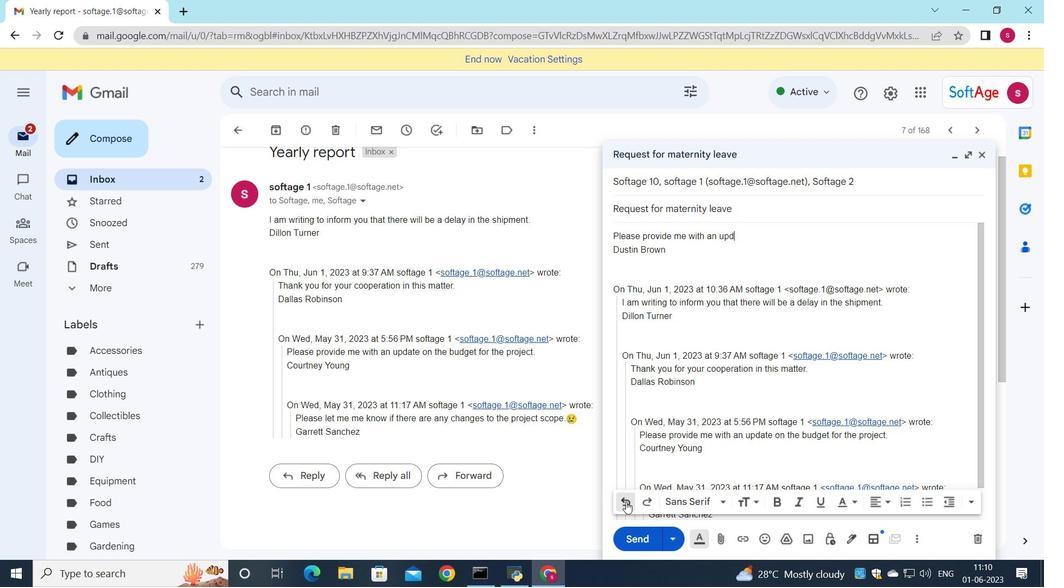 
Action: Mouse pressed left at (626, 502)
Screenshot: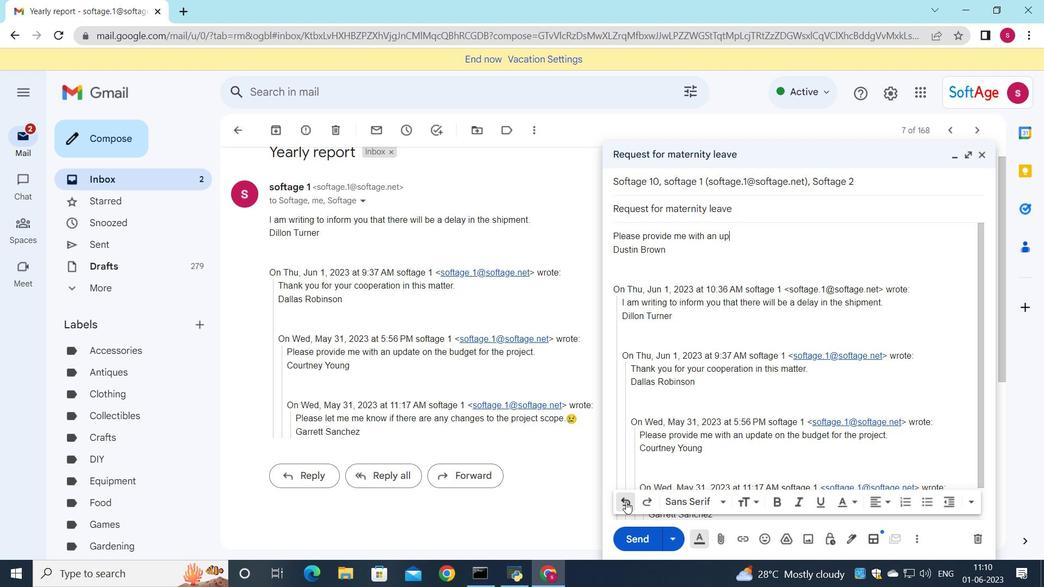 
Action: Mouse pressed left at (626, 502)
Screenshot: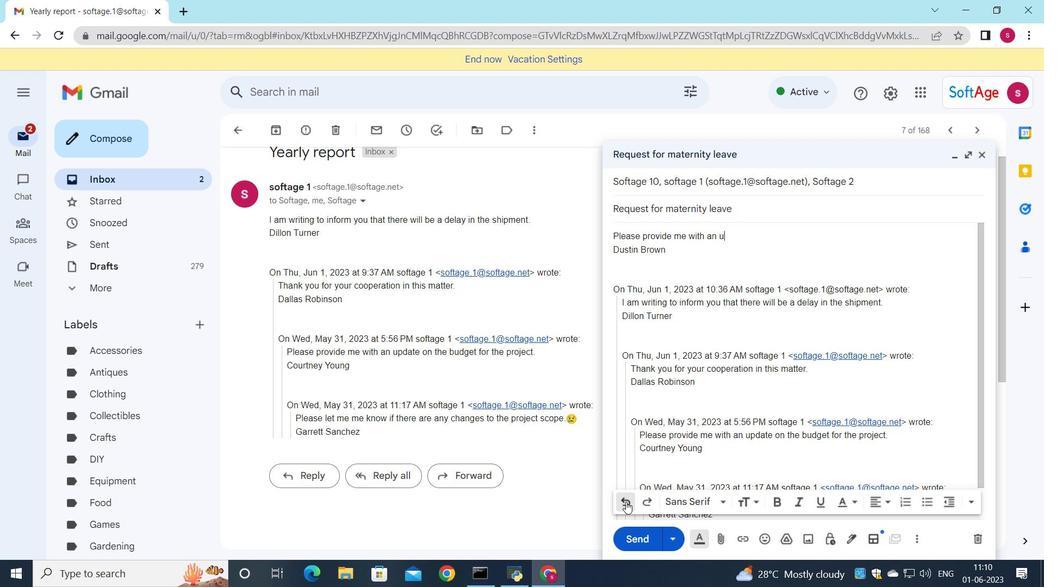 
Action: Mouse pressed left at (626, 502)
Screenshot: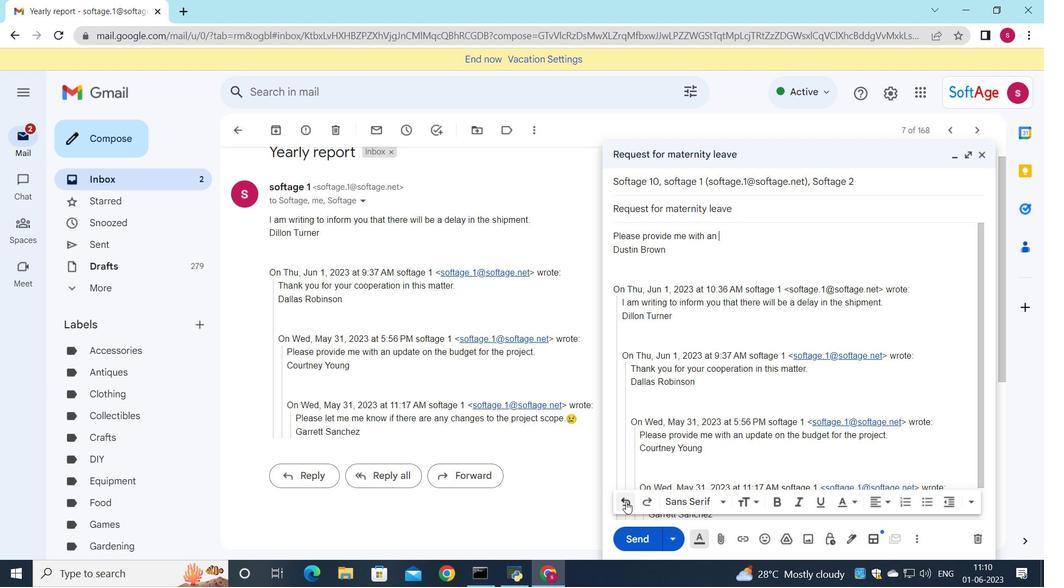 
Action: Mouse pressed left at (626, 502)
Screenshot: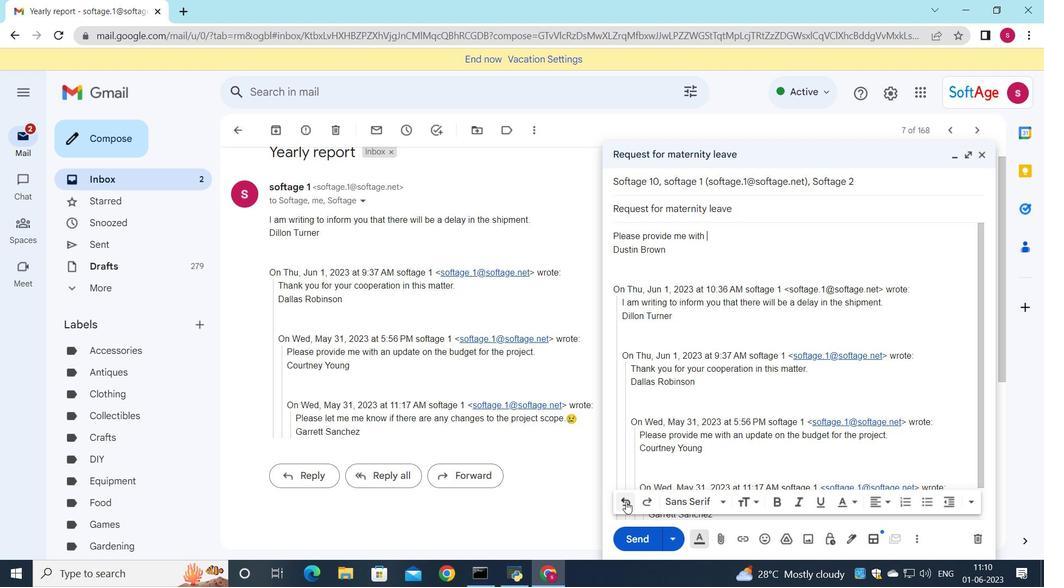 
Action: Mouse pressed left at (626, 502)
Screenshot: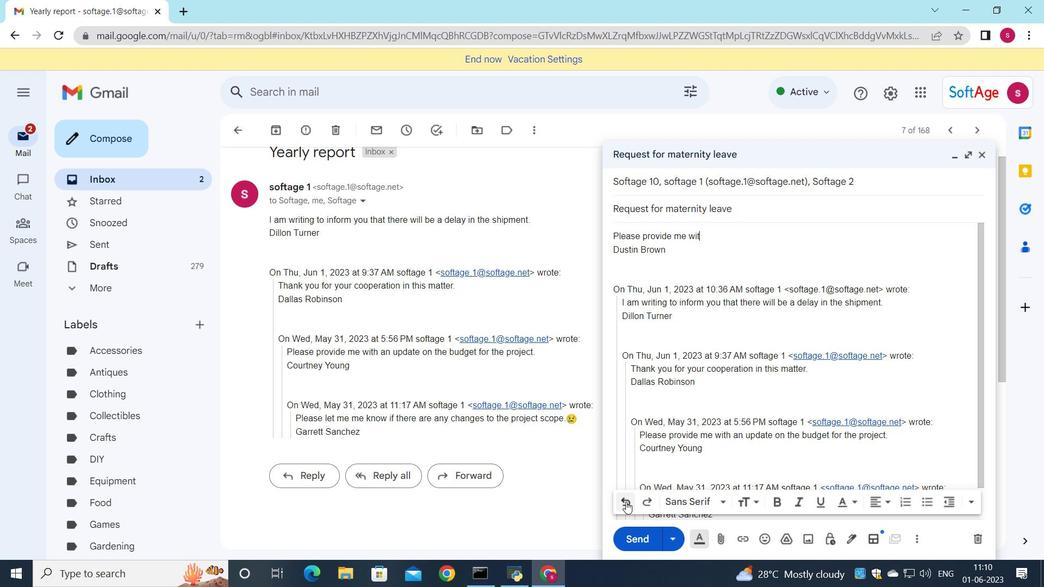 
Action: Mouse pressed left at (626, 502)
Screenshot: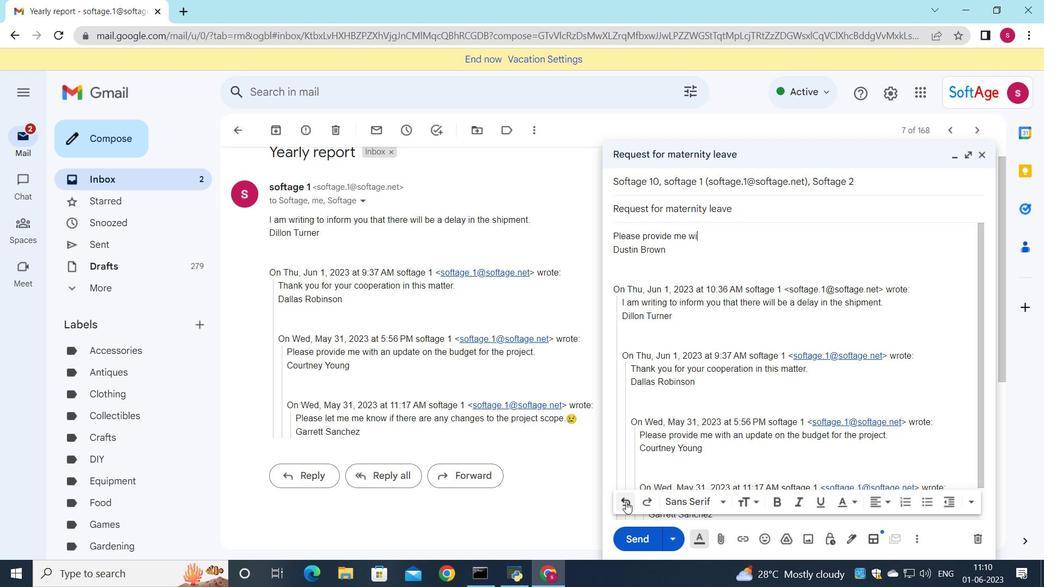 
Action: Mouse pressed left at (626, 502)
Screenshot: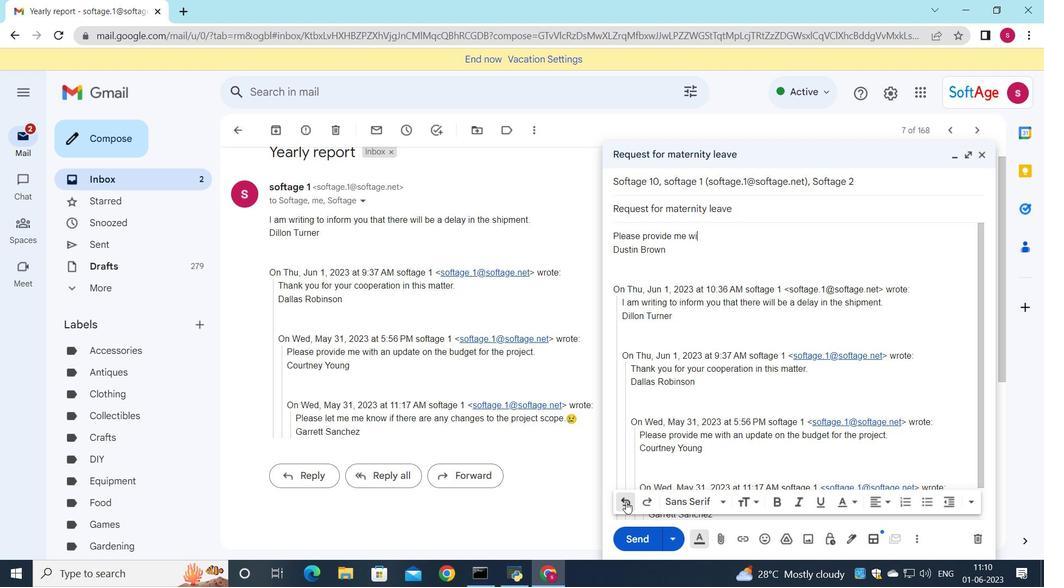 
Action: Mouse pressed left at (626, 502)
Screenshot: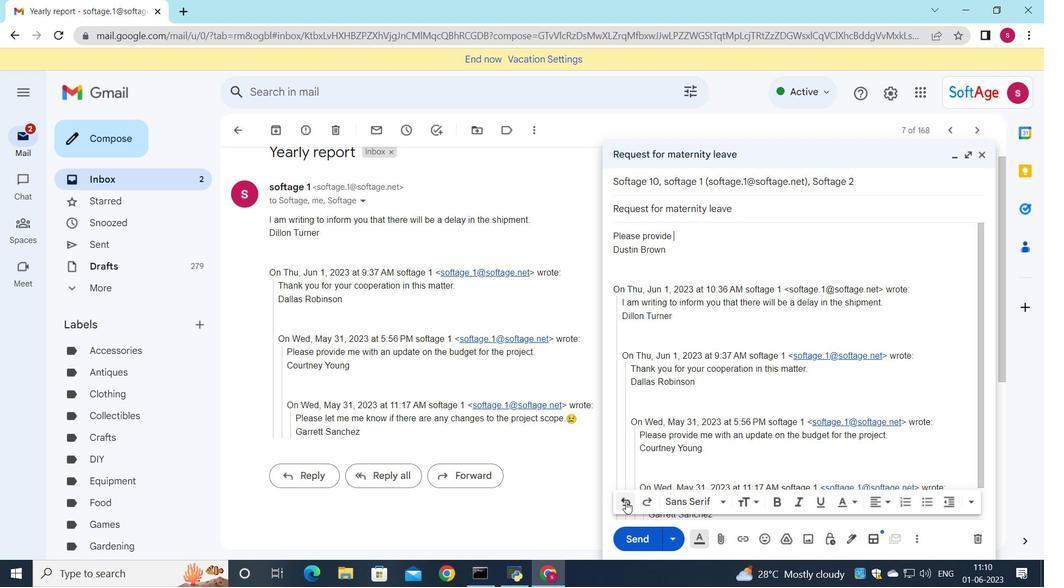 
Action: Mouse pressed left at (626, 502)
Screenshot: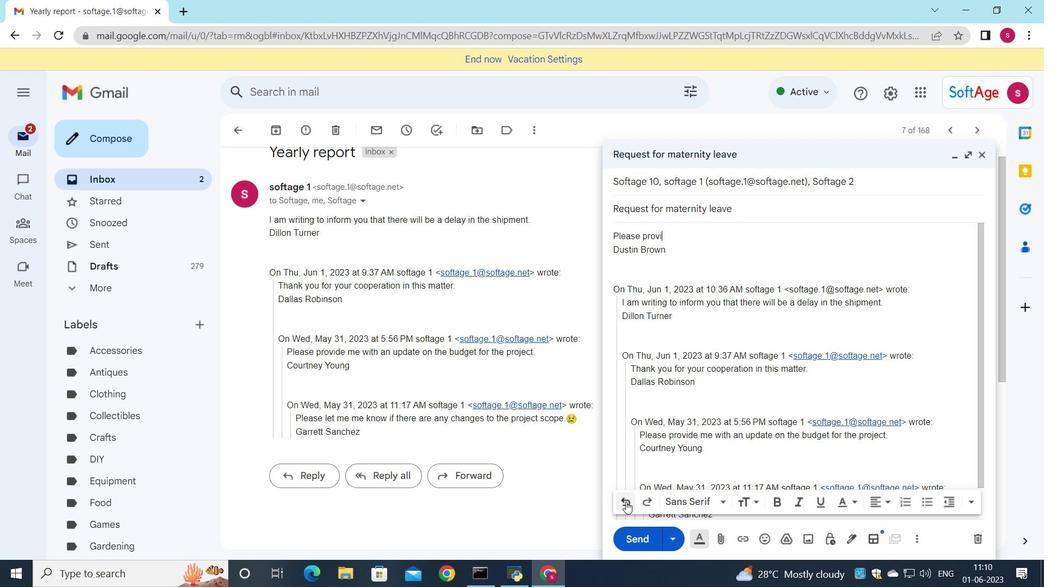 
Action: Mouse pressed left at (626, 502)
Screenshot: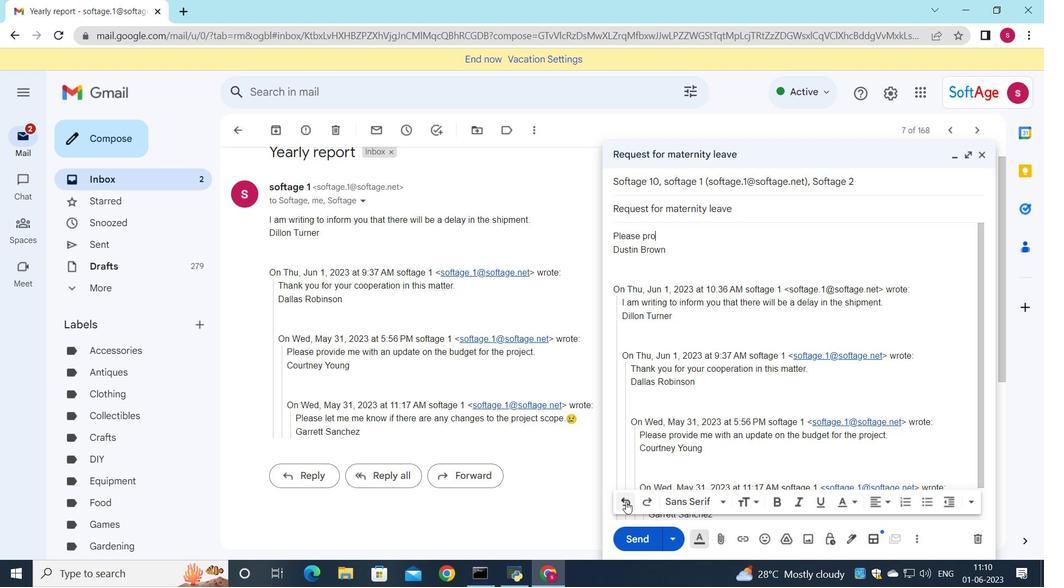 
Action: Mouse pressed left at (626, 502)
Screenshot: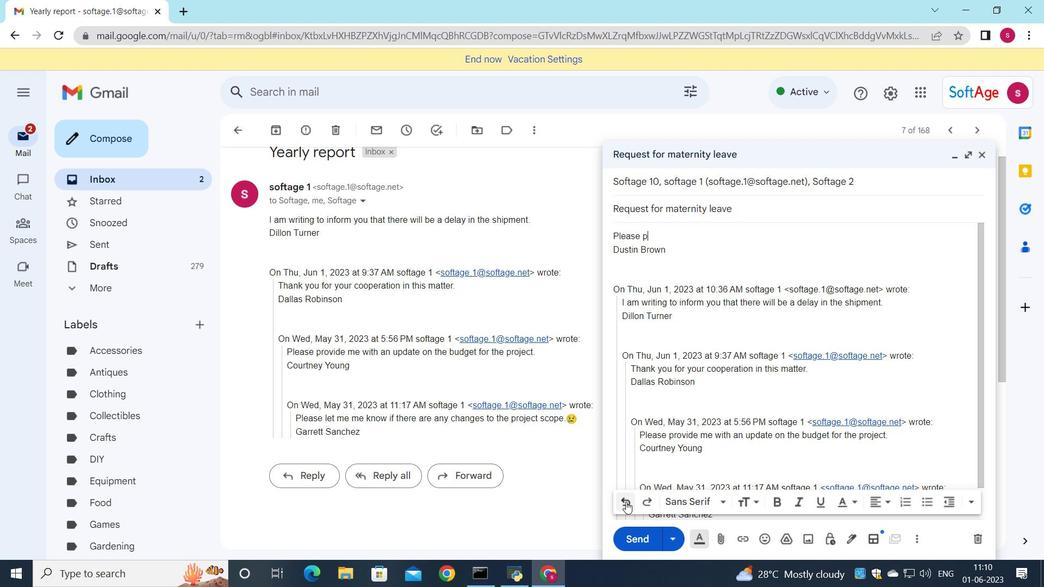 
Action: Mouse pressed left at (626, 502)
Screenshot: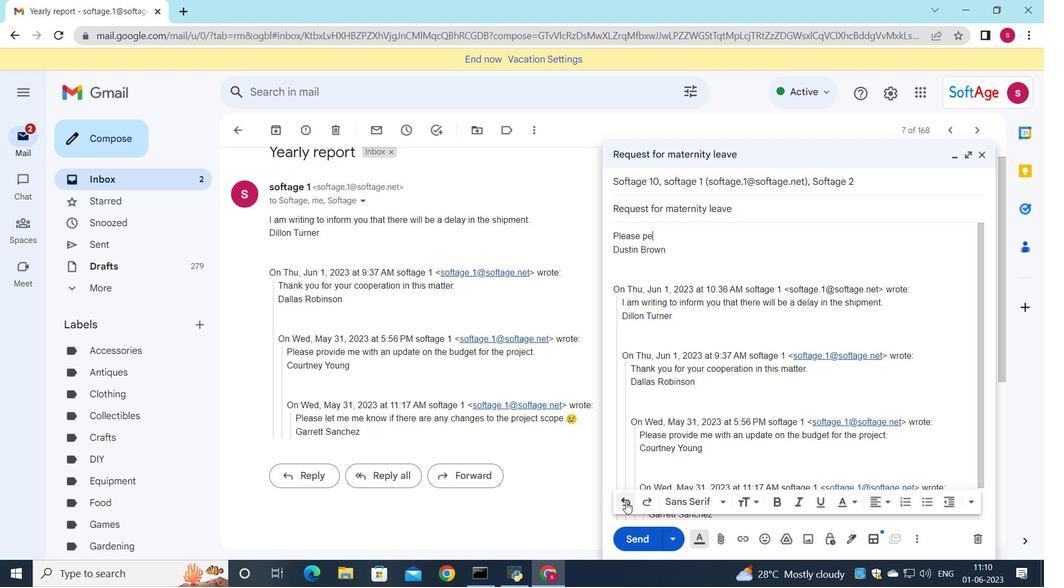
Action: Mouse pressed left at (626, 502)
Screenshot: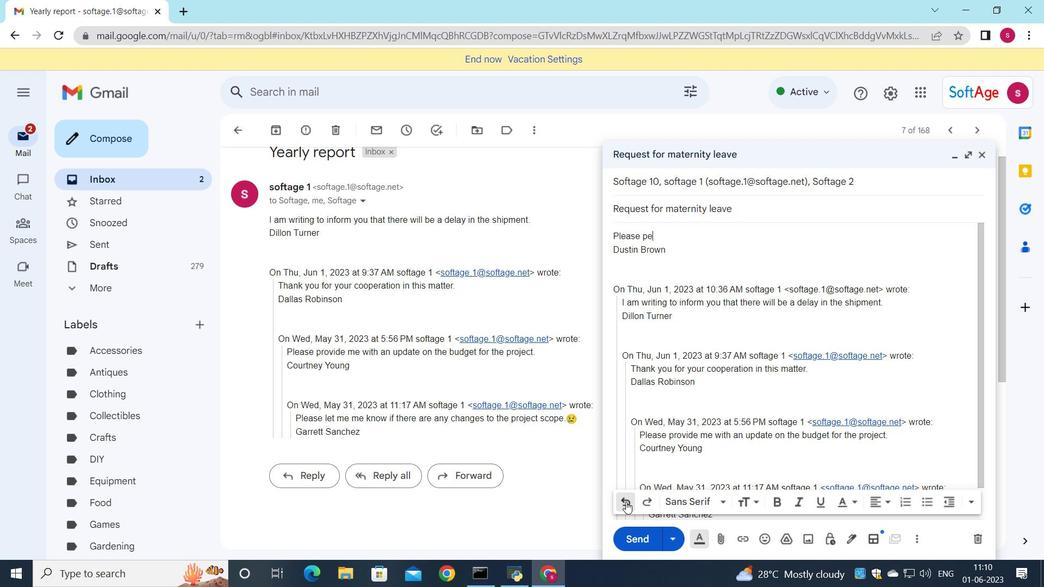 
Action: Mouse pressed left at (626, 502)
Screenshot: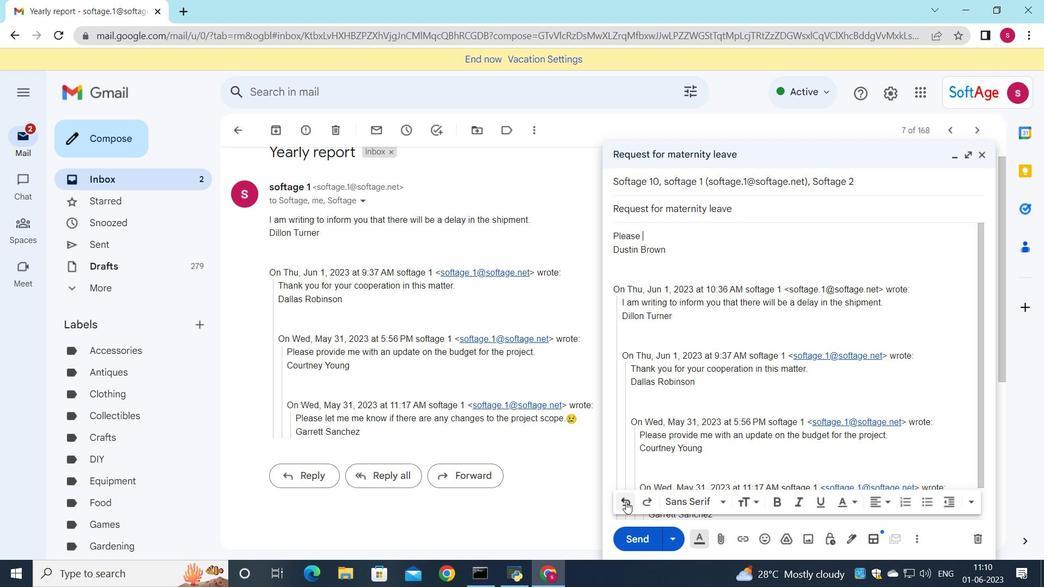 
Action: Mouse pressed left at (626, 502)
Screenshot: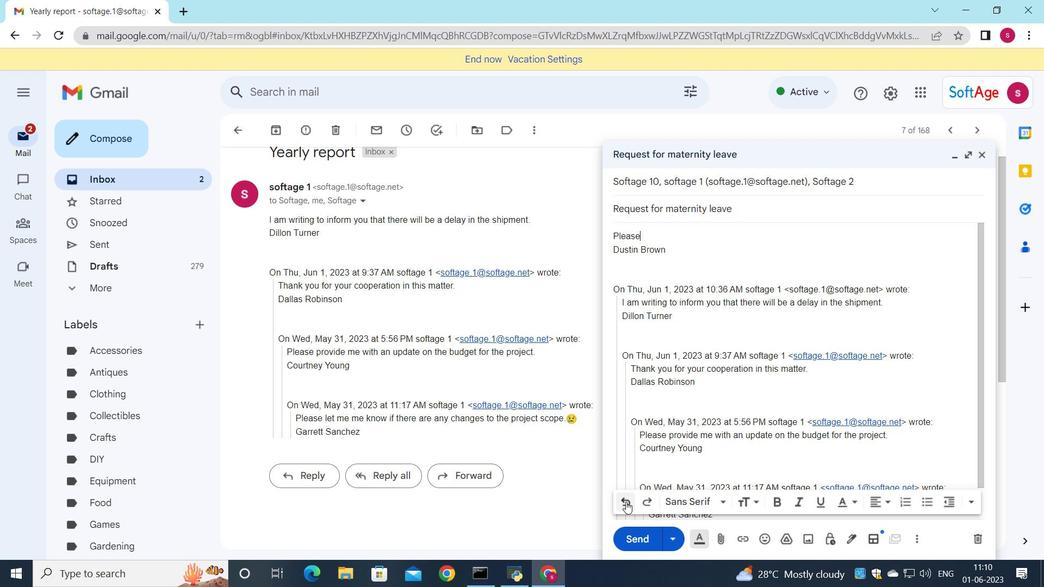 
Action: Mouse pressed left at (626, 502)
Screenshot: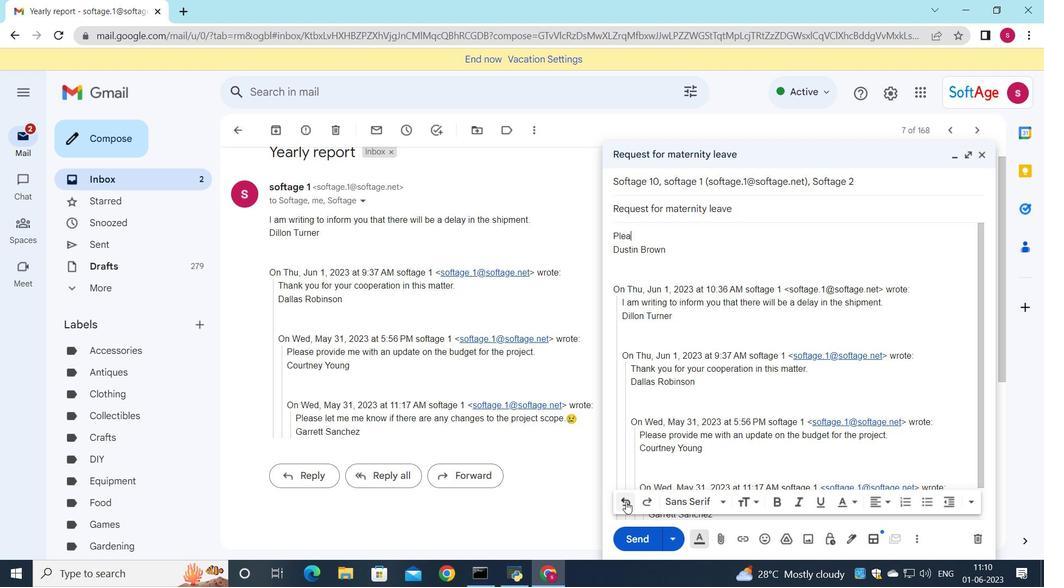 
Action: Mouse pressed left at (626, 502)
Screenshot: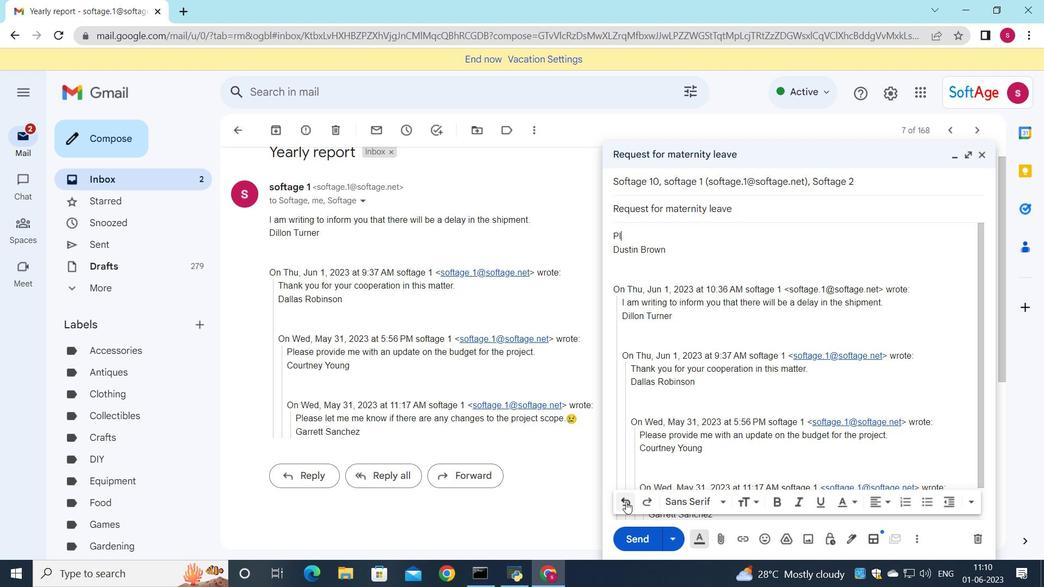 
Action: Mouse pressed left at (626, 502)
Screenshot: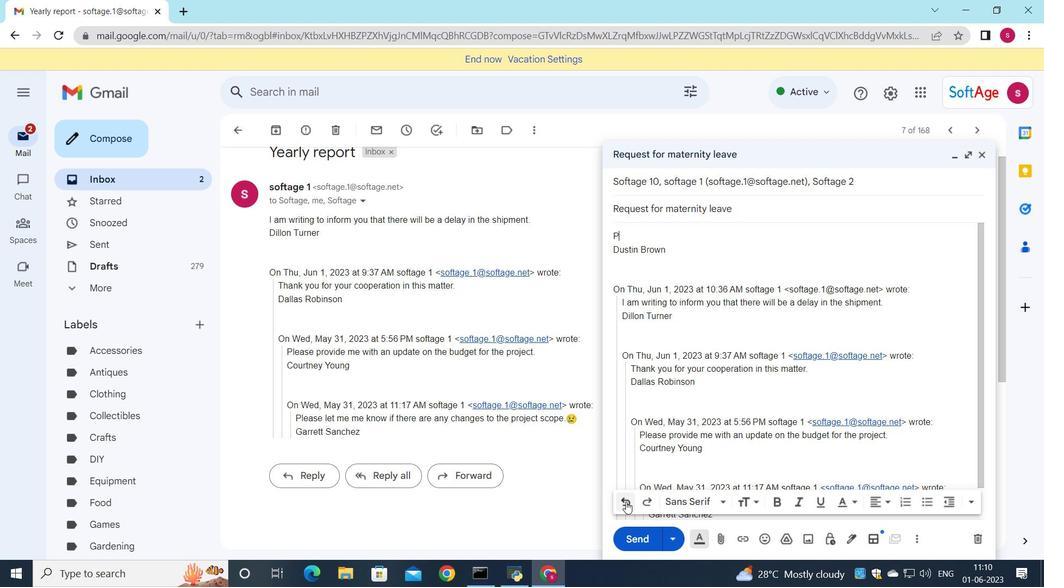 
Action: Key pressed <Key.shift>Could<Key.space>you<Key.space>please<Key.space>confirm<Key.space>the<Key.space>details<Key.space>of<Key.space>the<Key.space>contract<Key.shift_r><Key.shift_r>?
Screenshot: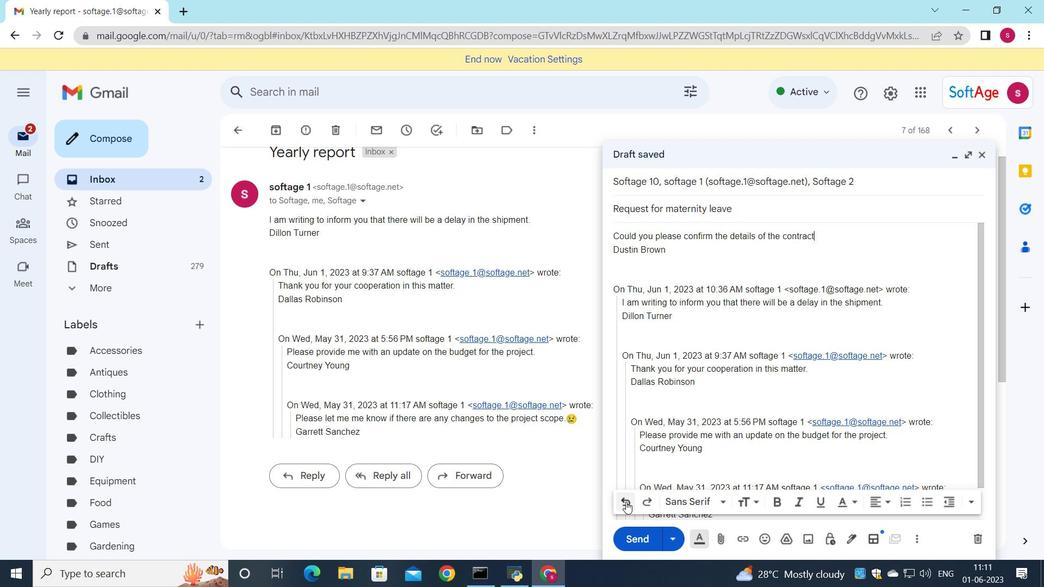 
Action: Mouse moved to (651, 534)
Screenshot: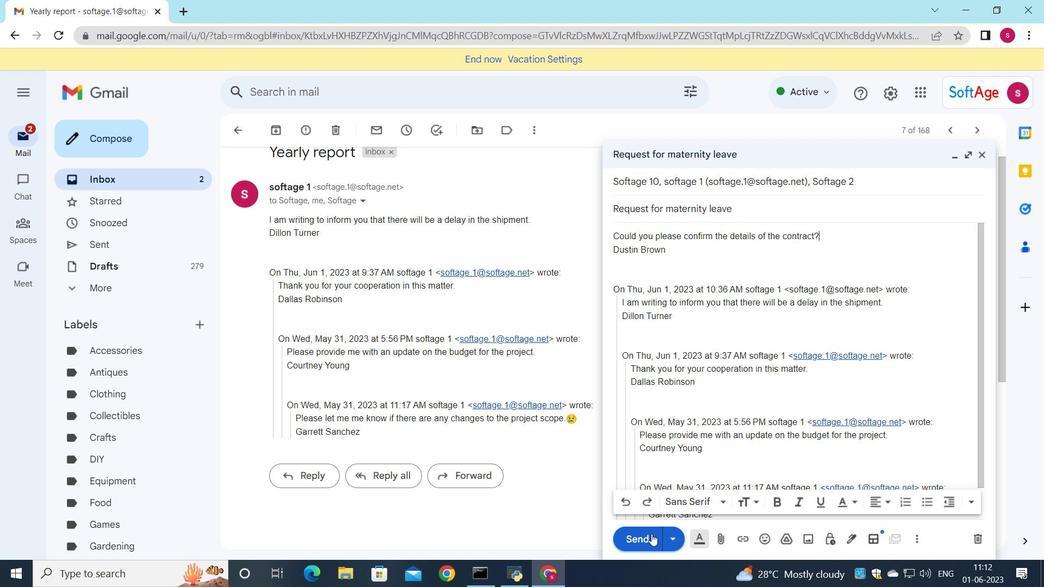 
Action: Mouse pressed left at (651, 534)
Screenshot: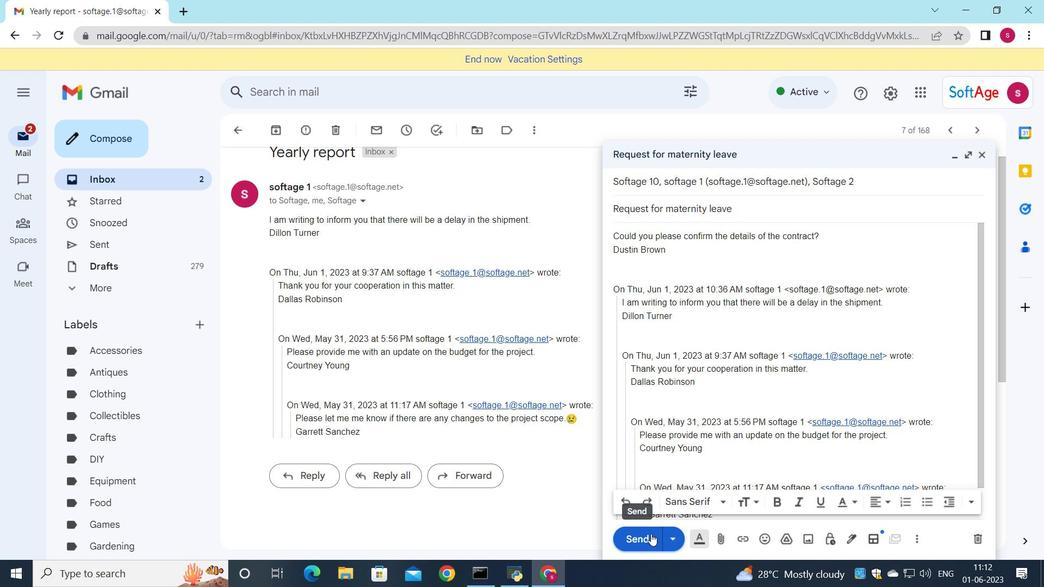 
Action: Mouse moved to (127, 175)
Screenshot: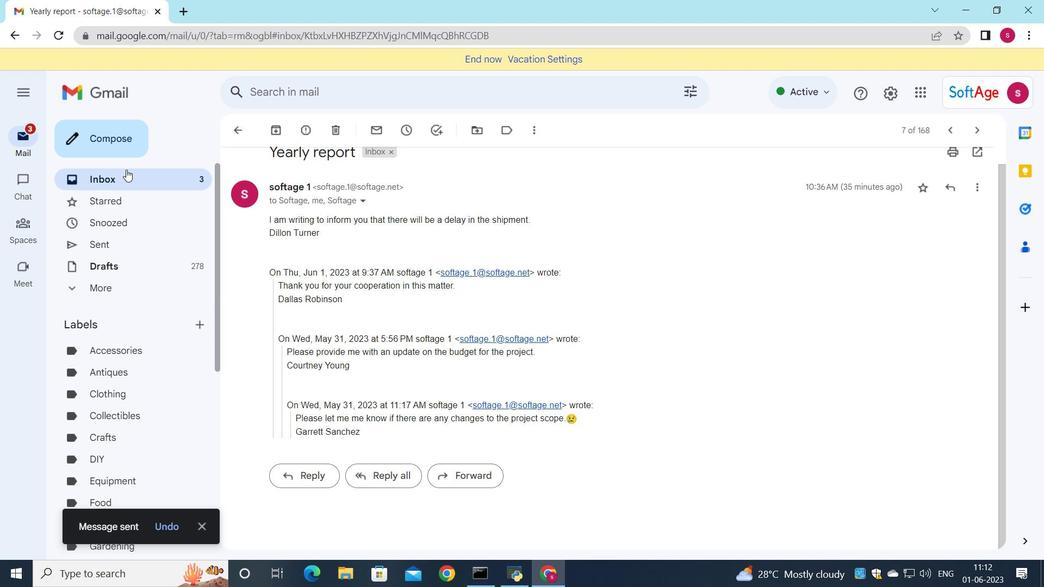
Action: Mouse pressed left at (127, 175)
Screenshot: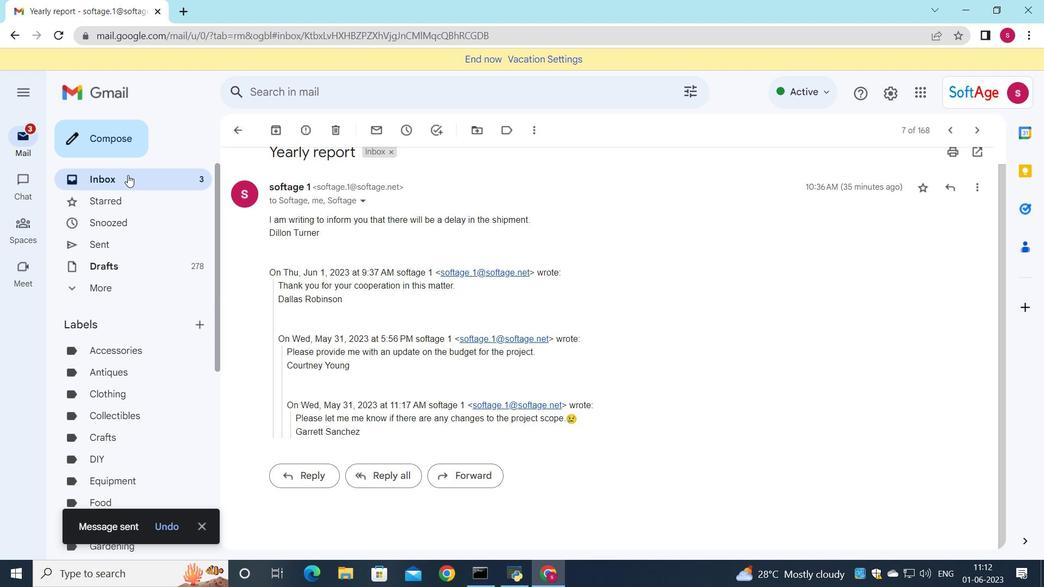 
Action: Mouse moved to (400, 169)
Screenshot: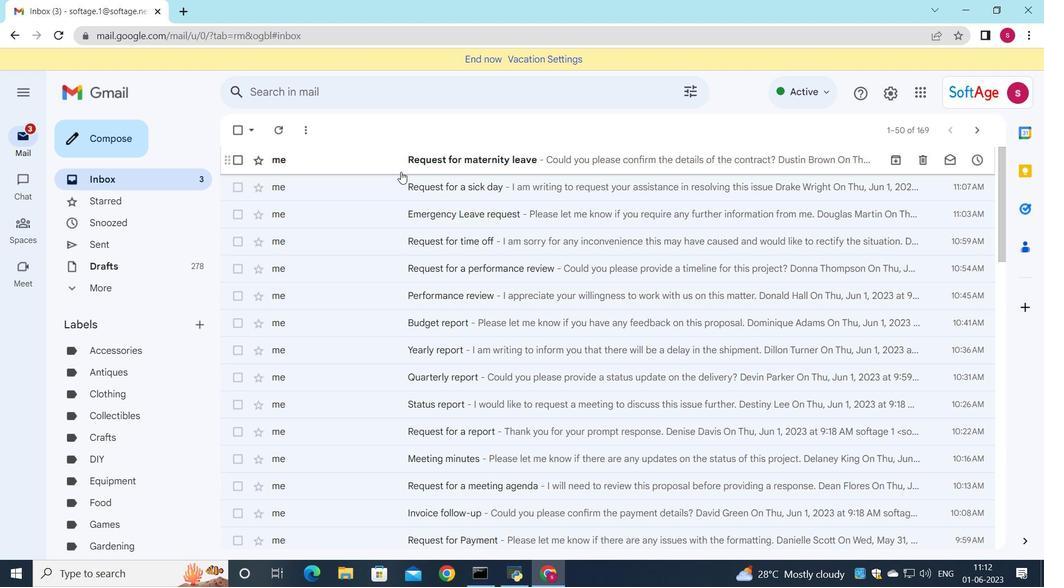 
Action: Mouse pressed left at (400, 169)
Screenshot: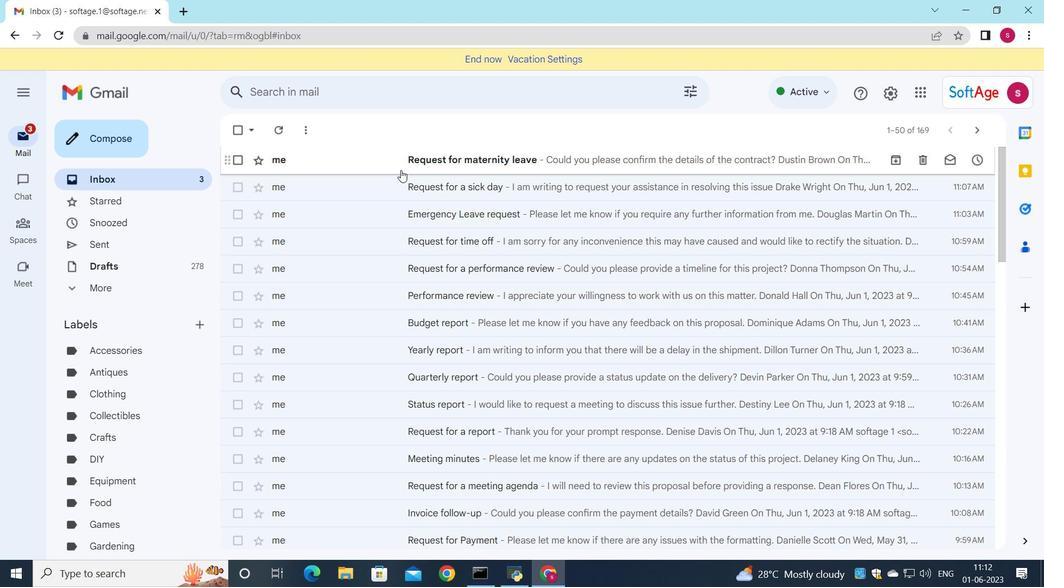 
Action: Mouse moved to (479, 283)
Screenshot: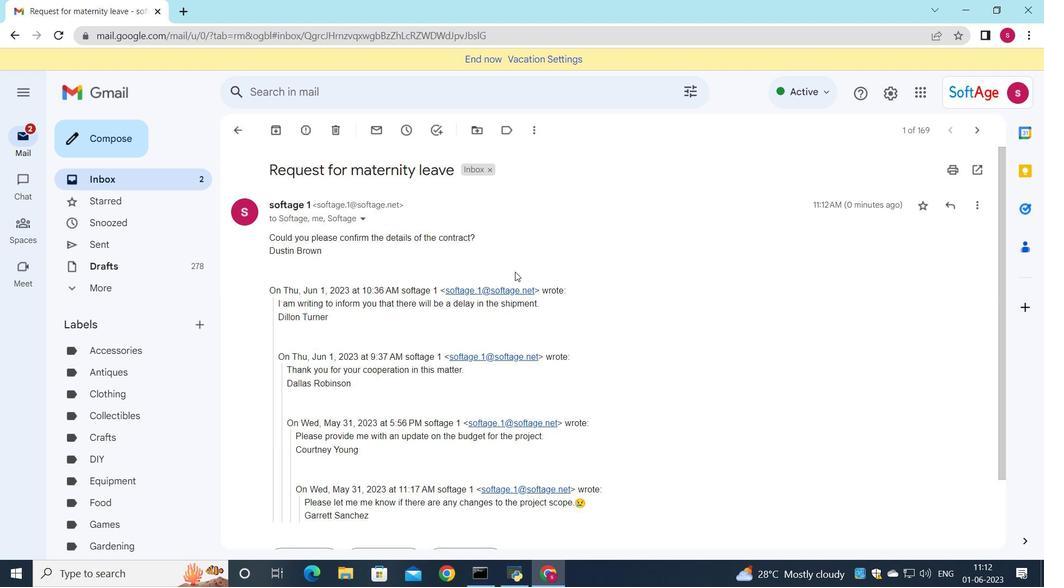 
